 Task: Look for space in Toronto, Canada from 4th June, 2023 to 15th June, 2023 for 2 adults in price range Rs.10000 to Rs.15000. Place can be entire place with 1  bedroom having 1 bed and 1 bathroom. Property type can be house, flat, guest house, hotel. Booking option can be shelf check-in. Required host language is English.
Action: Mouse moved to (500, 99)
Screenshot: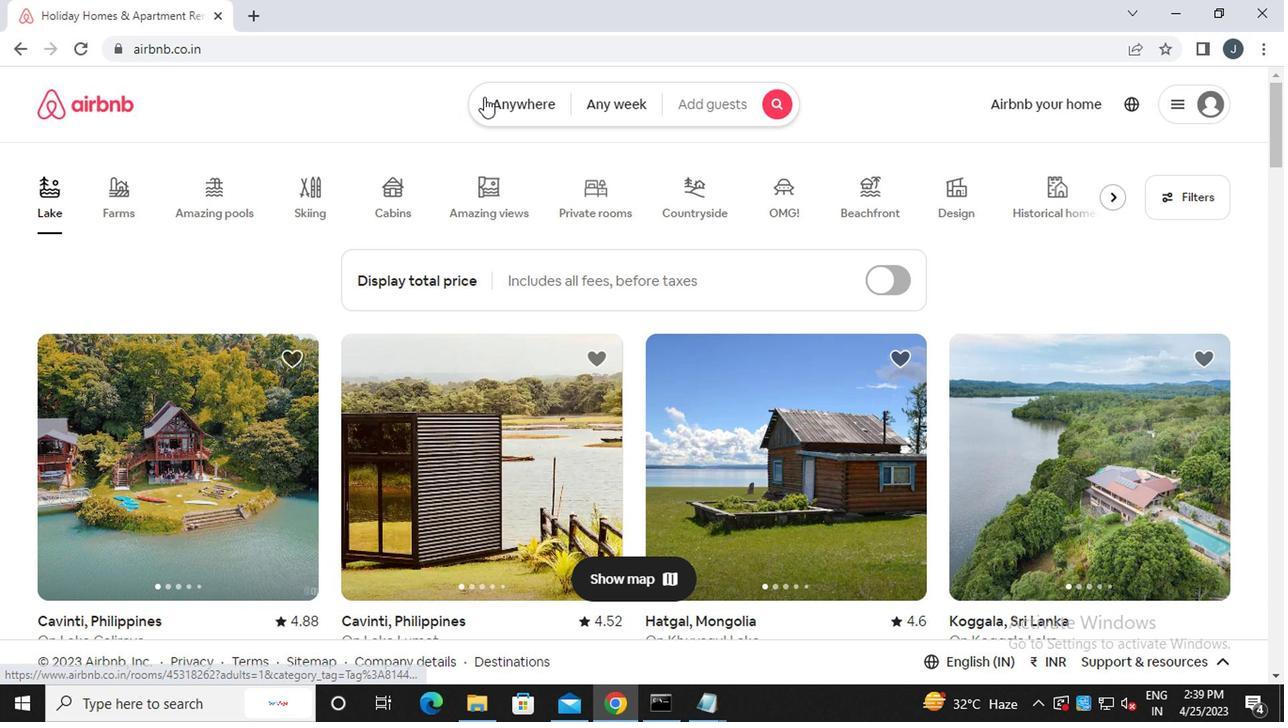 
Action: Mouse pressed left at (500, 99)
Screenshot: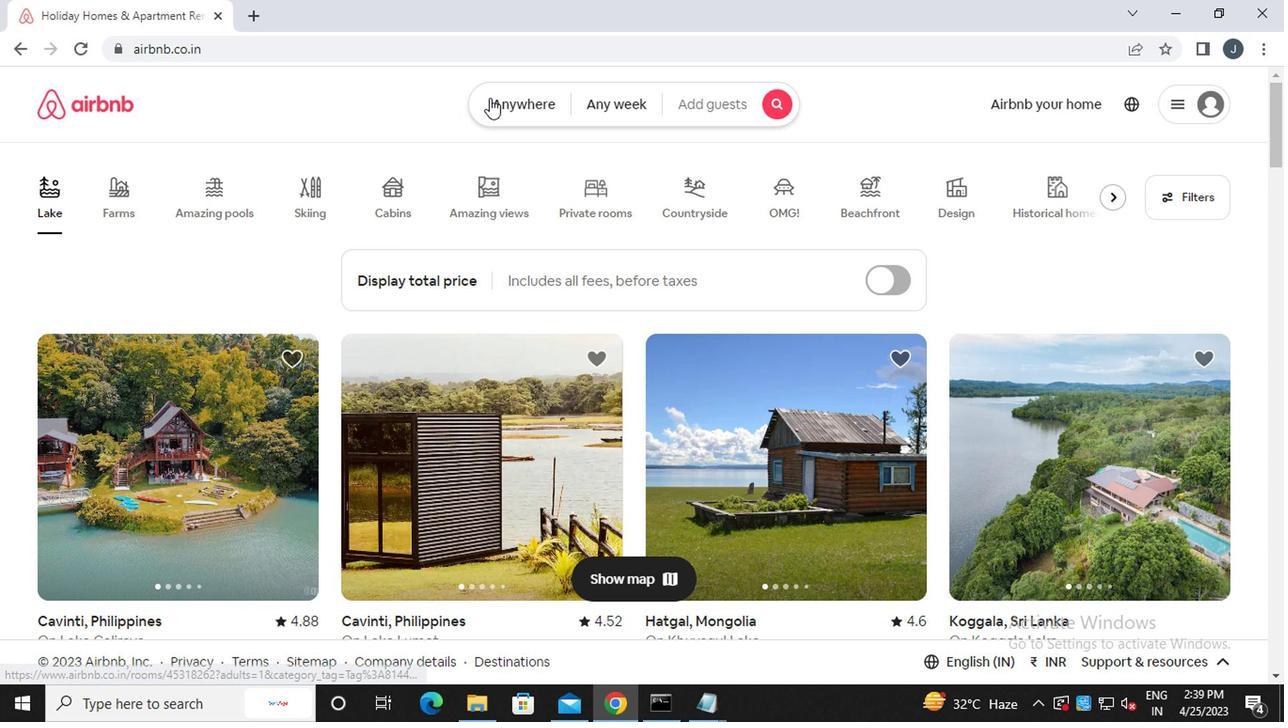 
Action: Mouse moved to (332, 181)
Screenshot: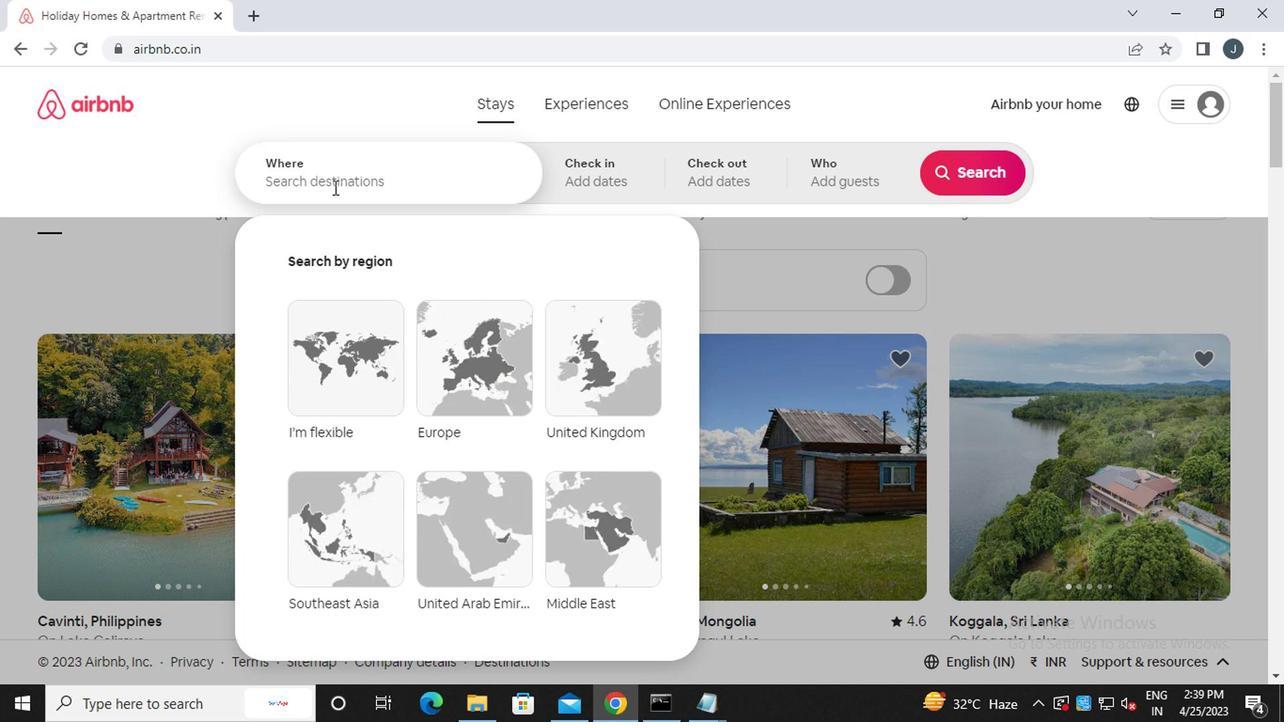 
Action: Mouse pressed left at (332, 181)
Screenshot: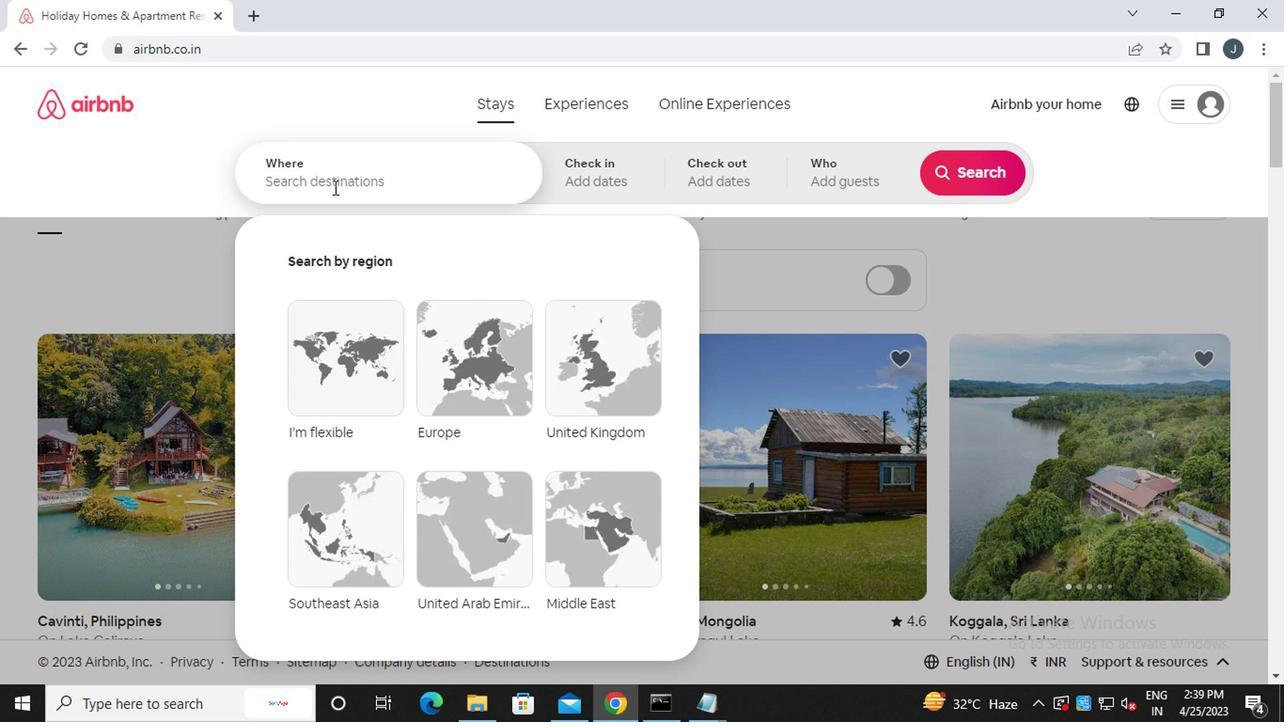 
Action: Key pressed t<Key.caps_lock>oronto,<Key.caps_lock>c<Key.caps_lock>anada
Screenshot: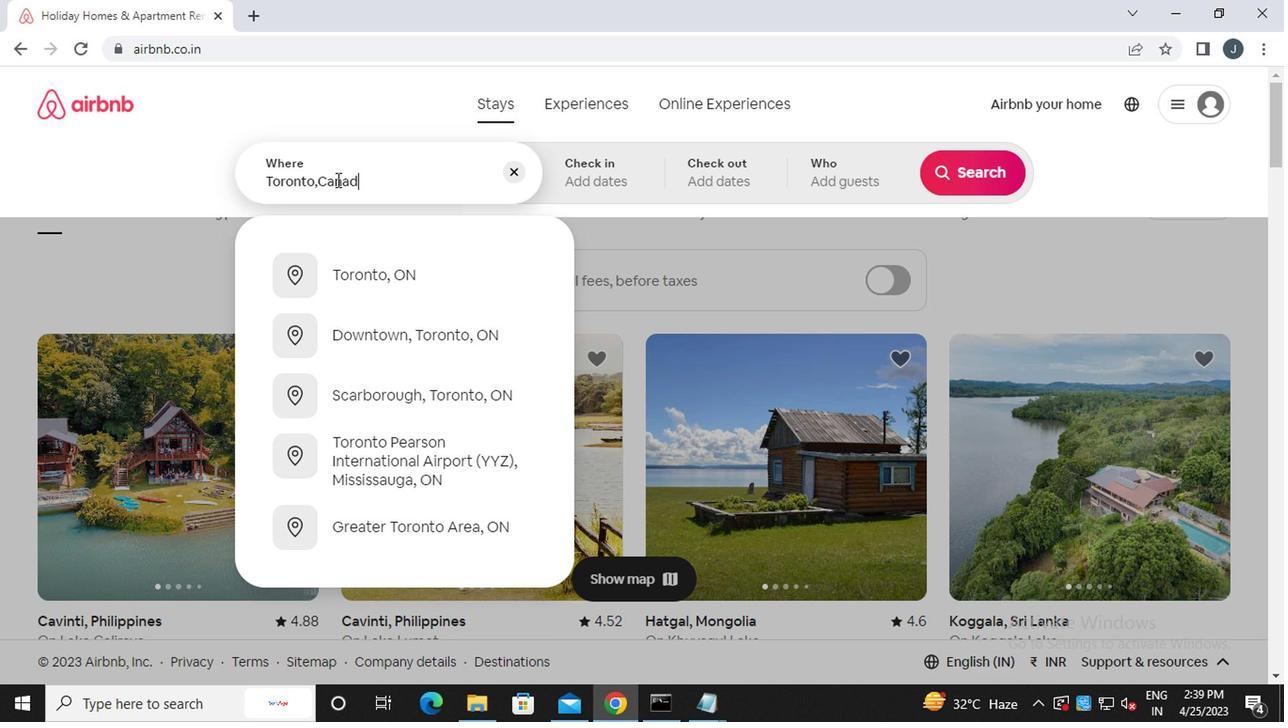 
Action: Mouse moved to (591, 181)
Screenshot: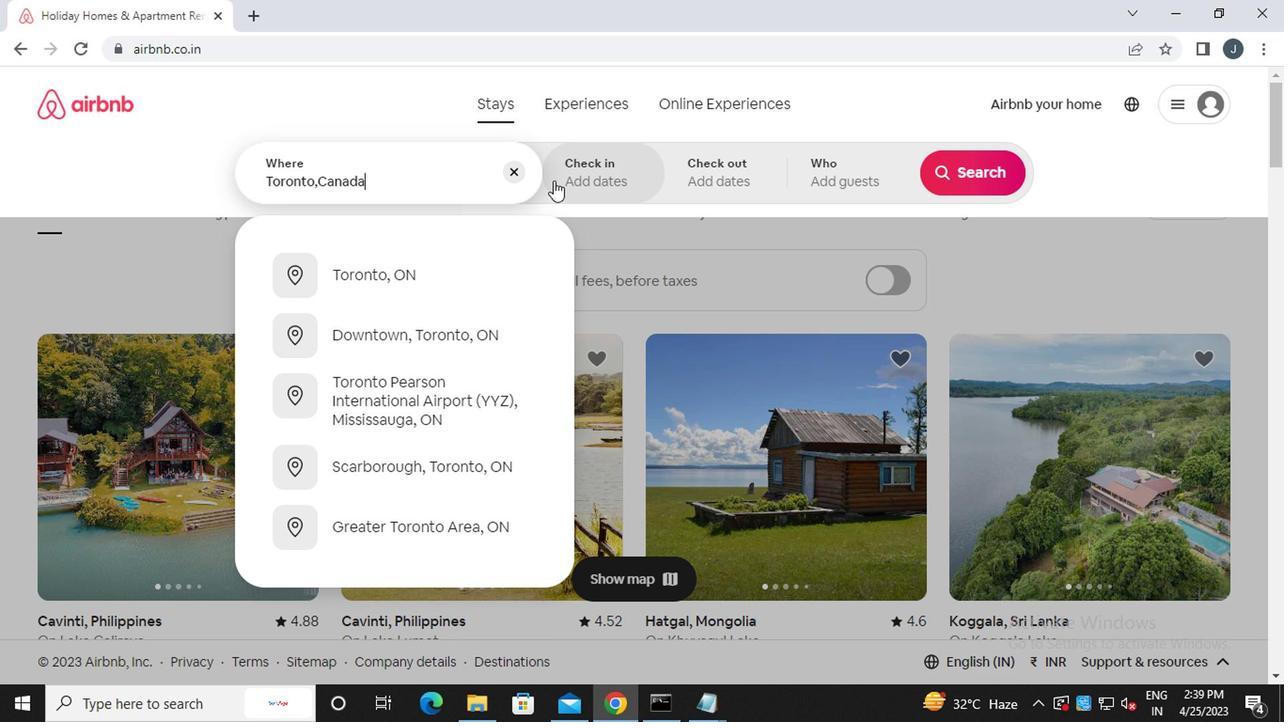 
Action: Mouse pressed left at (591, 181)
Screenshot: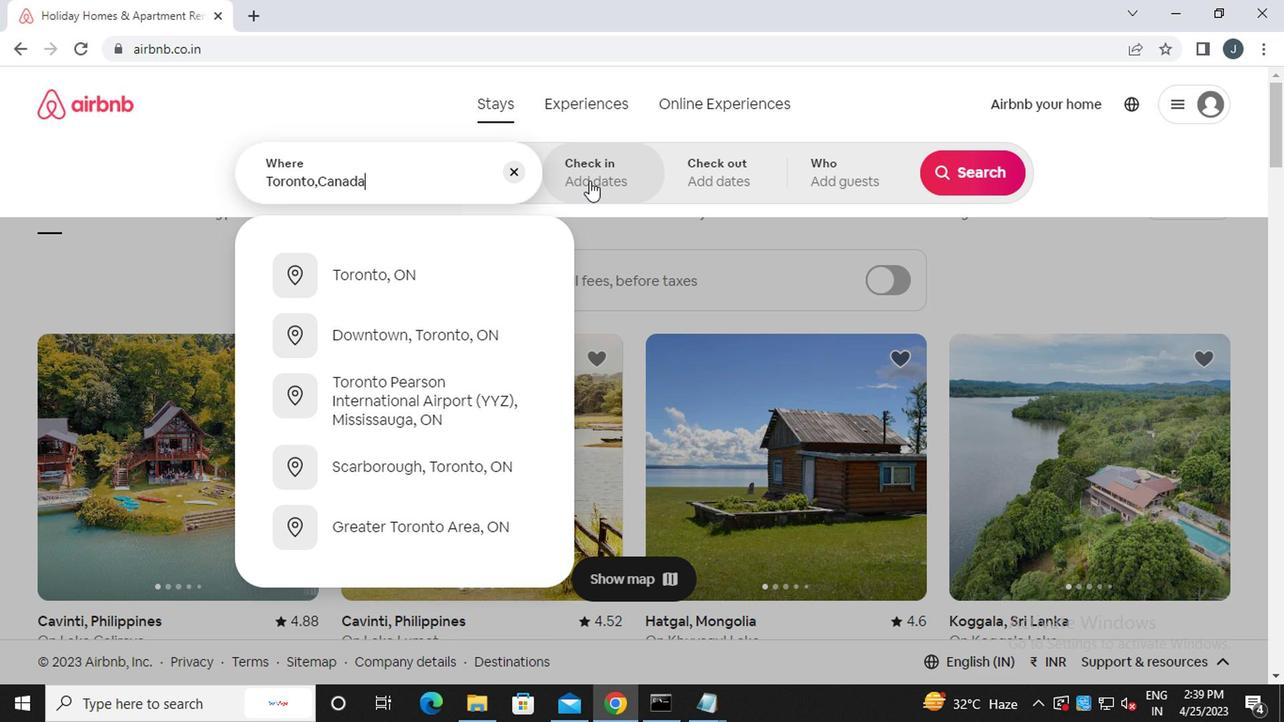
Action: Mouse moved to (951, 338)
Screenshot: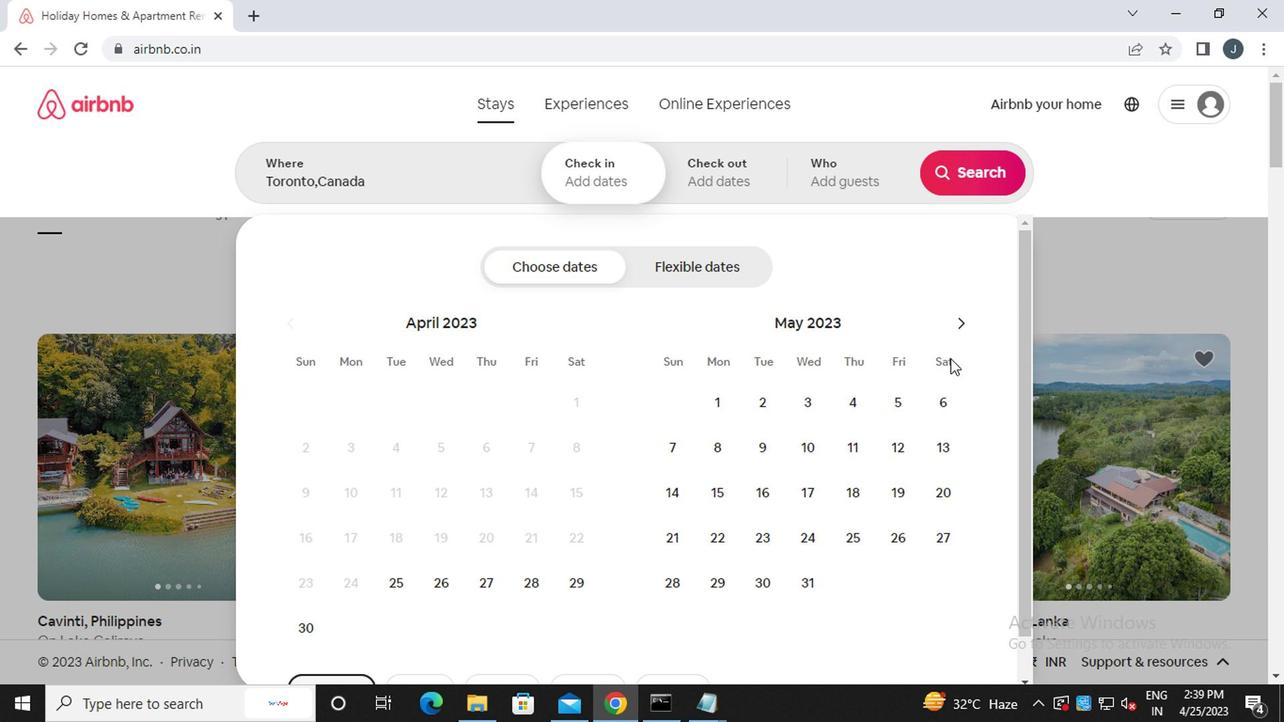 
Action: Mouse pressed left at (951, 338)
Screenshot: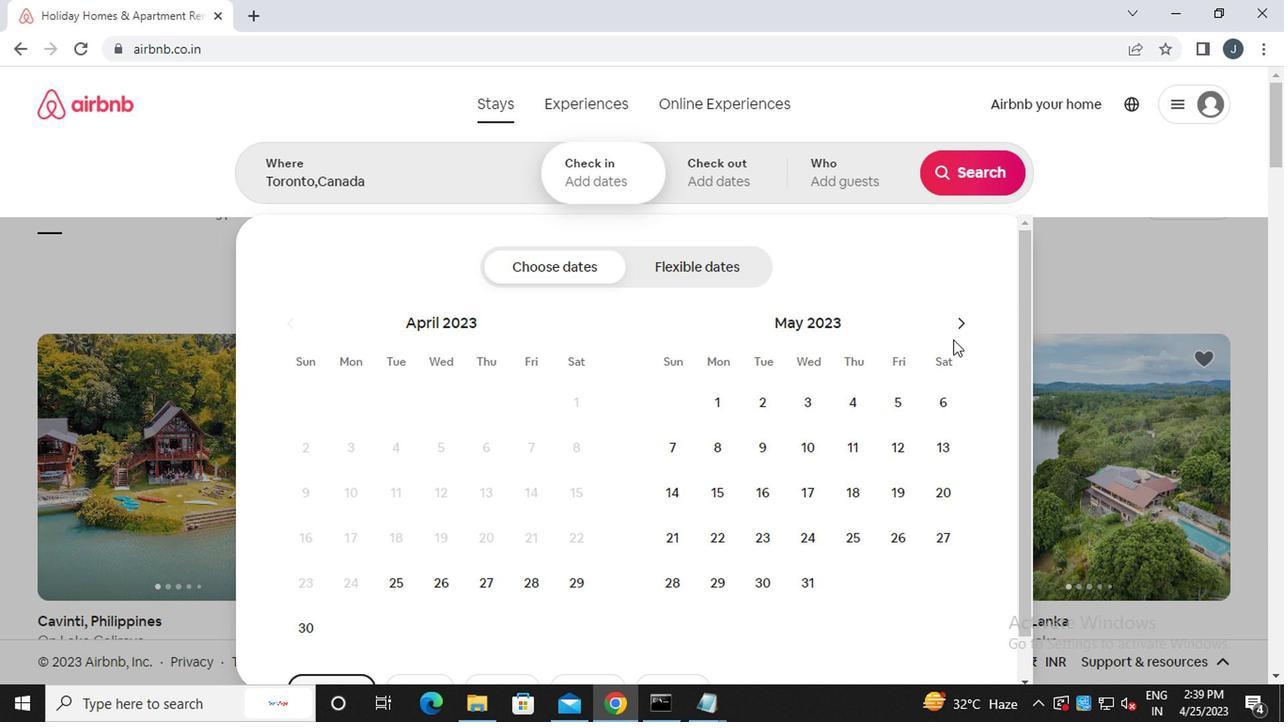 
Action: Mouse moved to (967, 321)
Screenshot: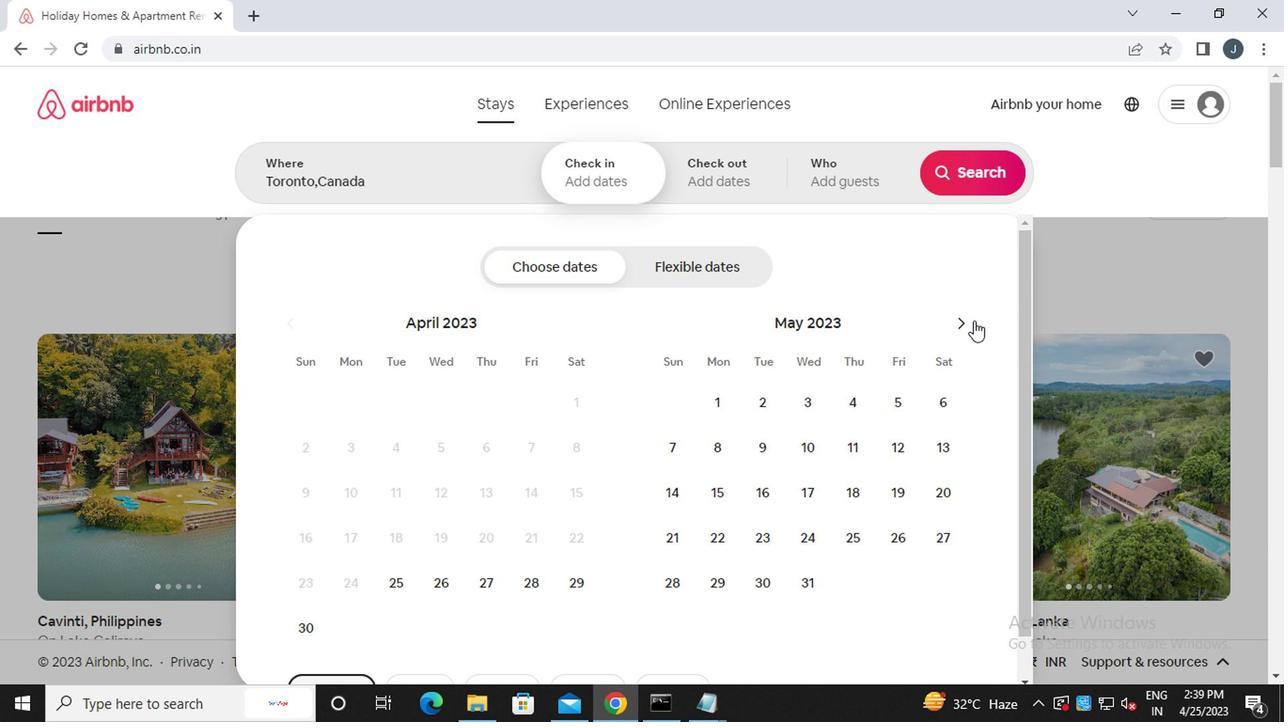 
Action: Mouse pressed left at (967, 321)
Screenshot: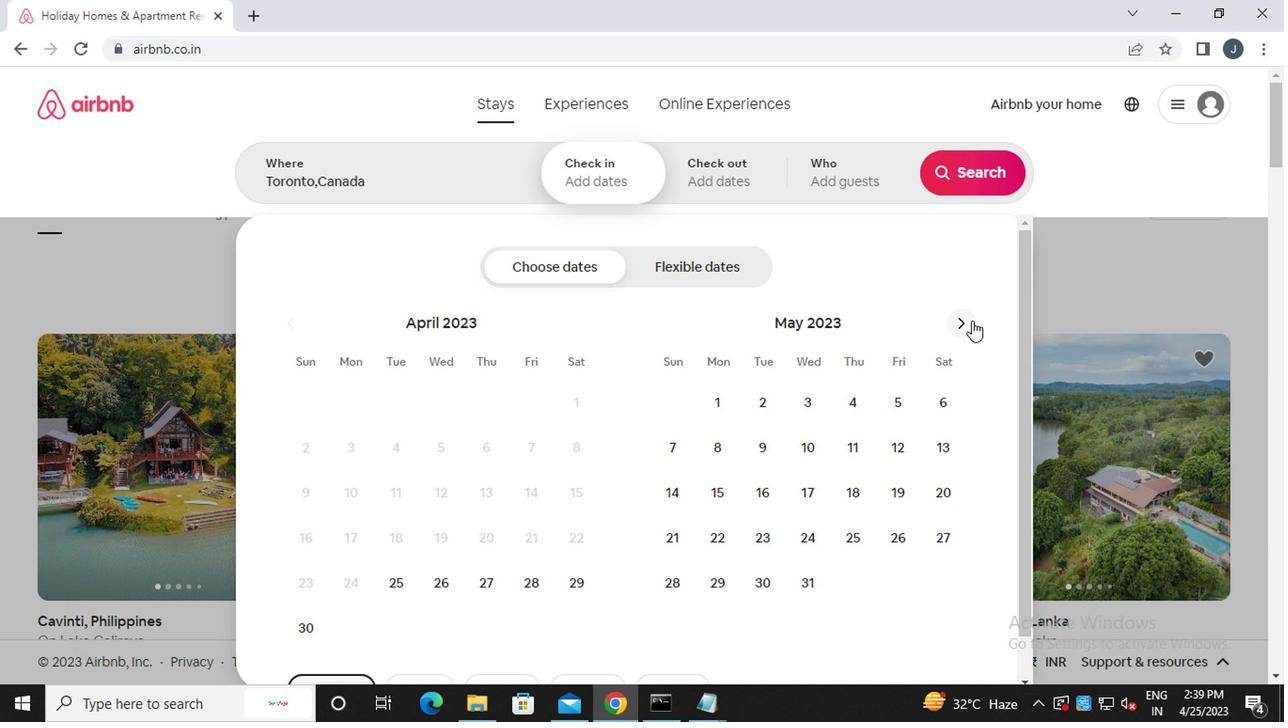 
Action: Mouse moved to (660, 446)
Screenshot: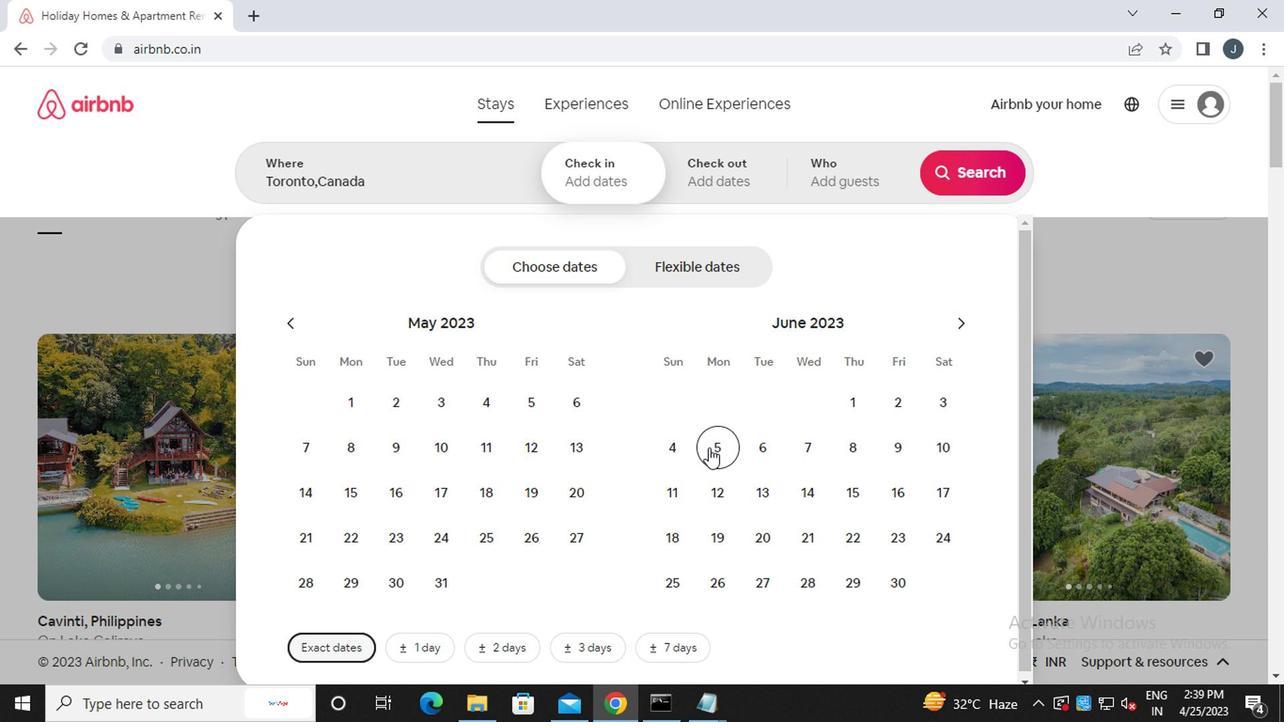 
Action: Mouse pressed left at (660, 446)
Screenshot: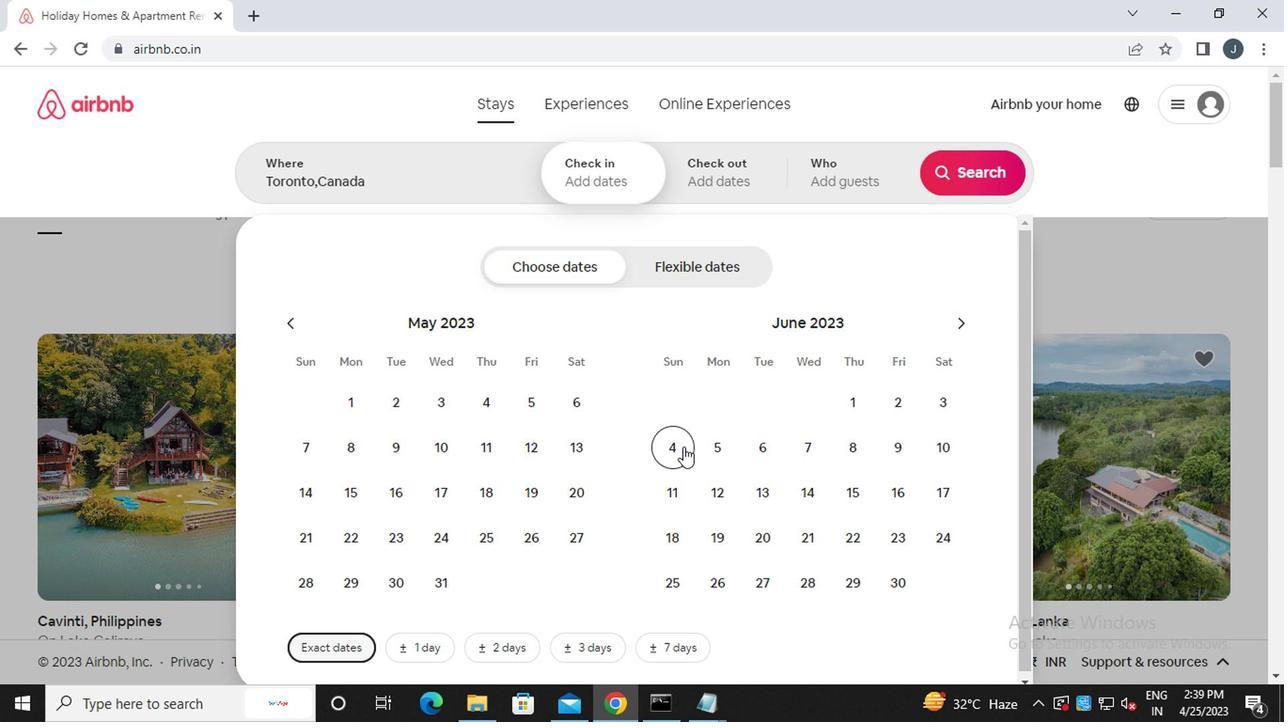 
Action: Mouse moved to (841, 492)
Screenshot: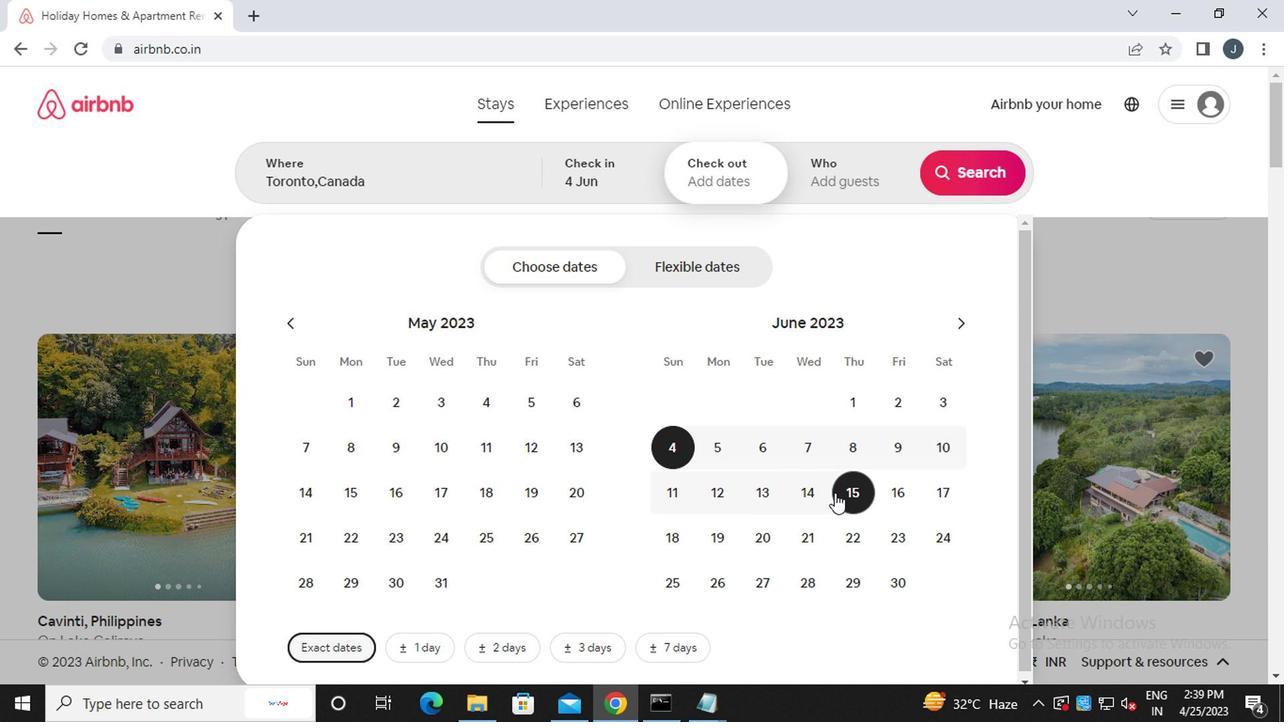 
Action: Mouse pressed left at (841, 492)
Screenshot: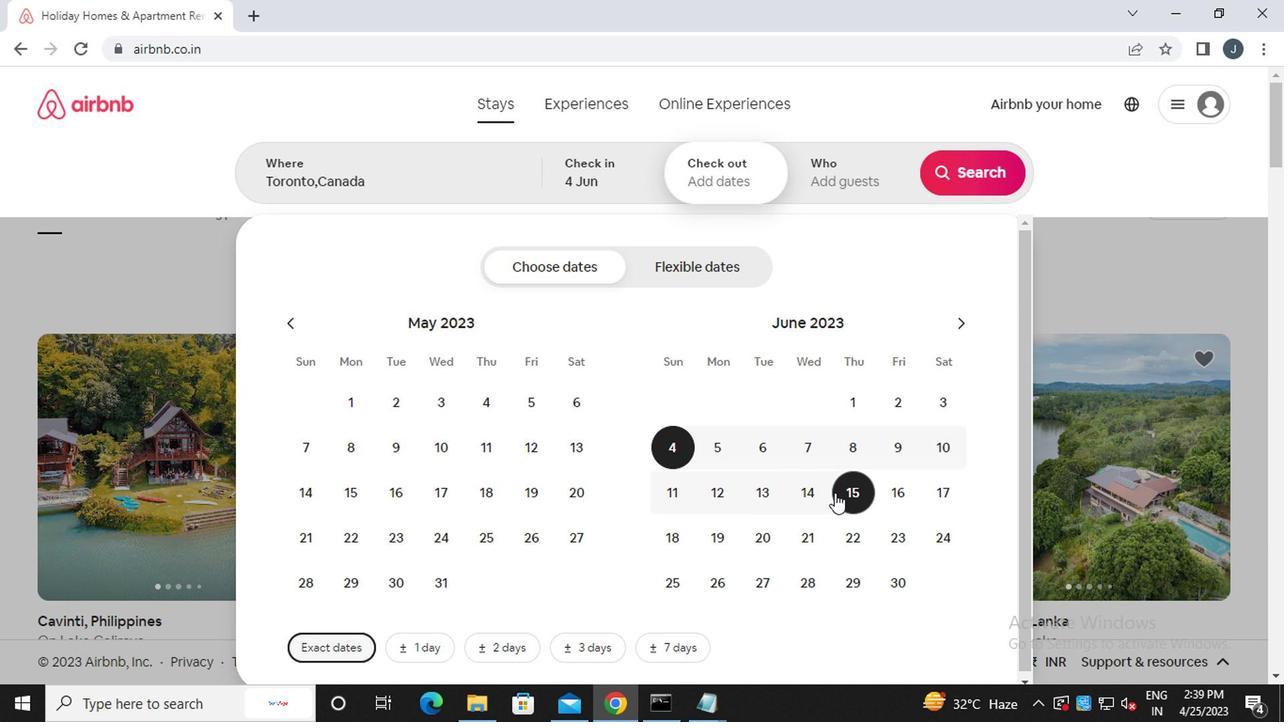 
Action: Mouse moved to (849, 181)
Screenshot: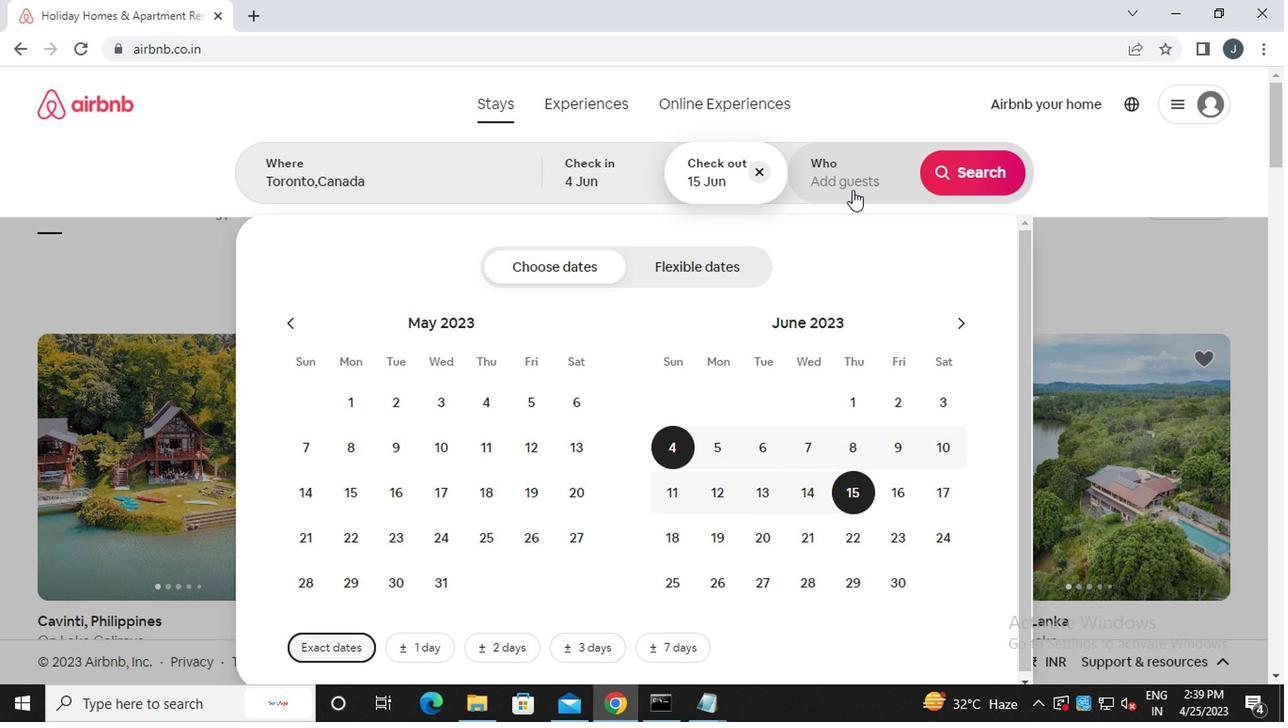
Action: Mouse pressed left at (849, 181)
Screenshot: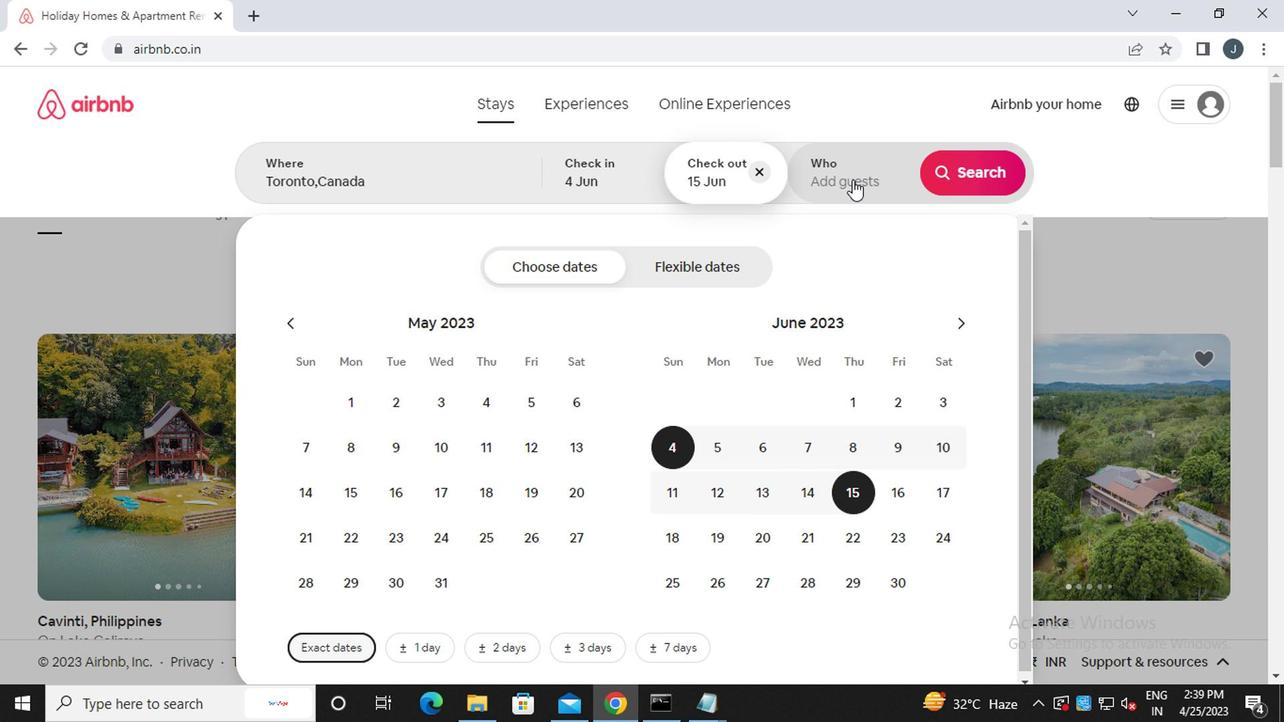 
Action: Mouse moved to (971, 271)
Screenshot: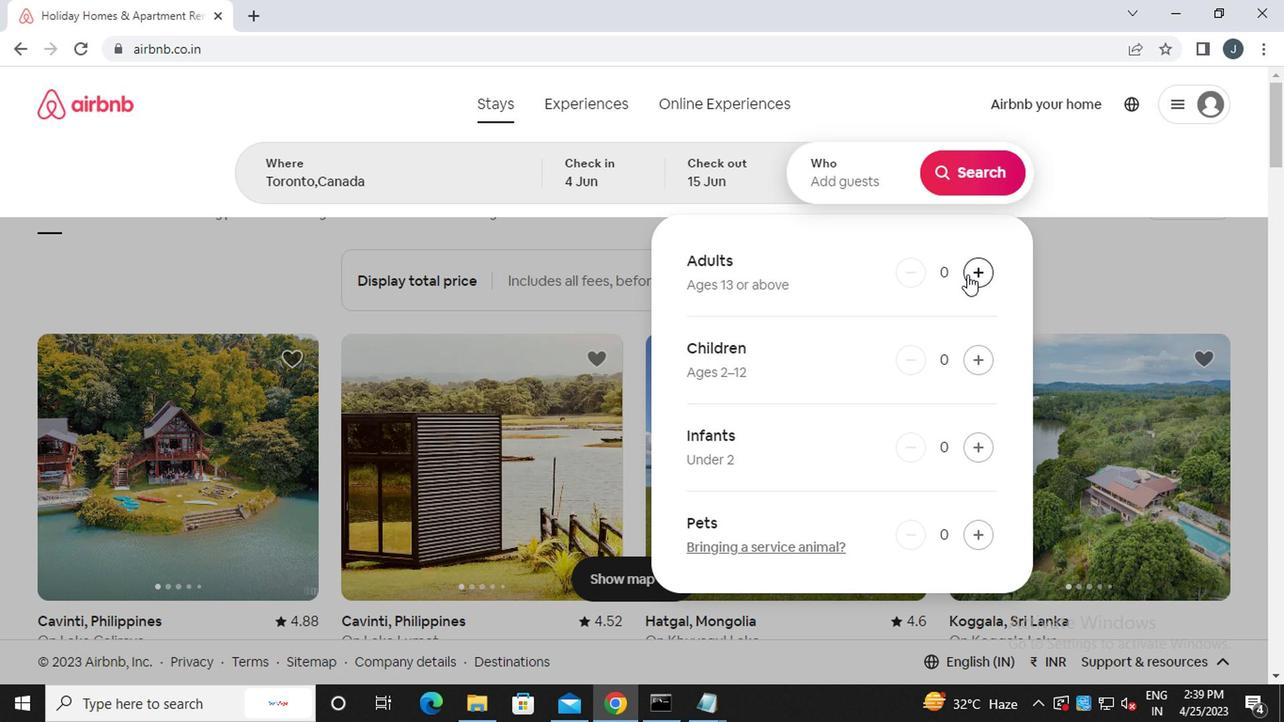 
Action: Mouse pressed left at (971, 271)
Screenshot: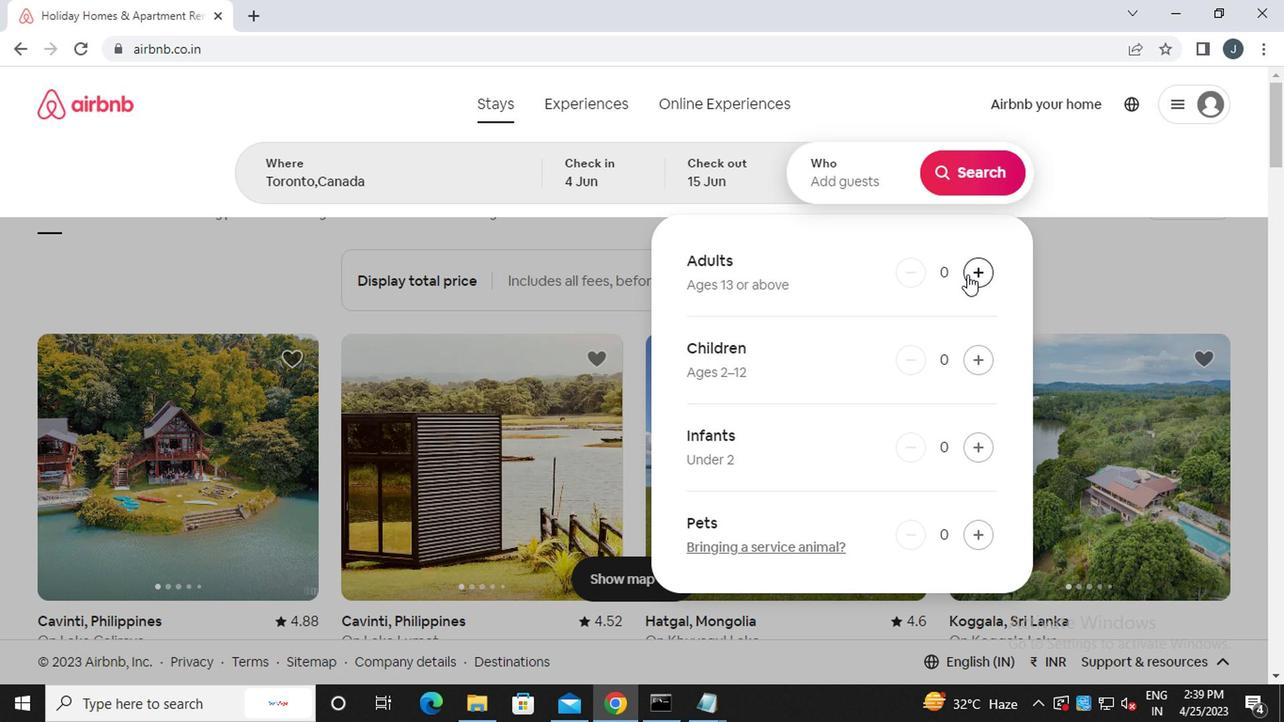 
Action: Mouse moved to (974, 271)
Screenshot: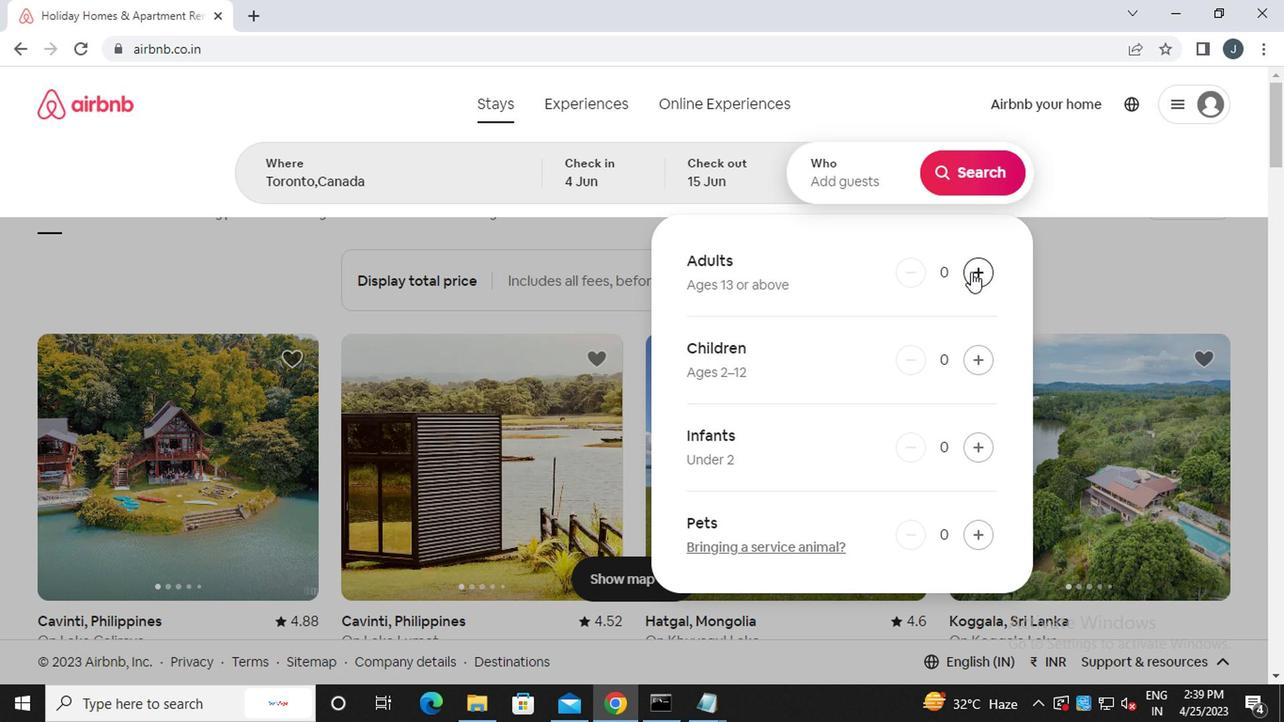 
Action: Mouse pressed left at (974, 271)
Screenshot: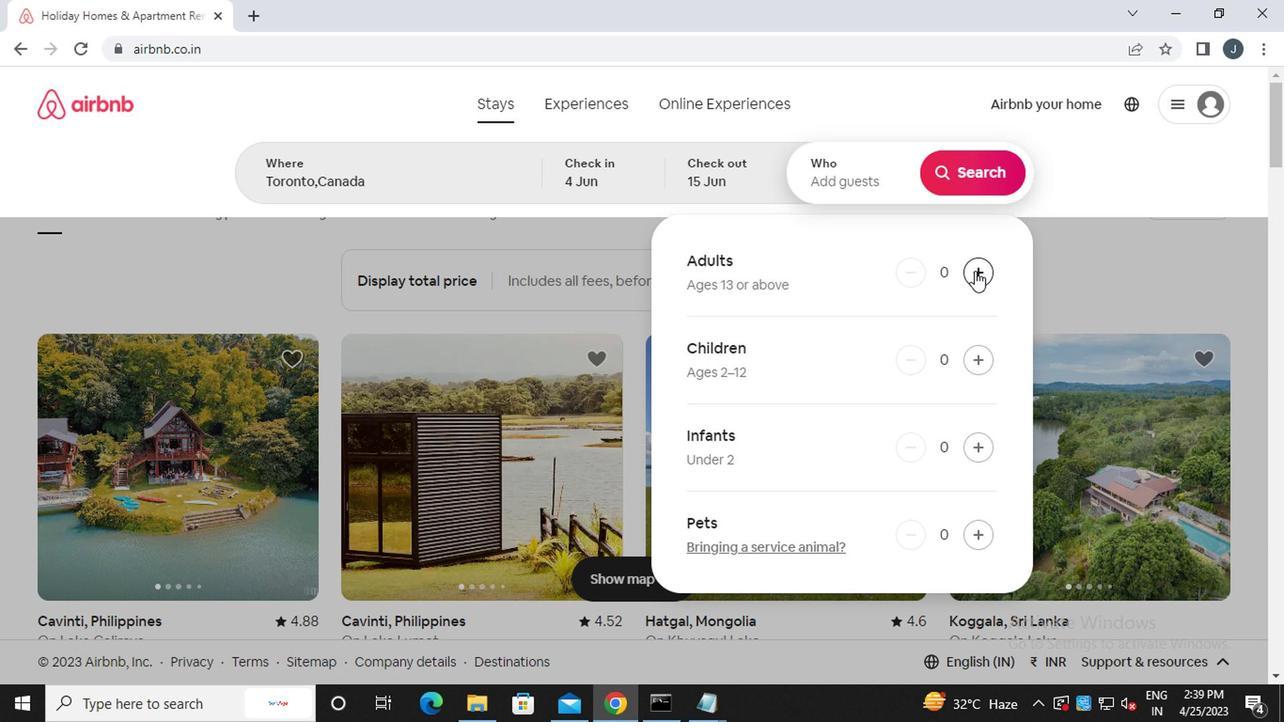 
Action: Mouse moved to (974, 184)
Screenshot: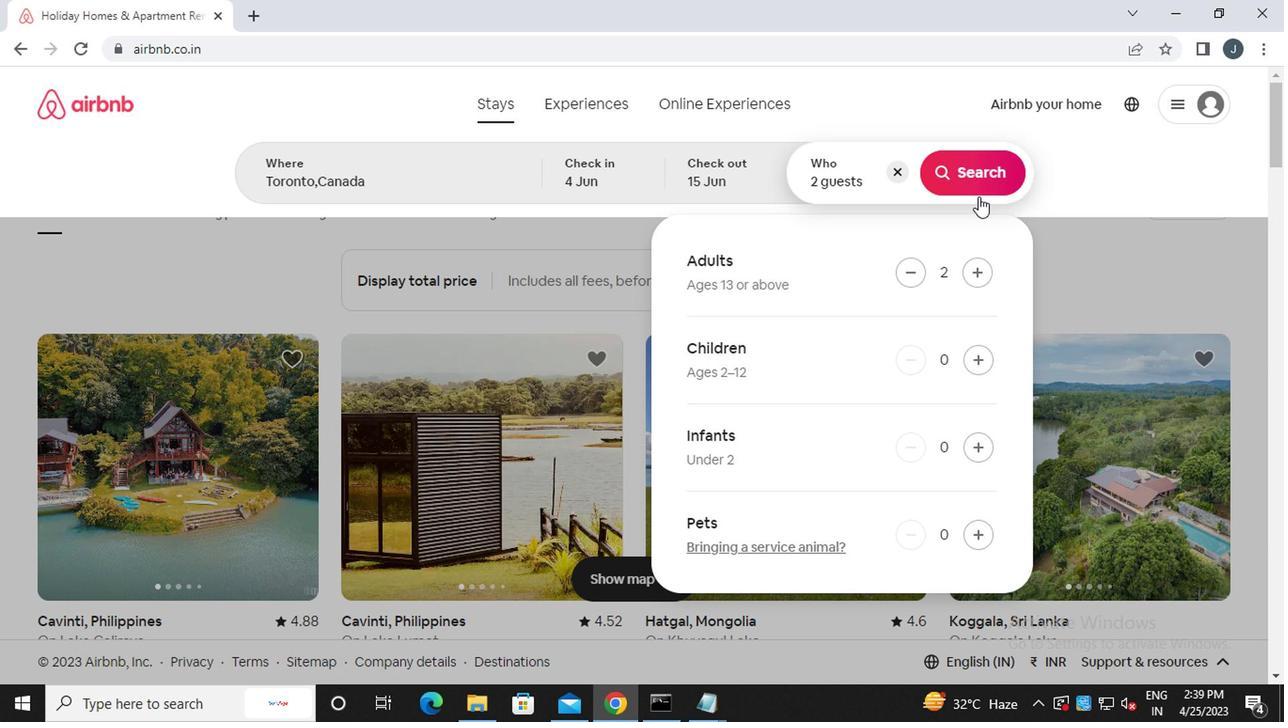 
Action: Mouse pressed left at (974, 184)
Screenshot: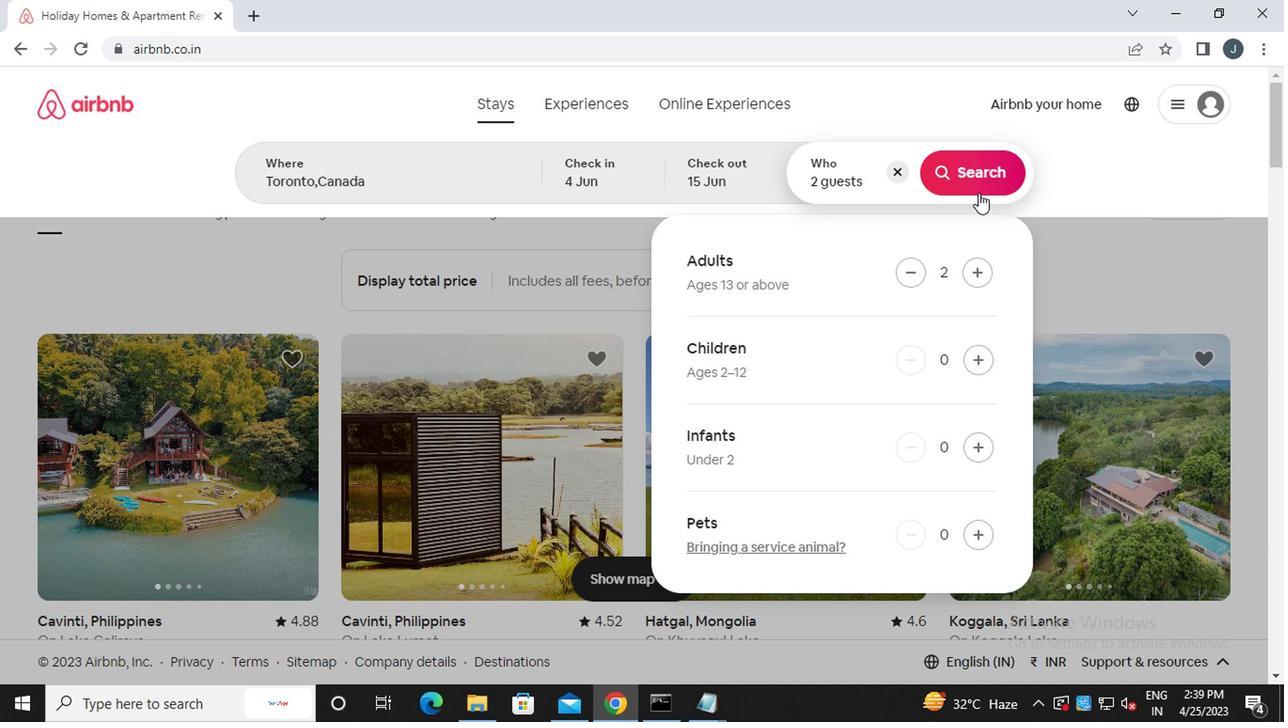 
Action: Mouse moved to (1197, 183)
Screenshot: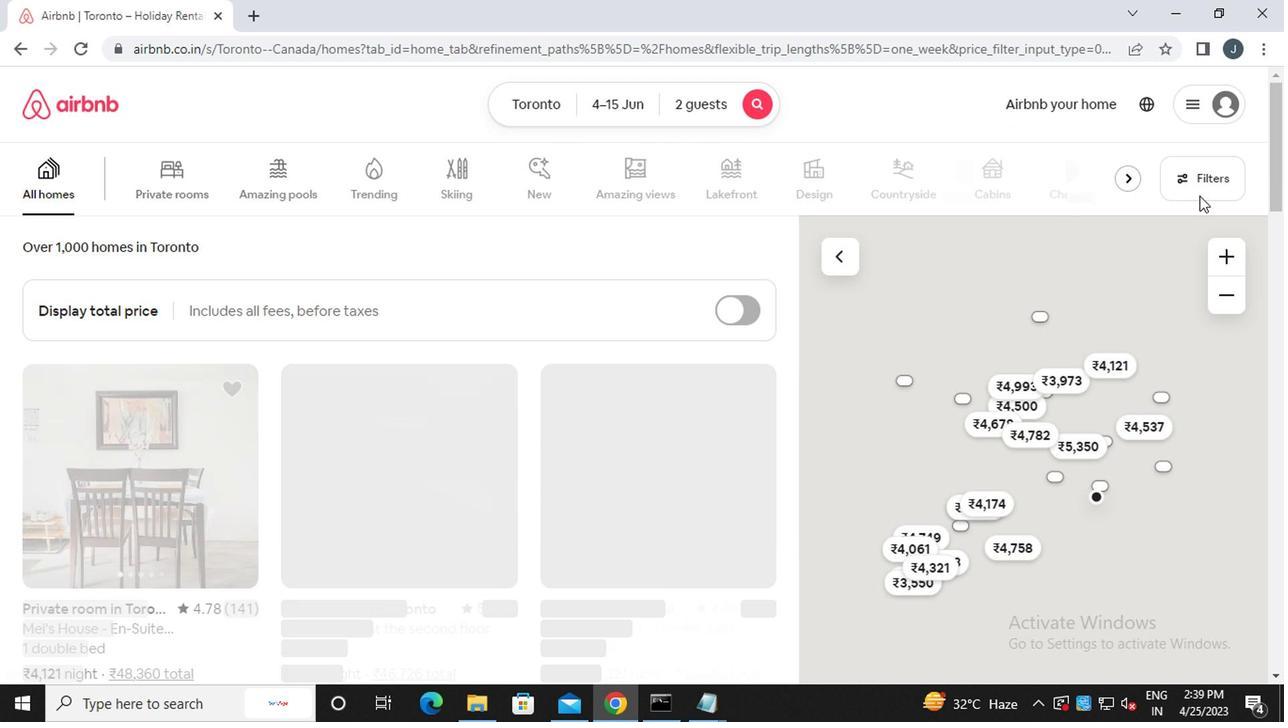 
Action: Mouse pressed left at (1197, 183)
Screenshot: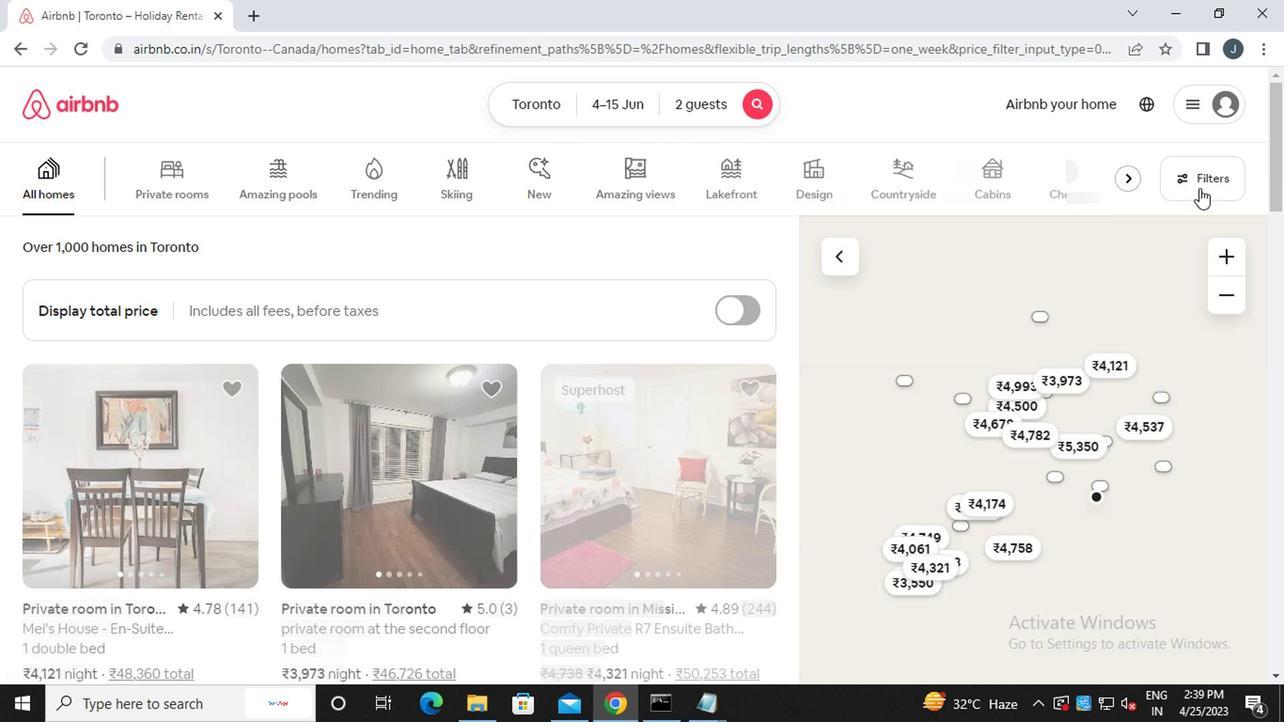 
Action: Mouse moved to (399, 418)
Screenshot: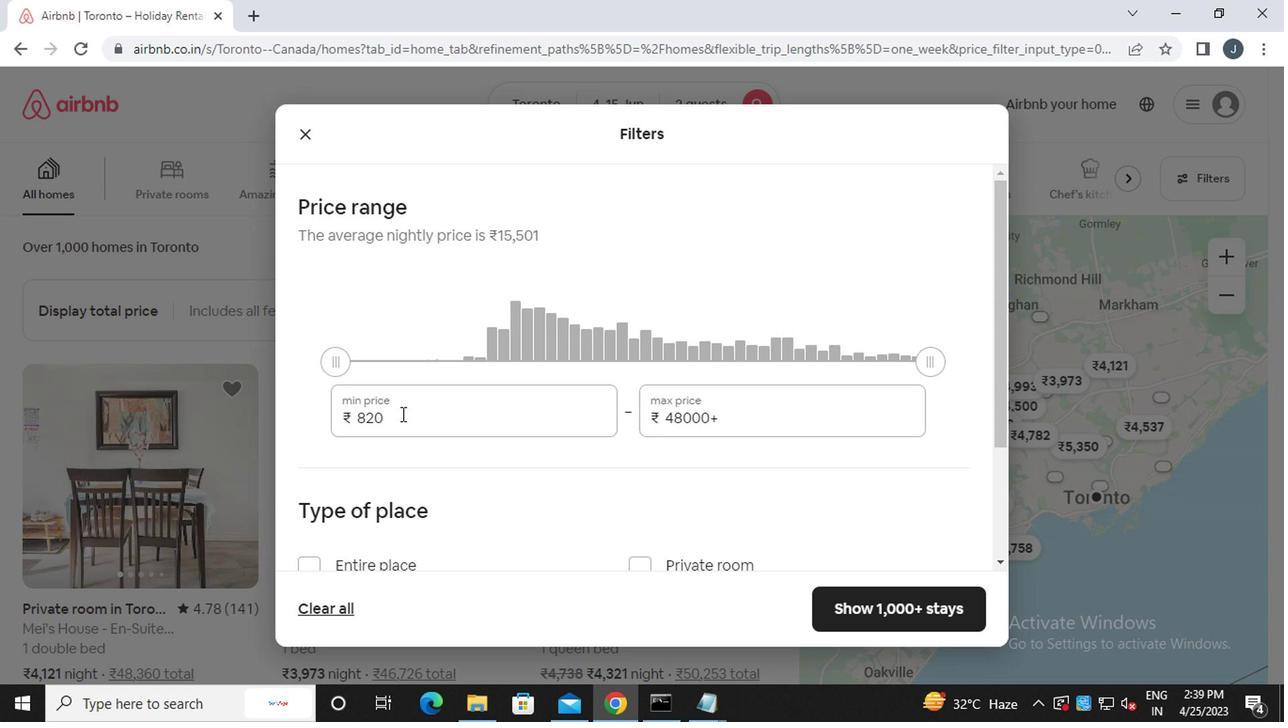 
Action: Mouse pressed left at (399, 418)
Screenshot: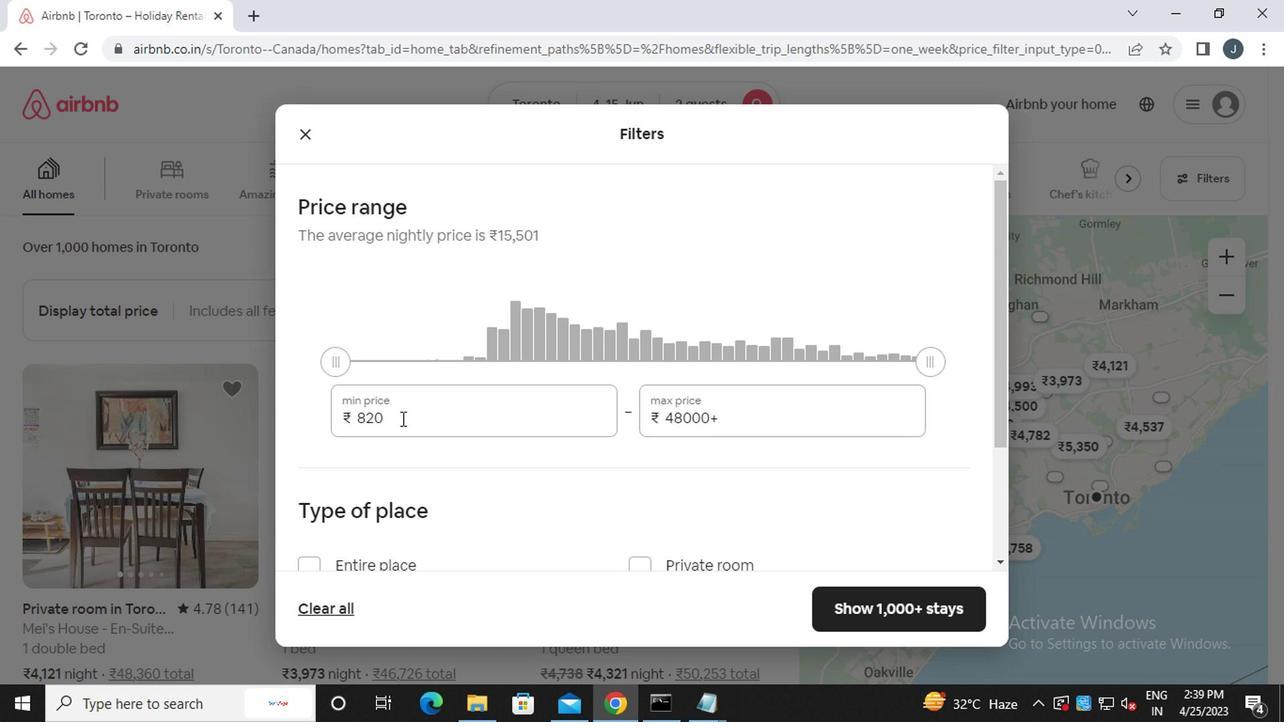 
Action: Mouse moved to (405, 407)
Screenshot: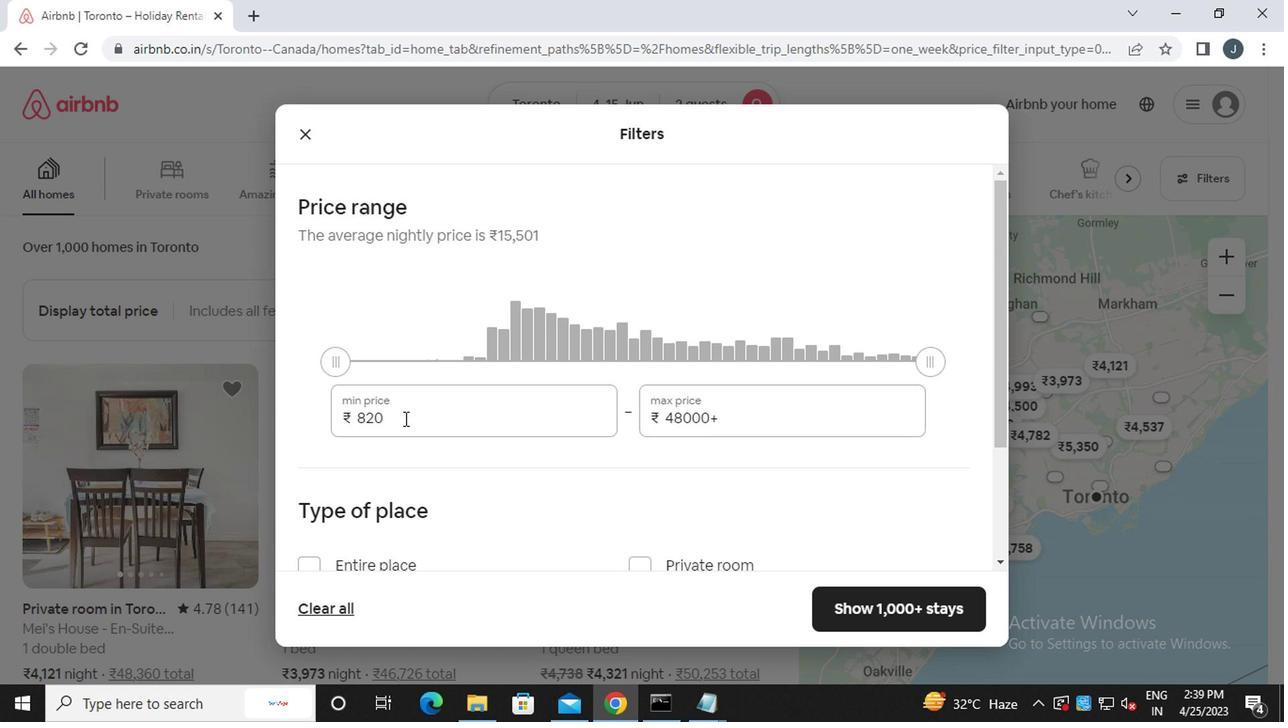 
Action: Key pressed <Key.backspace><Key.backspace><Key.backspace><<97>><<96>><<96>><<96>><<96>>
Screenshot: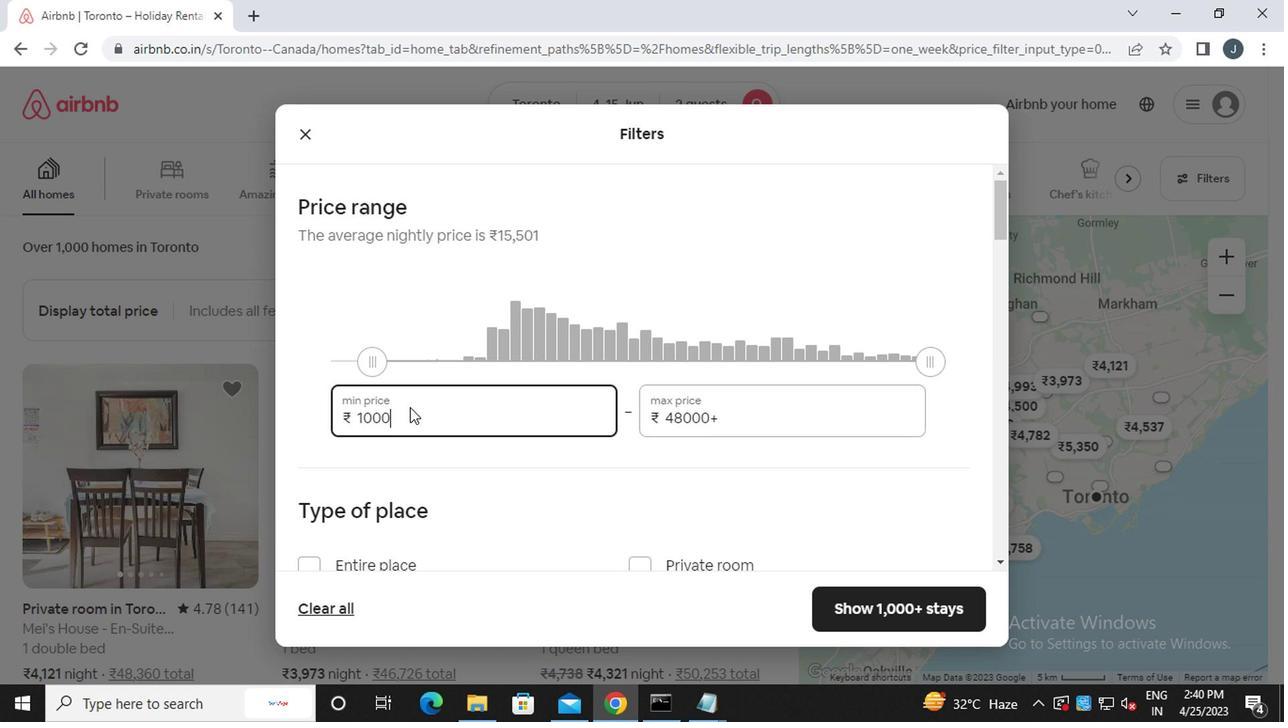 
Action: Mouse moved to (724, 420)
Screenshot: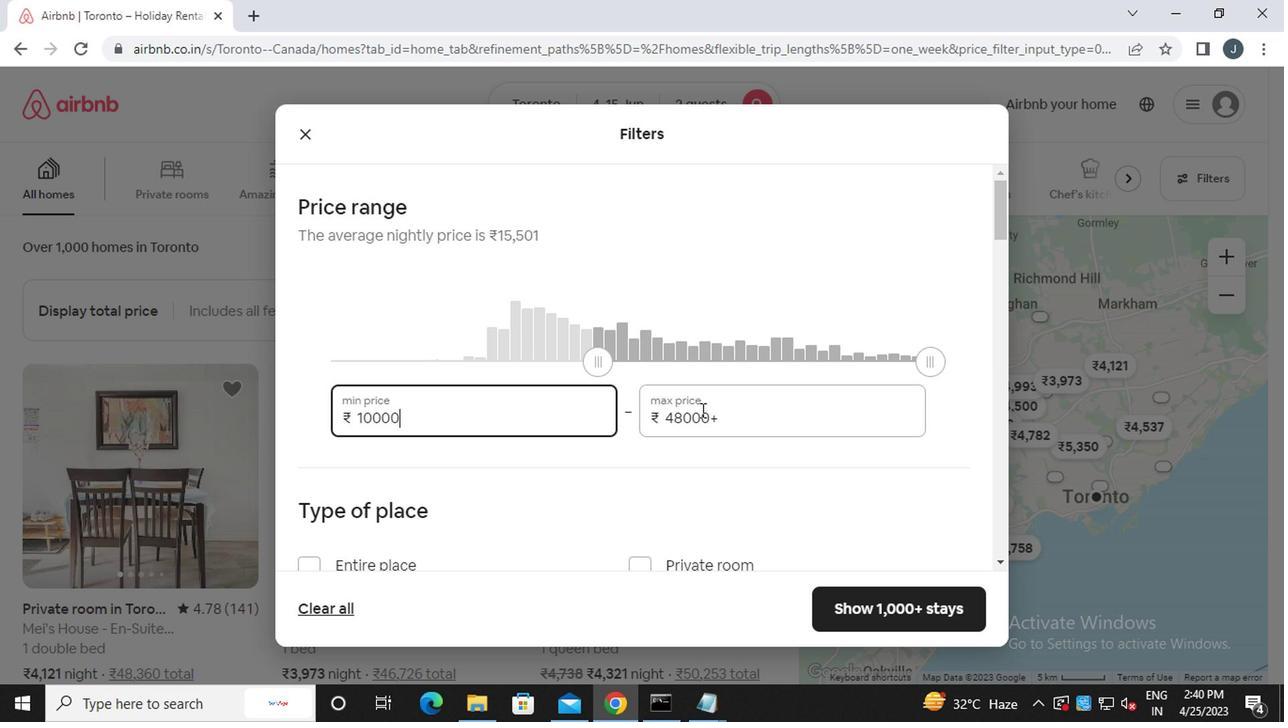 
Action: Mouse pressed left at (724, 420)
Screenshot: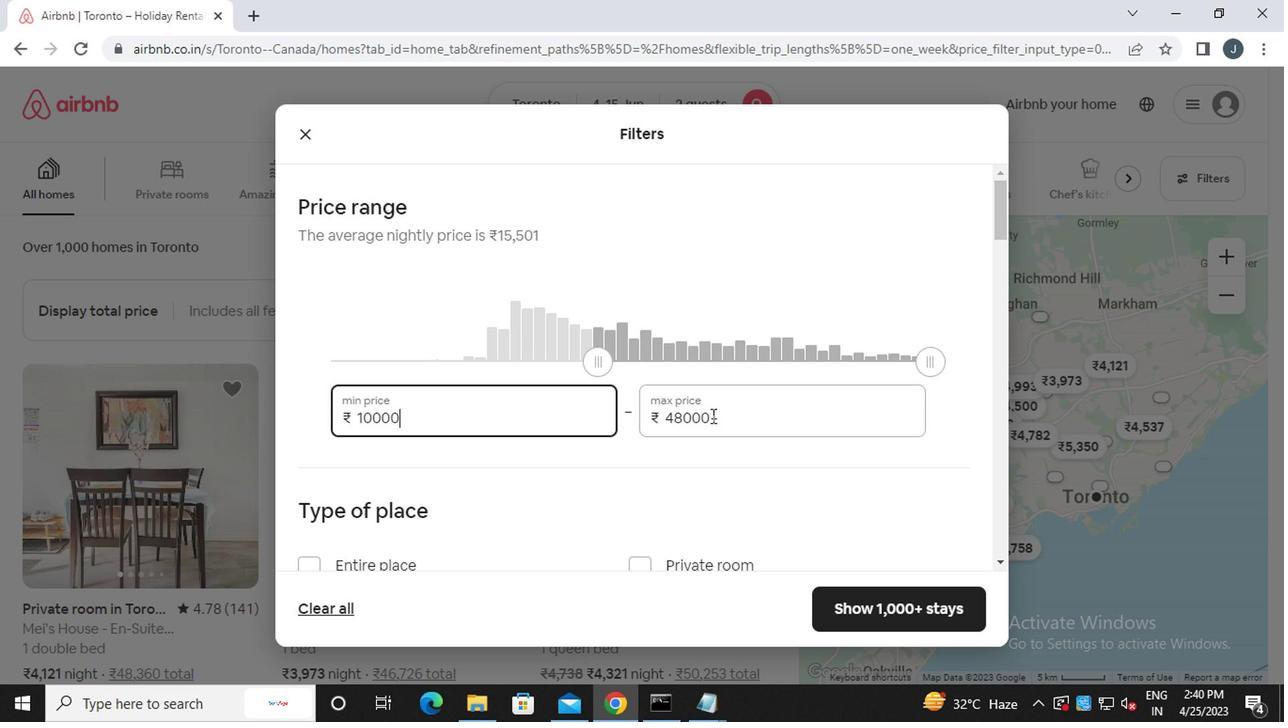 
Action: Mouse moved to (722, 420)
Screenshot: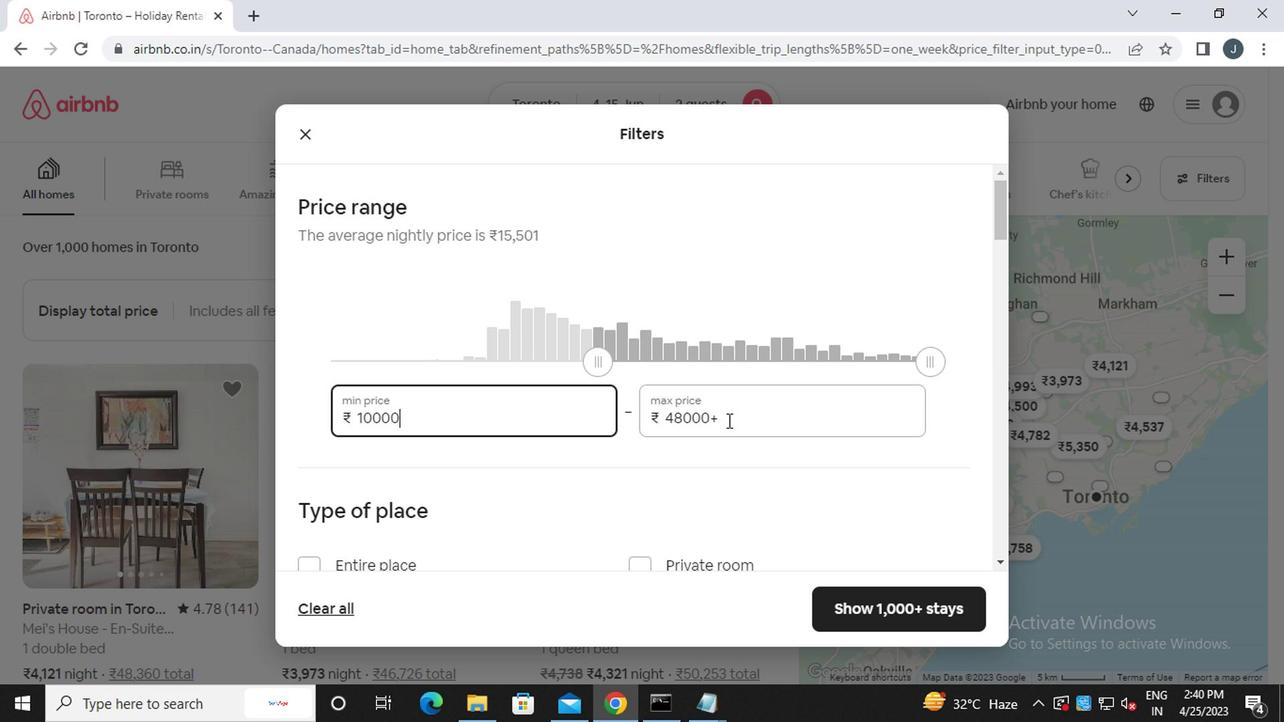 
Action: Key pressed <Key.backspace><Key.backspace><Key.backspace><Key.backspace><Key.backspace><Key.backspace><Key.backspace><Key.backspace><Key.backspace><Key.backspace><<97>><<101>><<96>><<96>><<96>>
Screenshot: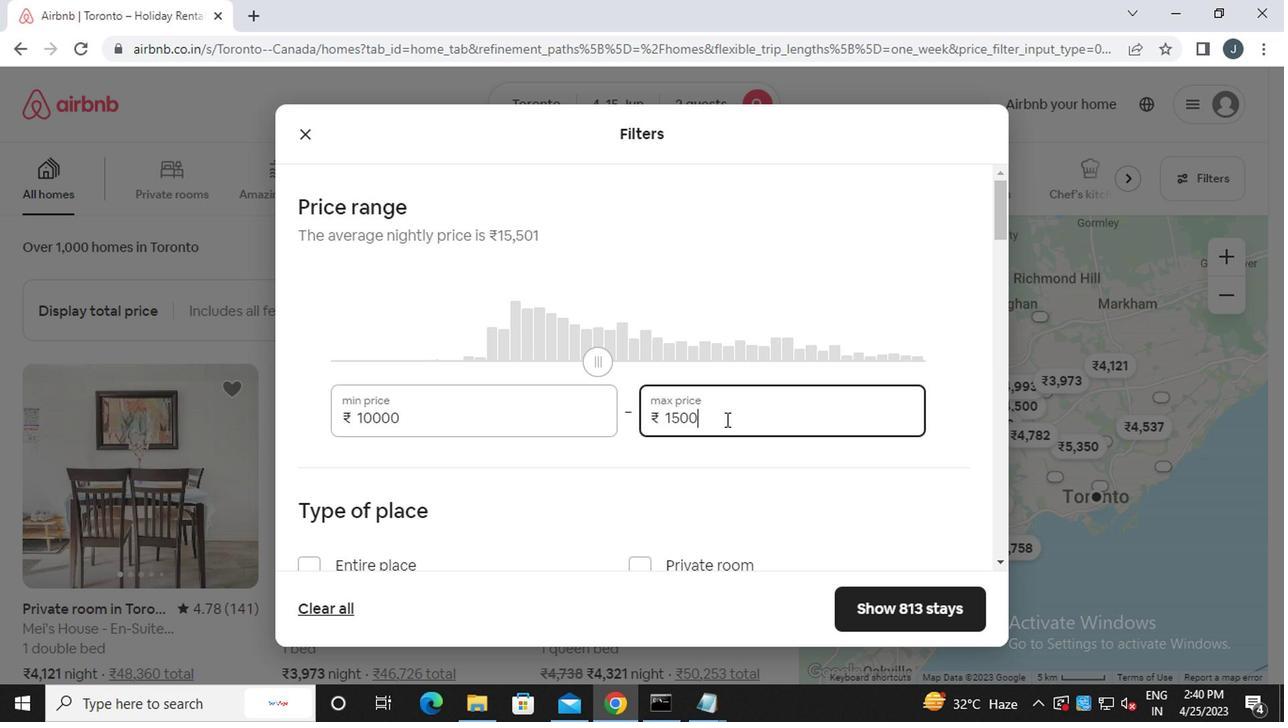 
Action: Mouse moved to (736, 450)
Screenshot: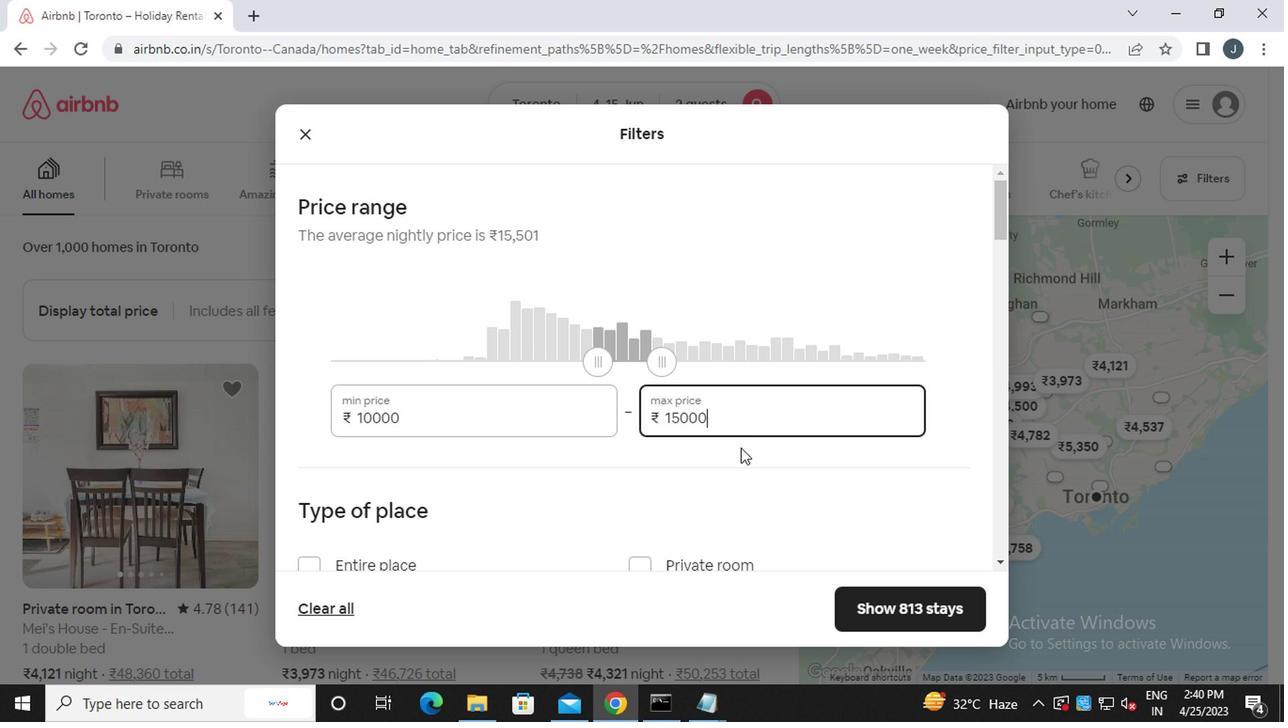
Action: Mouse scrolled (736, 449) with delta (0, -1)
Screenshot: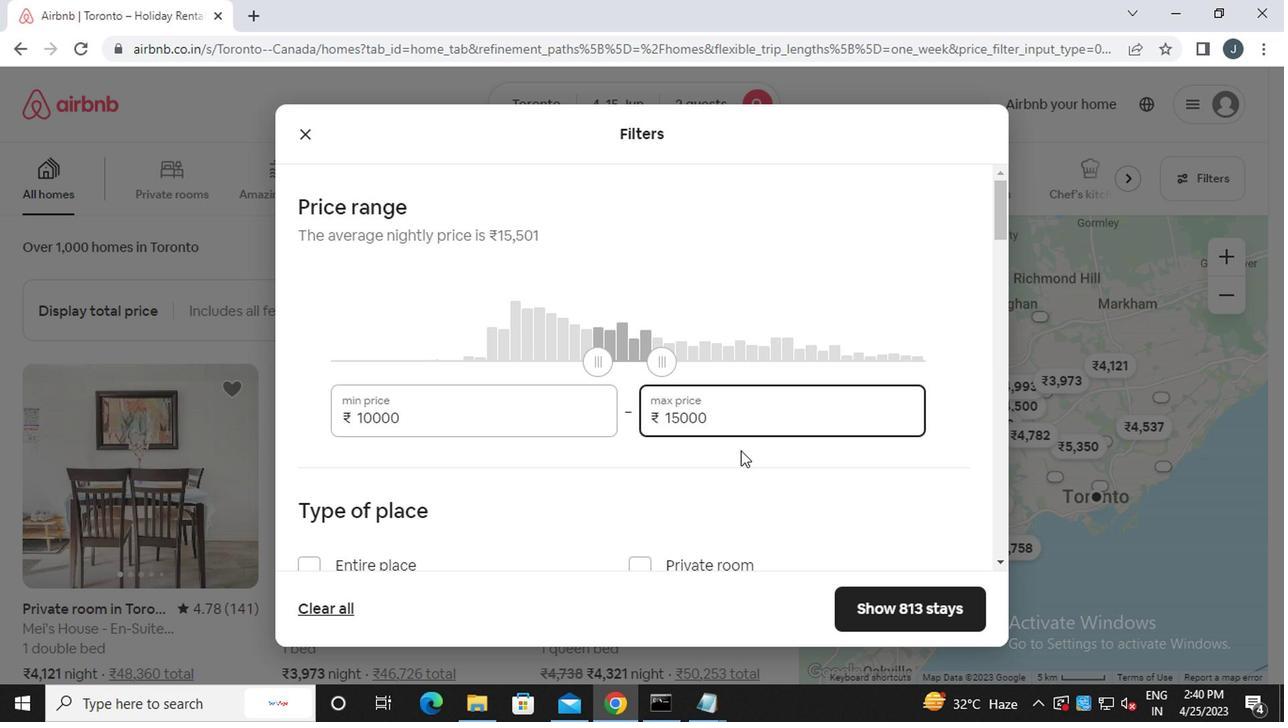 
Action: Mouse moved to (735, 451)
Screenshot: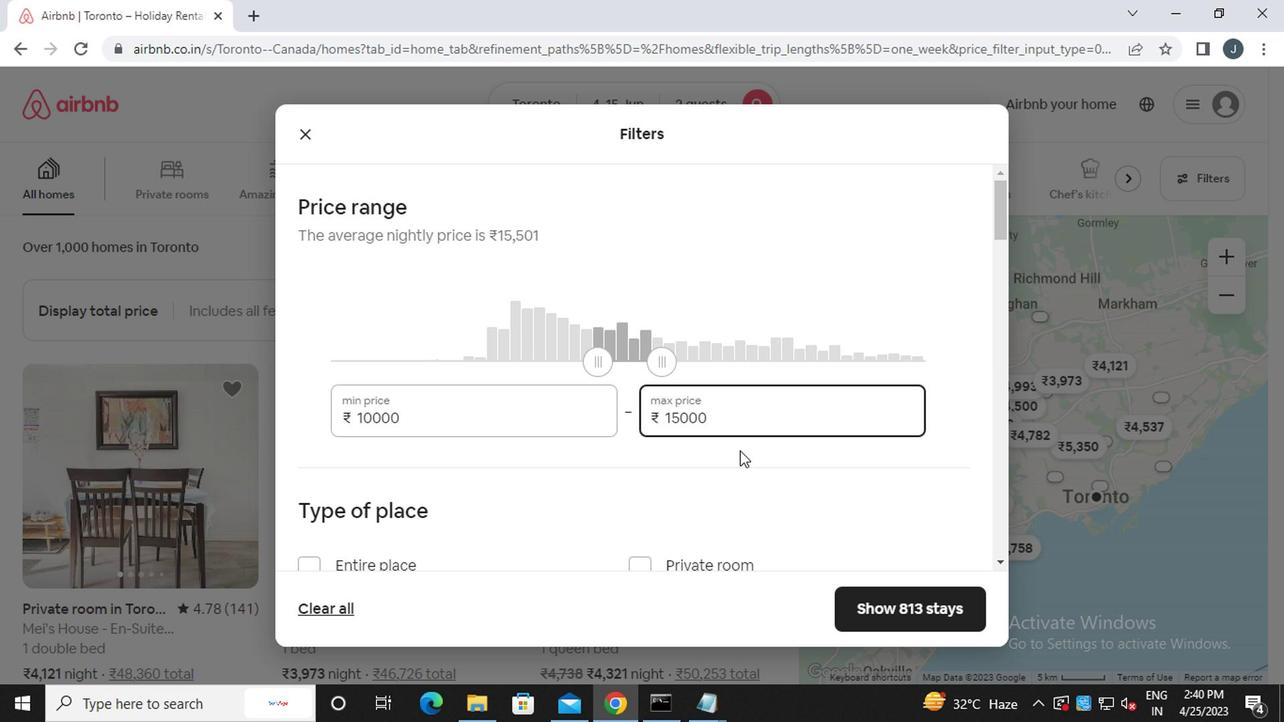 
Action: Mouse scrolled (735, 450) with delta (0, 0)
Screenshot: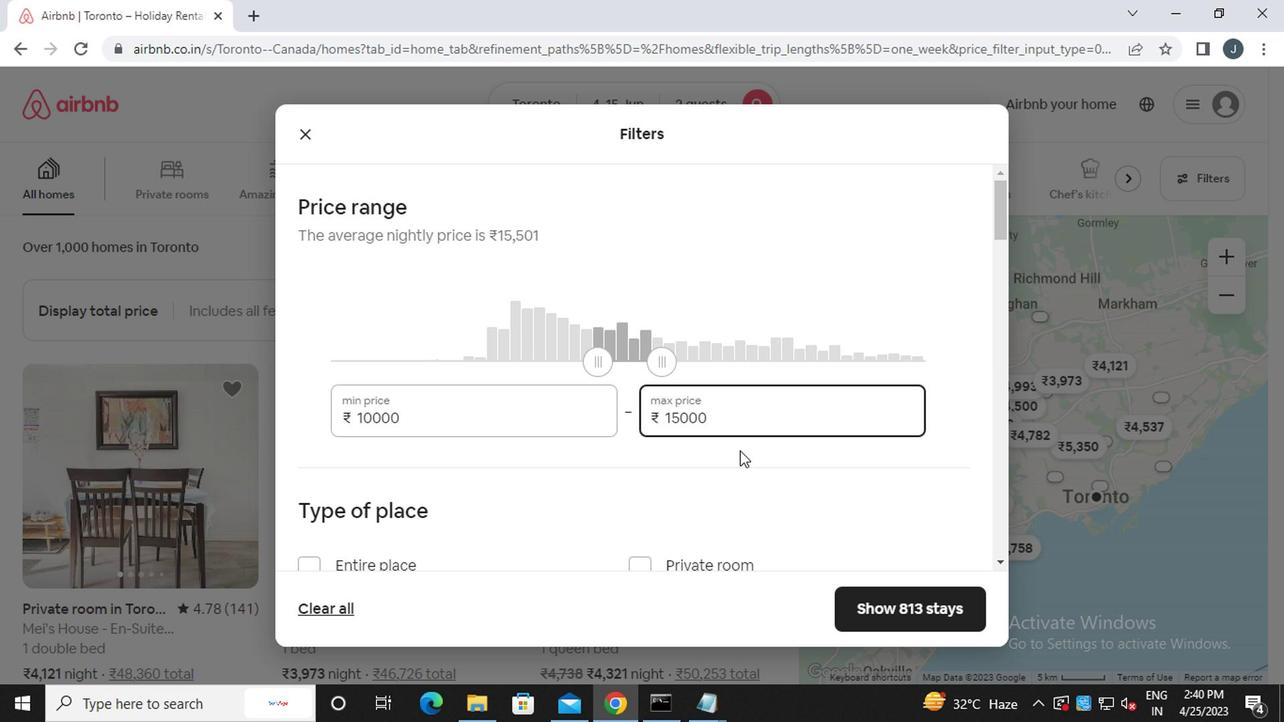 
Action: Mouse scrolled (735, 450) with delta (0, 0)
Screenshot: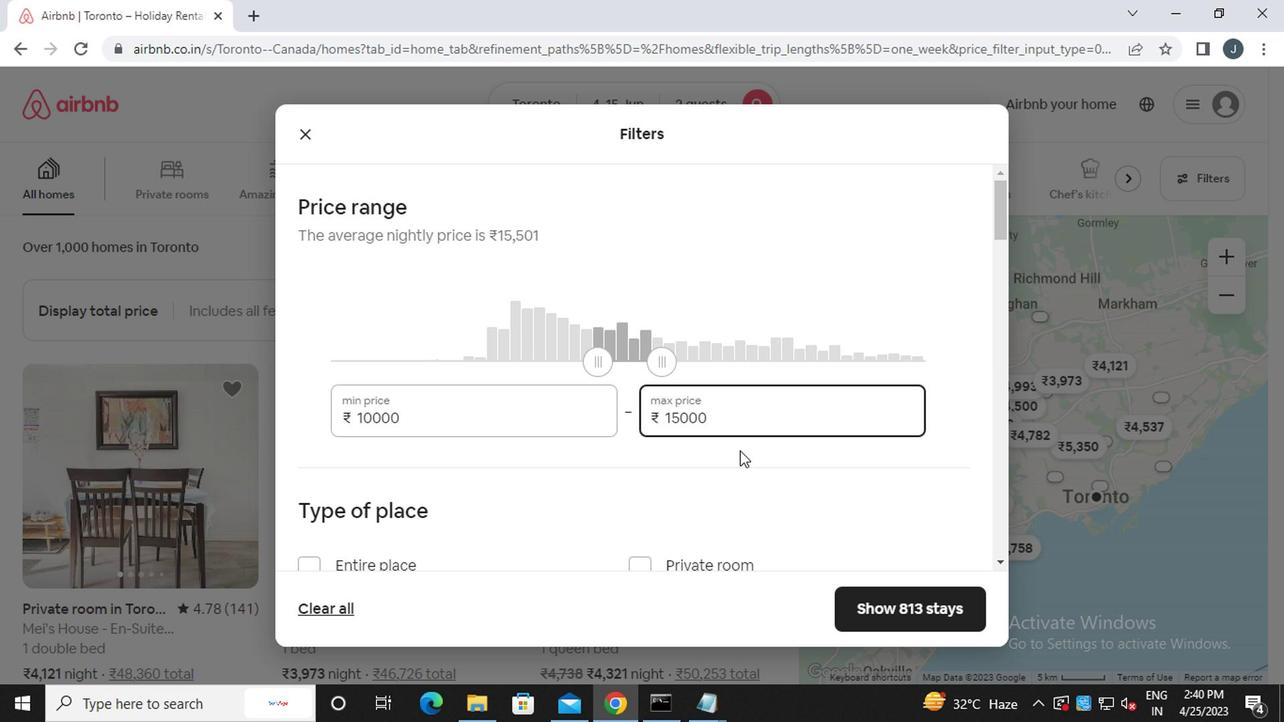 
Action: Mouse moved to (309, 288)
Screenshot: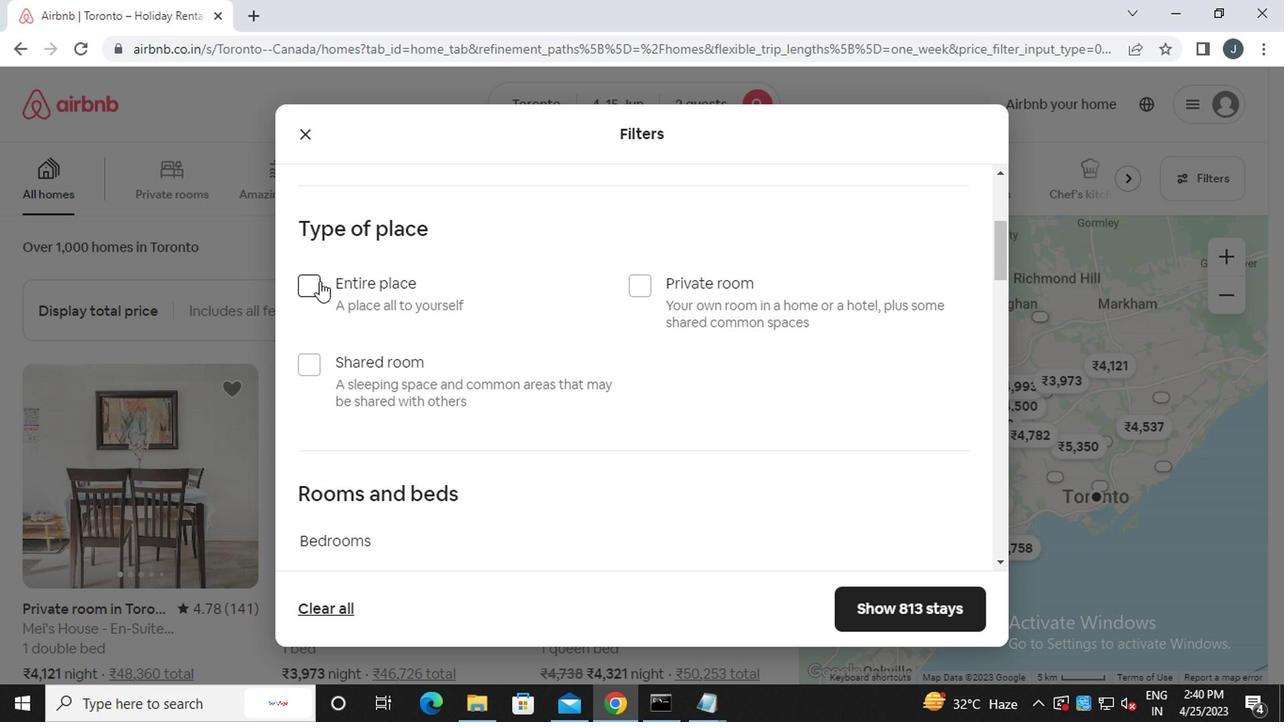 
Action: Mouse pressed left at (309, 288)
Screenshot: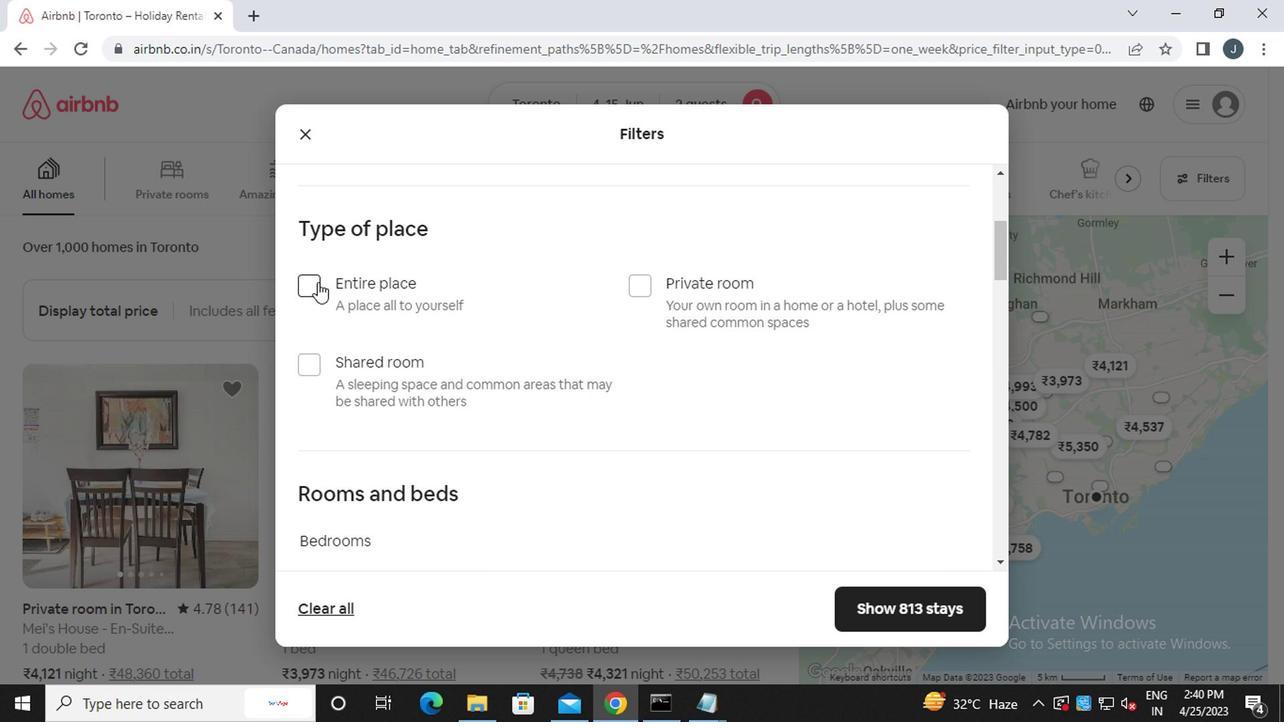 
Action: Mouse moved to (351, 352)
Screenshot: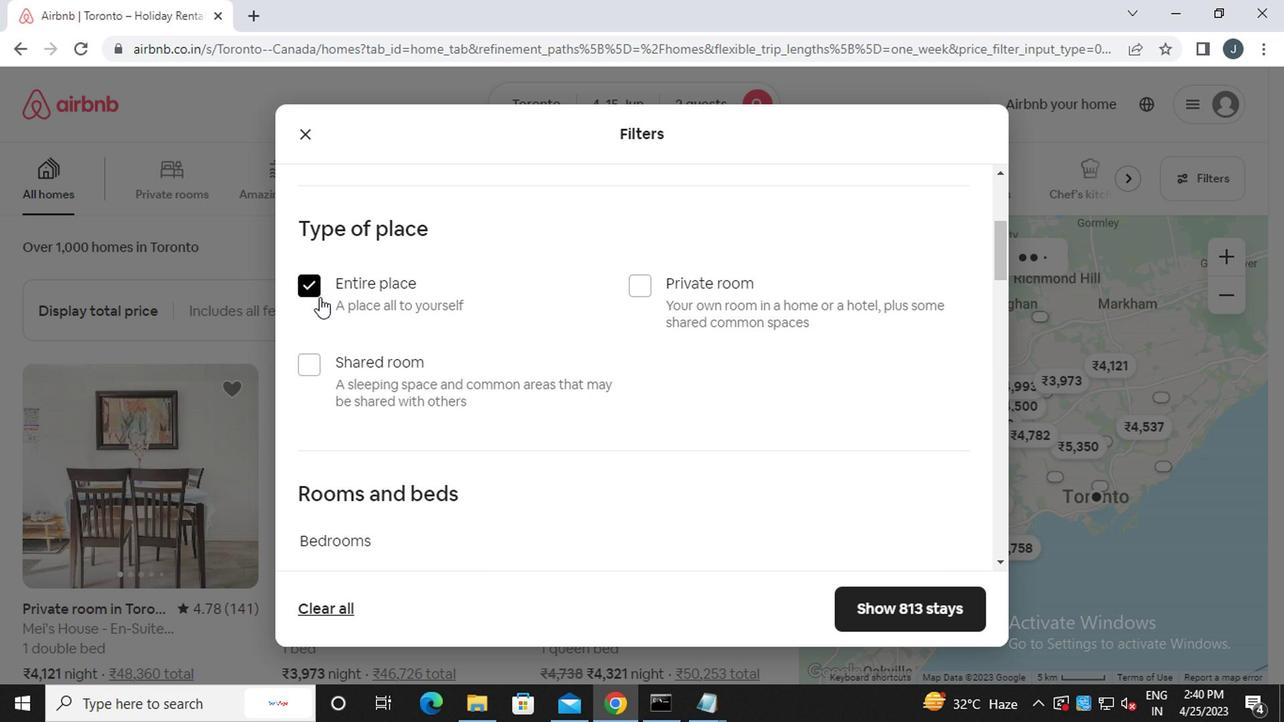 
Action: Mouse scrolled (351, 351) with delta (0, -1)
Screenshot: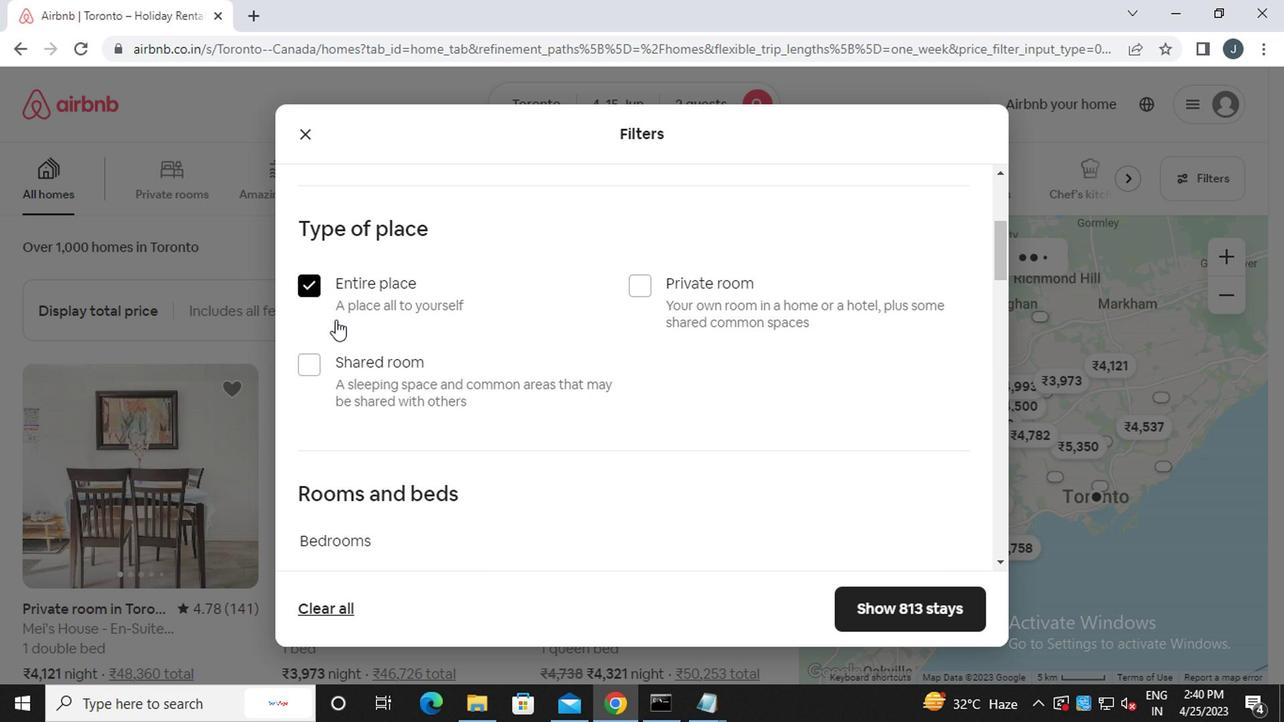 
Action: Mouse scrolled (351, 351) with delta (0, -1)
Screenshot: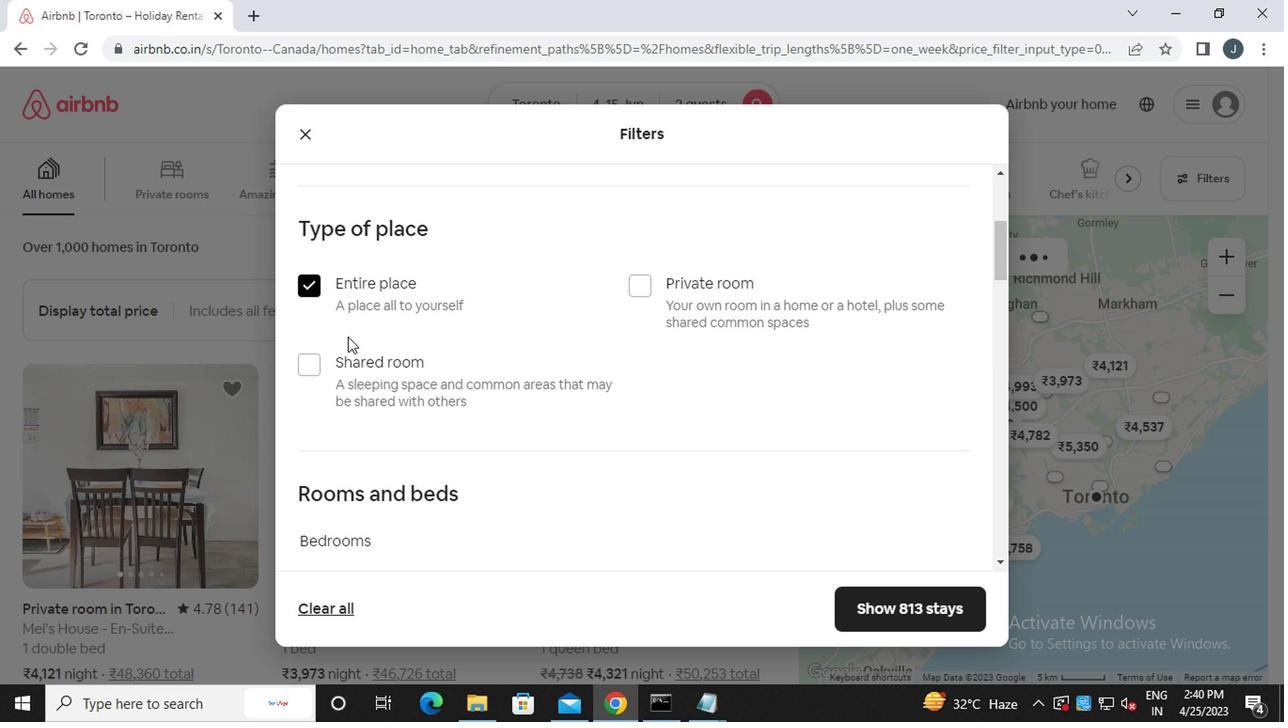 
Action: Mouse scrolled (351, 351) with delta (0, -1)
Screenshot: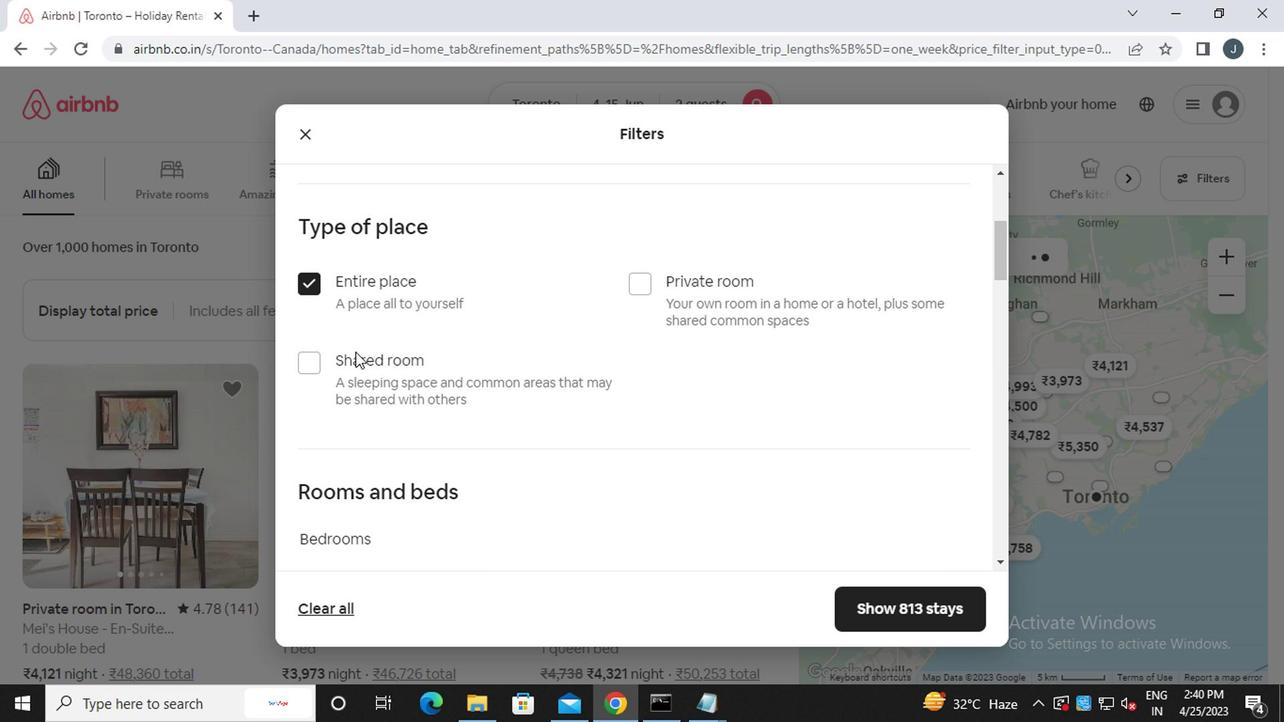 
Action: Mouse moved to (396, 318)
Screenshot: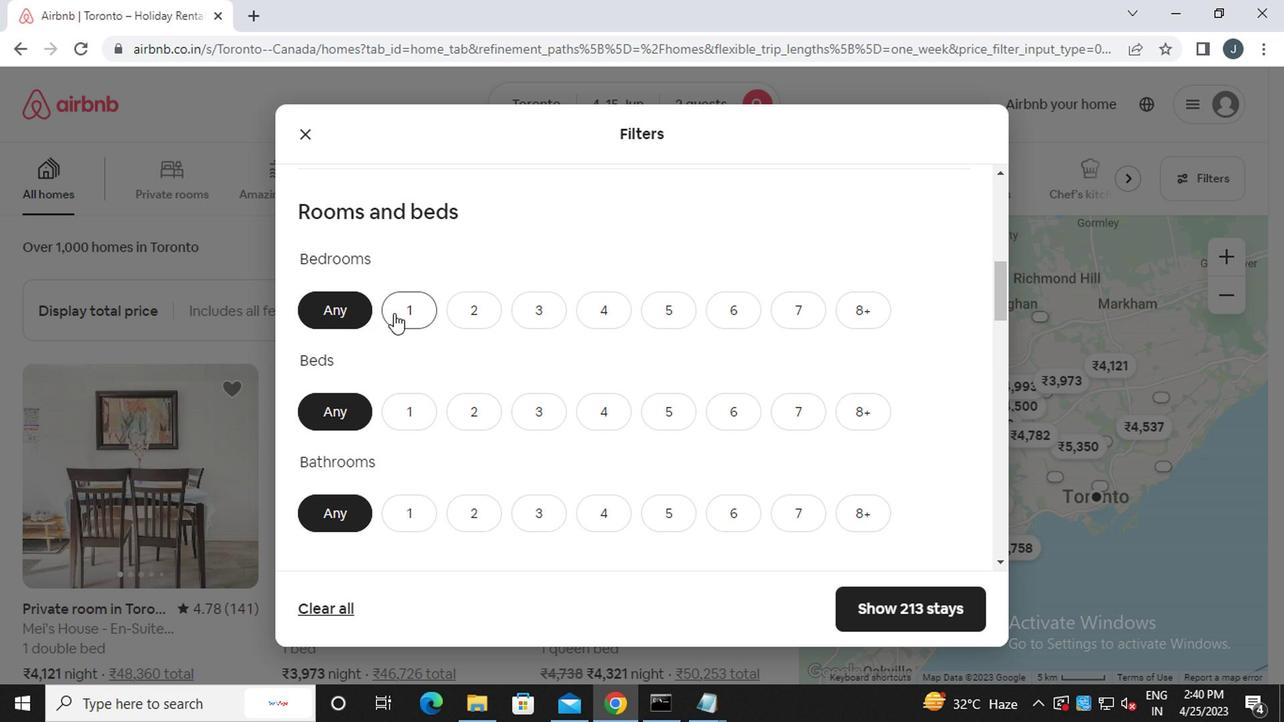 
Action: Mouse pressed left at (396, 318)
Screenshot: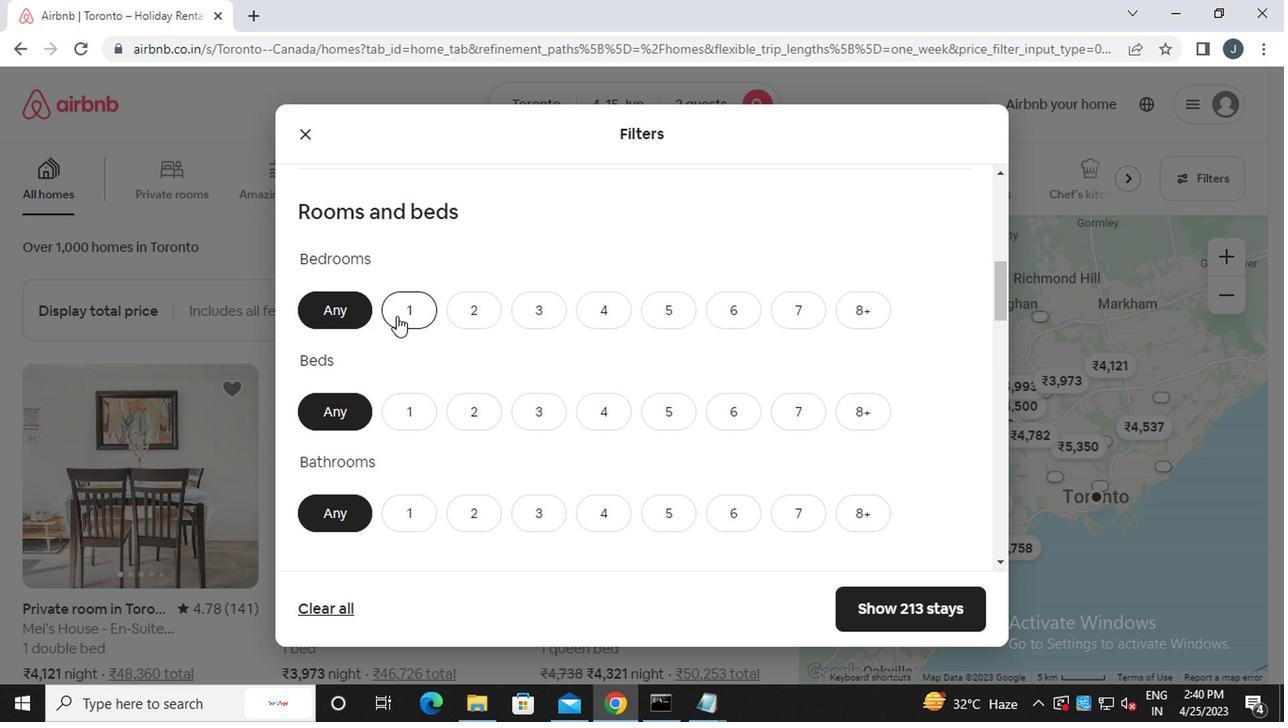
Action: Mouse moved to (411, 403)
Screenshot: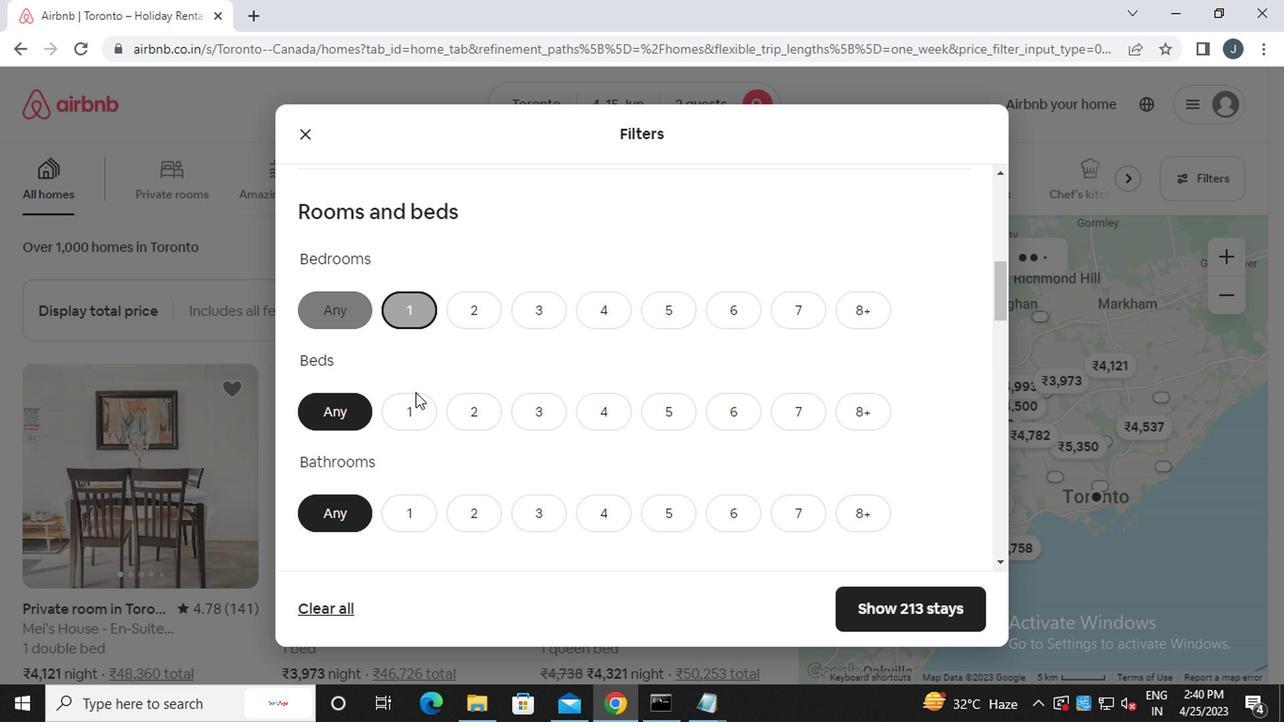 
Action: Mouse pressed left at (411, 403)
Screenshot: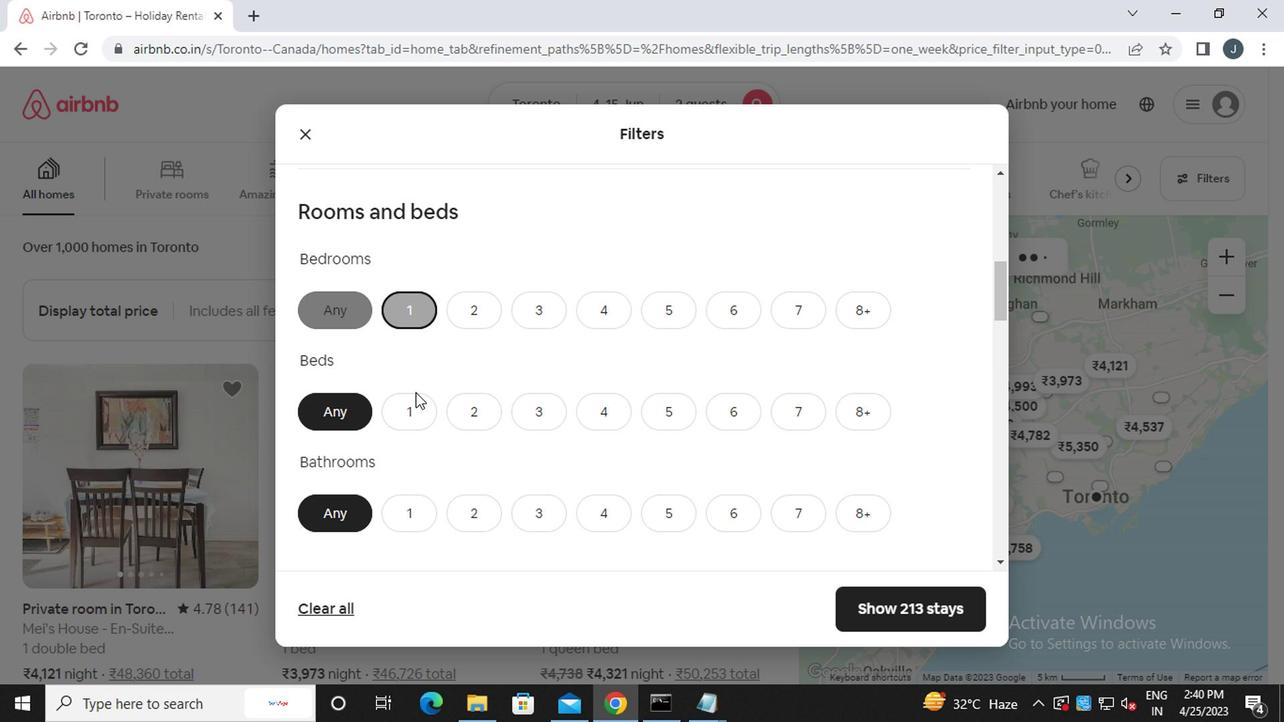 
Action: Mouse moved to (412, 519)
Screenshot: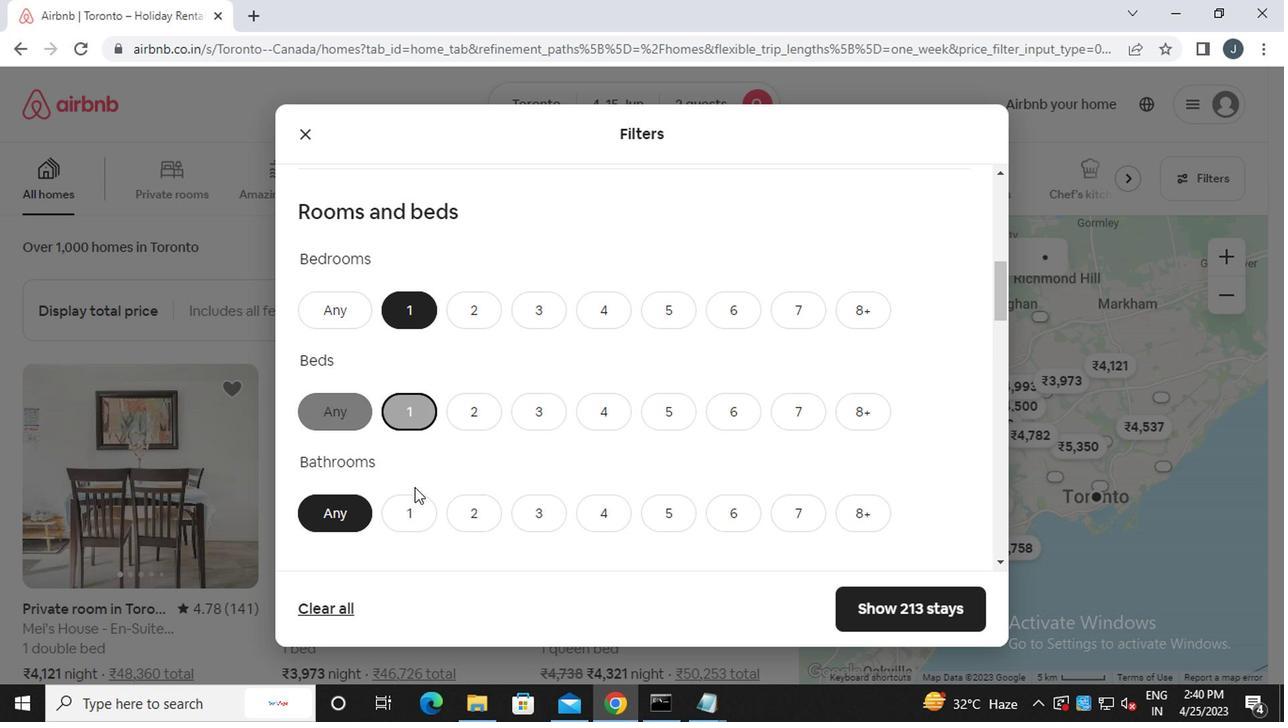 
Action: Mouse pressed left at (412, 519)
Screenshot: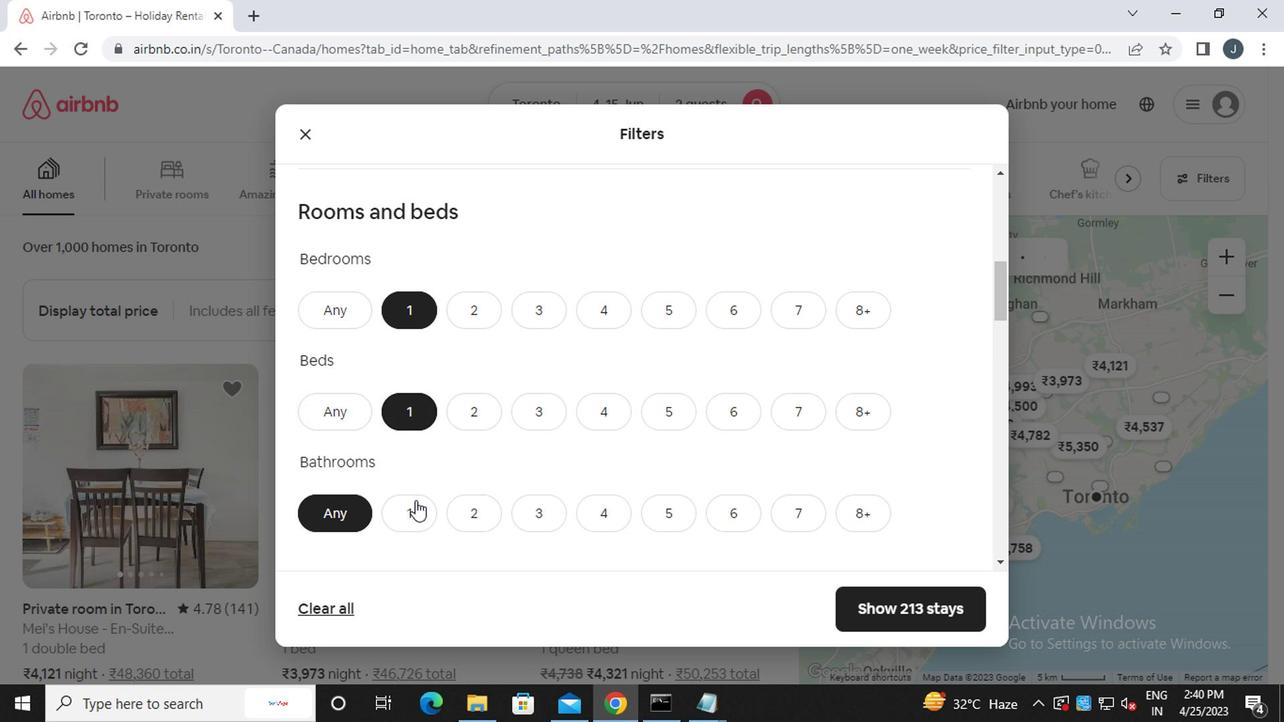 
Action: Mouse moved to (403, 511)
Screenshot: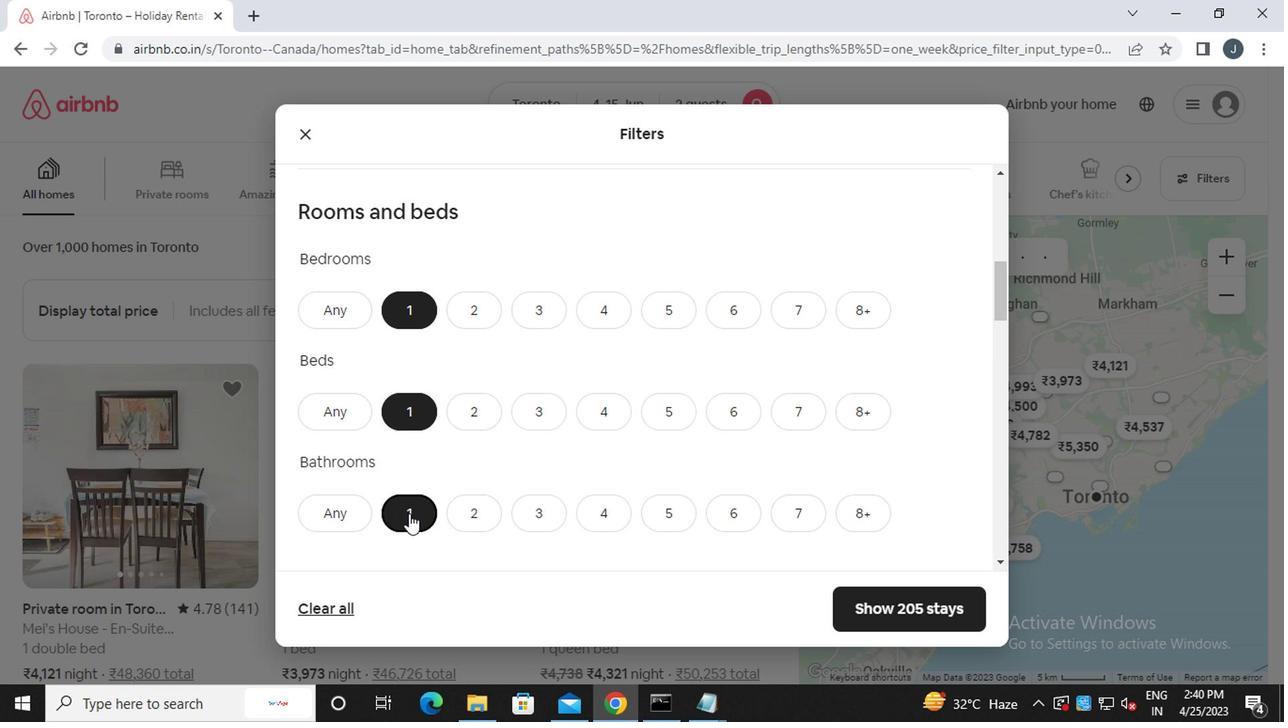 
Action: Mouse scrolled (403, 510) with delta (0, -1)
Screenshot: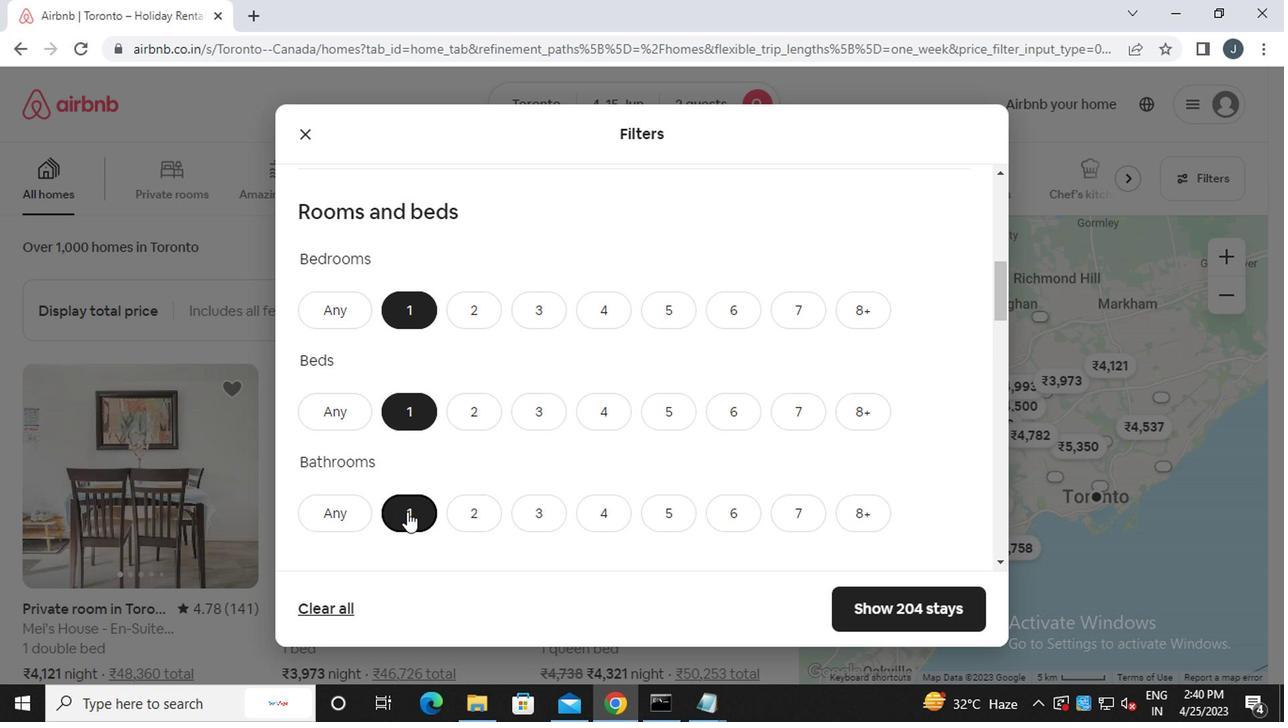 
Action: Mouse scrolled (403, 510) with delta (0, -1)
Screenshot: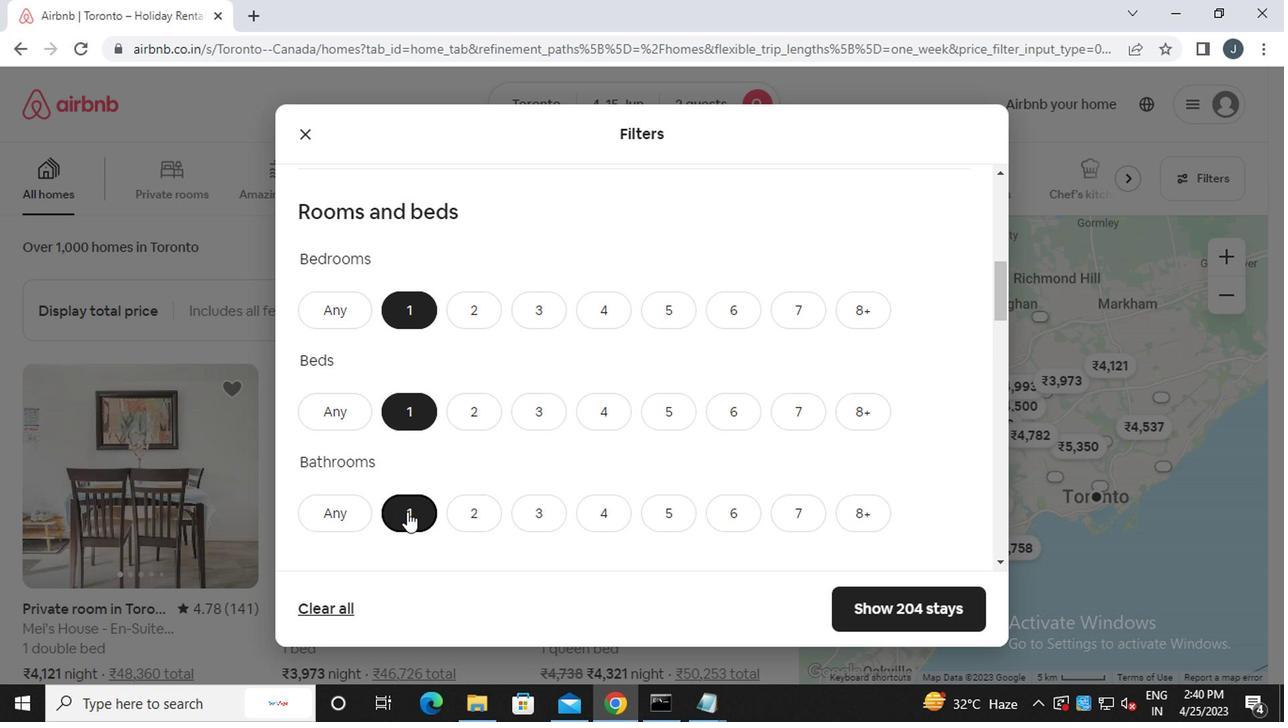 
Action: Mouse scrolled (403, 510) with delta (0, -1)
Screenshot: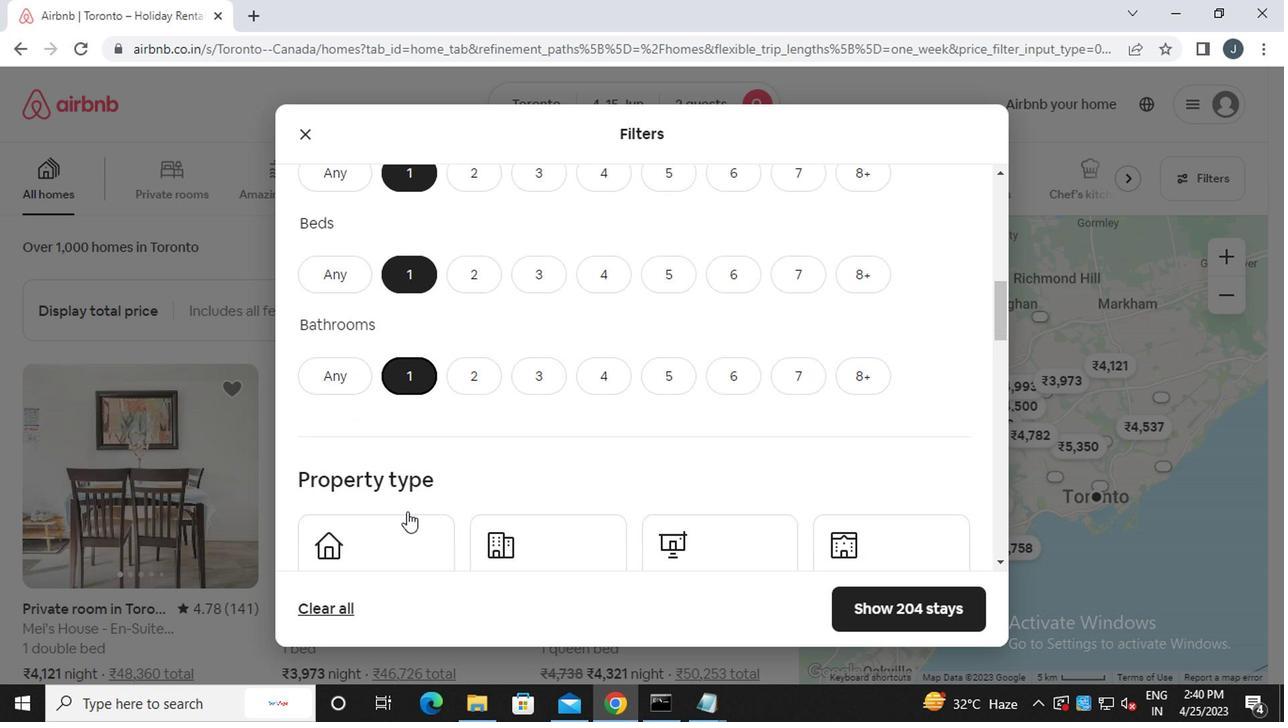 
Action: Mouse moved to (398, 449)
Screenshot: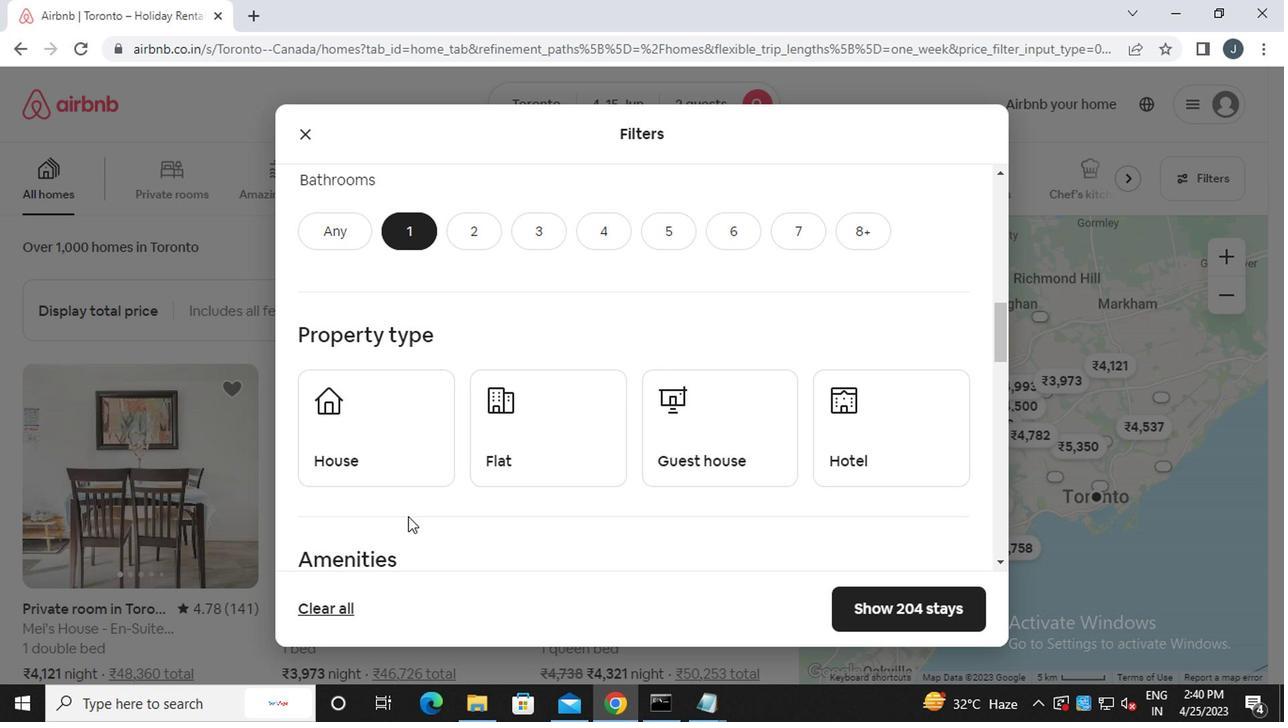 
Action: Mouse pressed left at (398, 449)
Screenshot: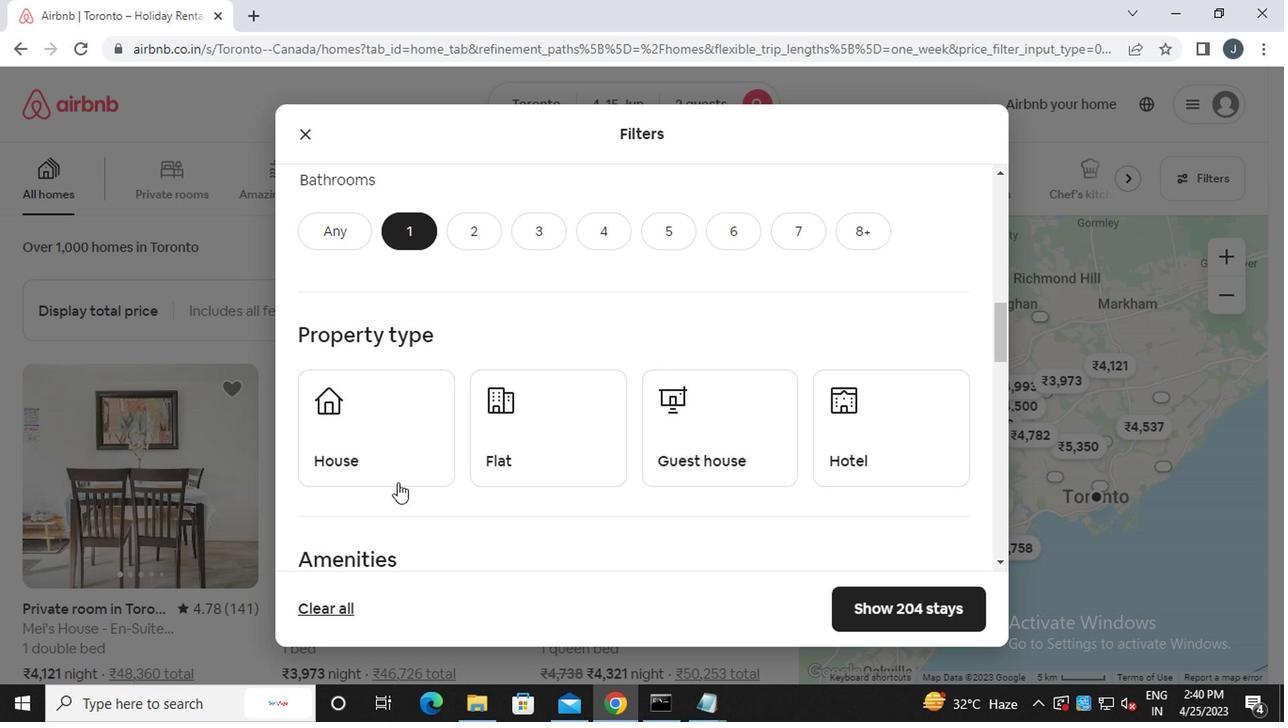
Action: Mouse moved to (519, 443)
Screenshot: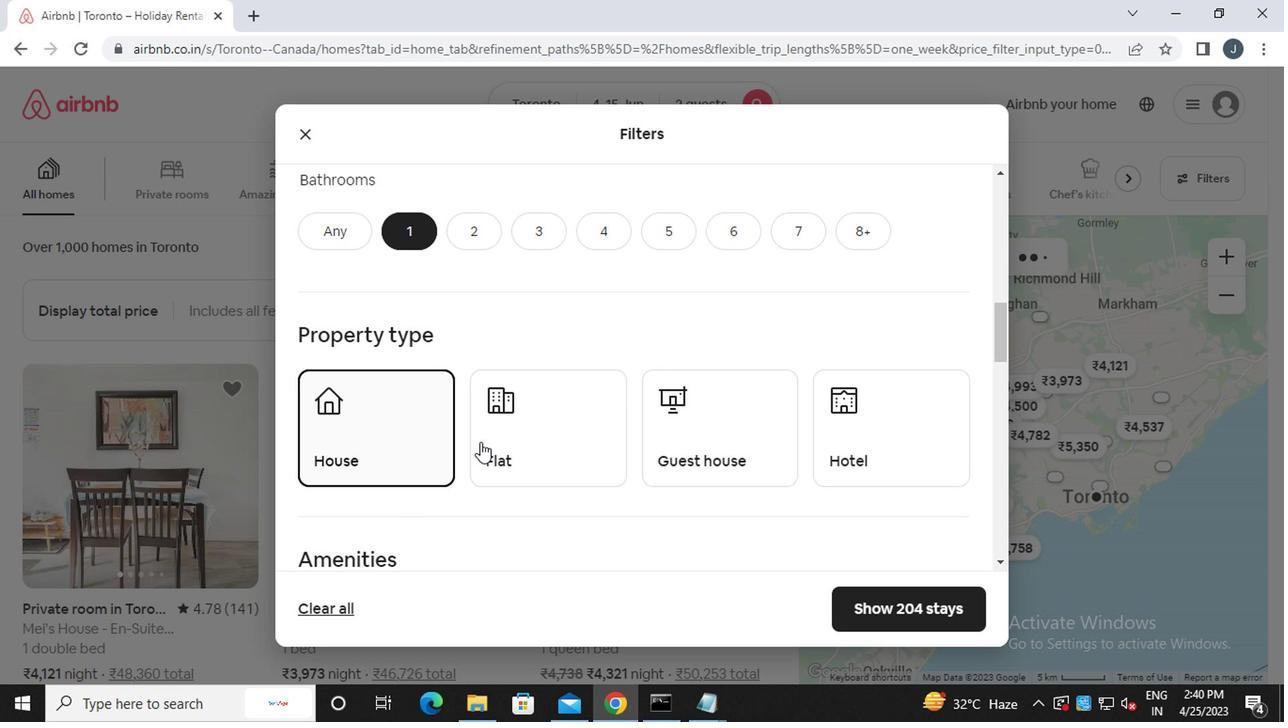
Action: Mouse pressed left at (519, 443)
Screenshot: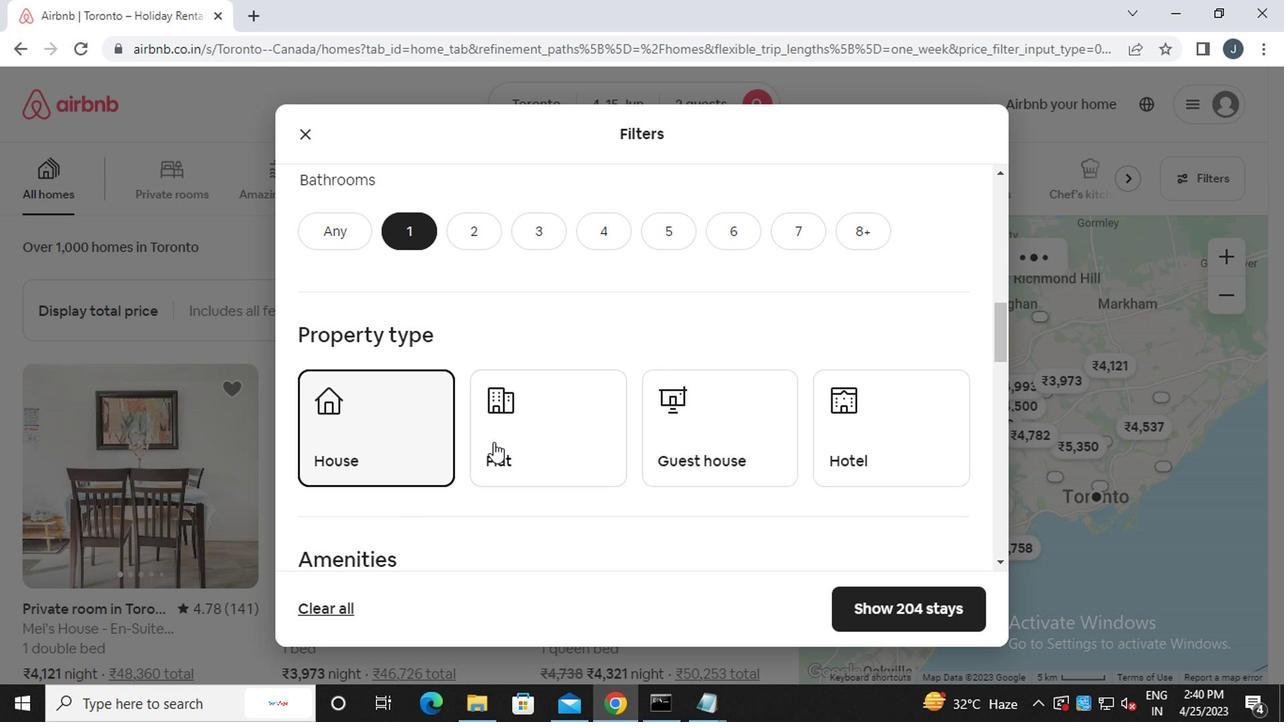 
Action: Mouse moved to (678, 437)
Screenshot: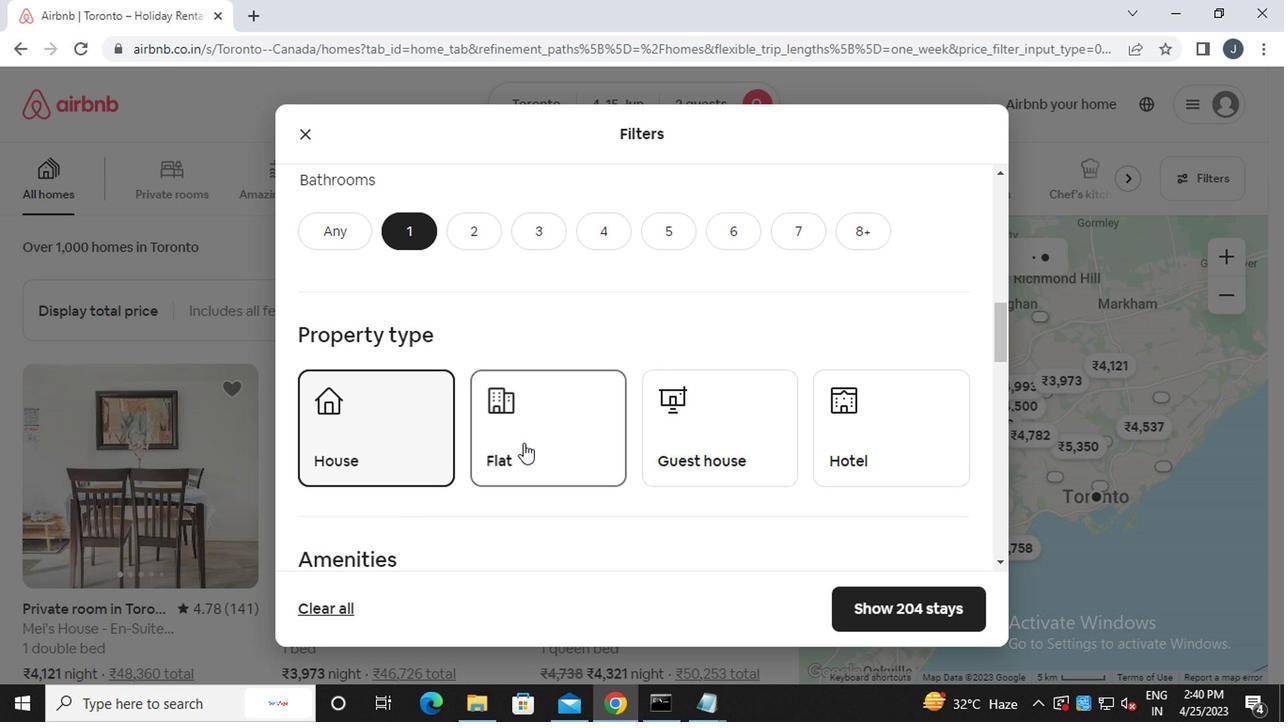 
Action: Mouse pressed left at (678, 437)
Screenshot: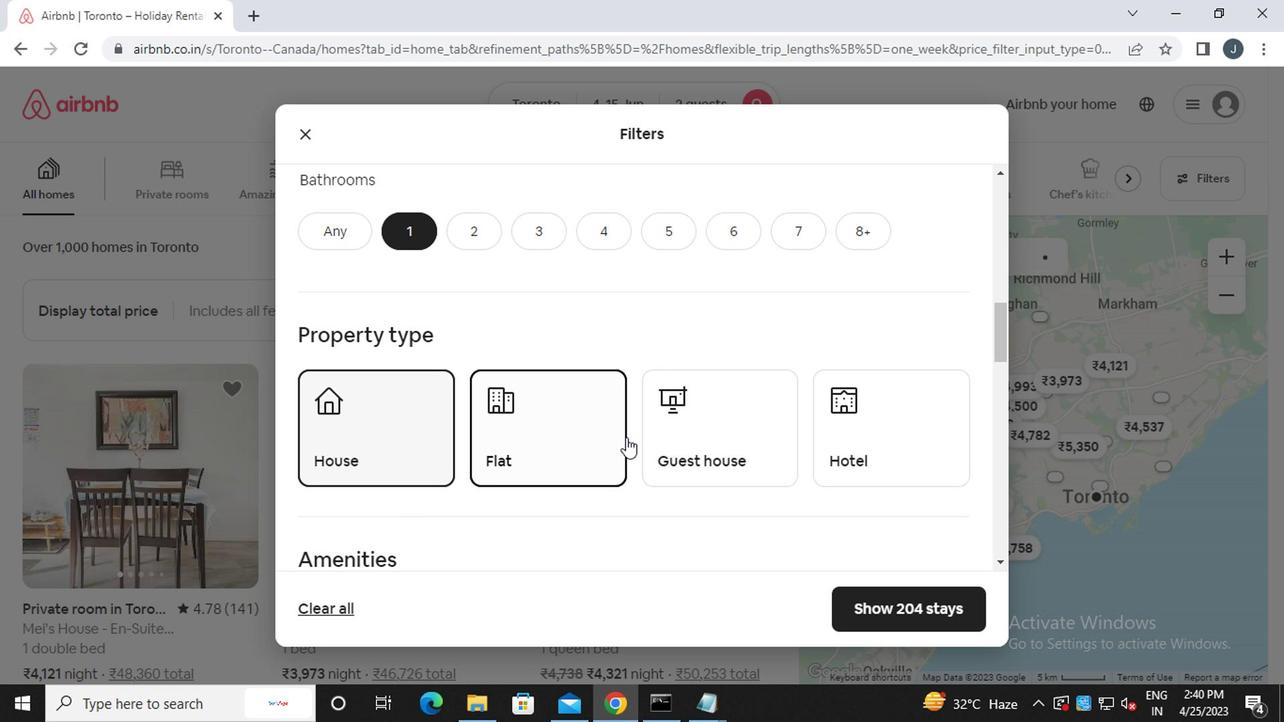 
Action: Mouse moved to (832, 430)
Screenshot: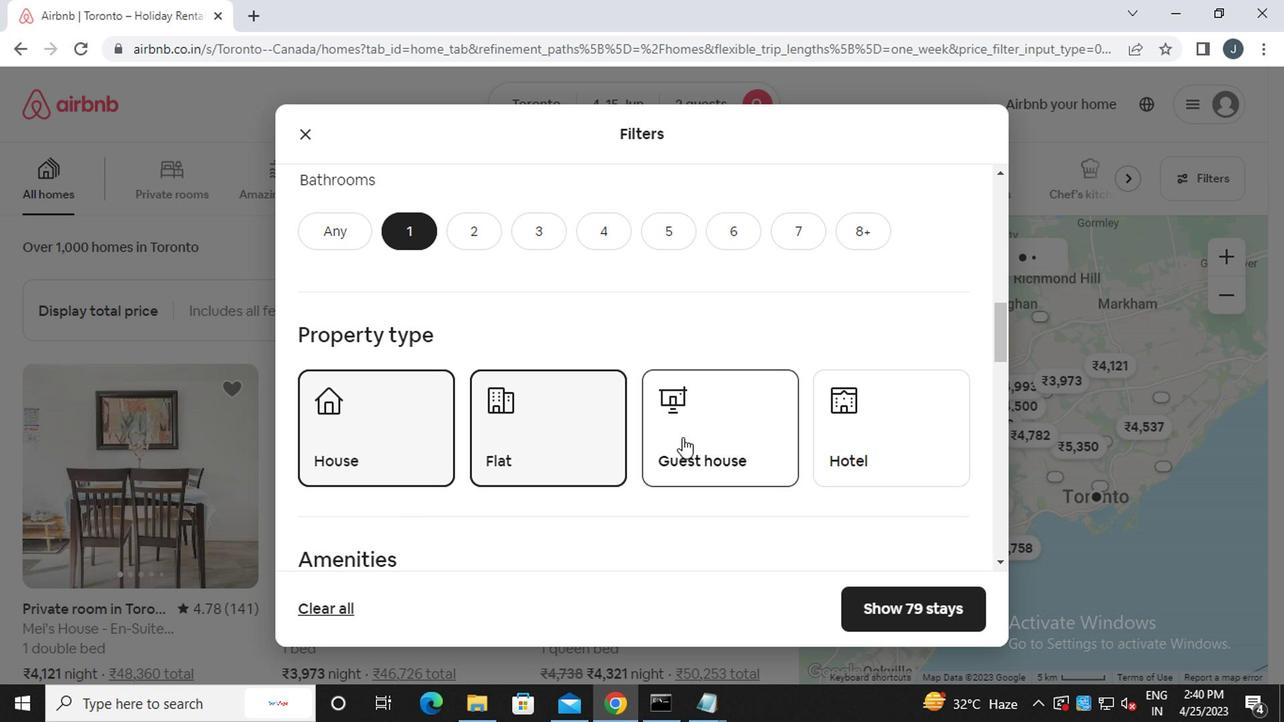 
Action: Mouse pressed left at (832, 430)
Screenshot: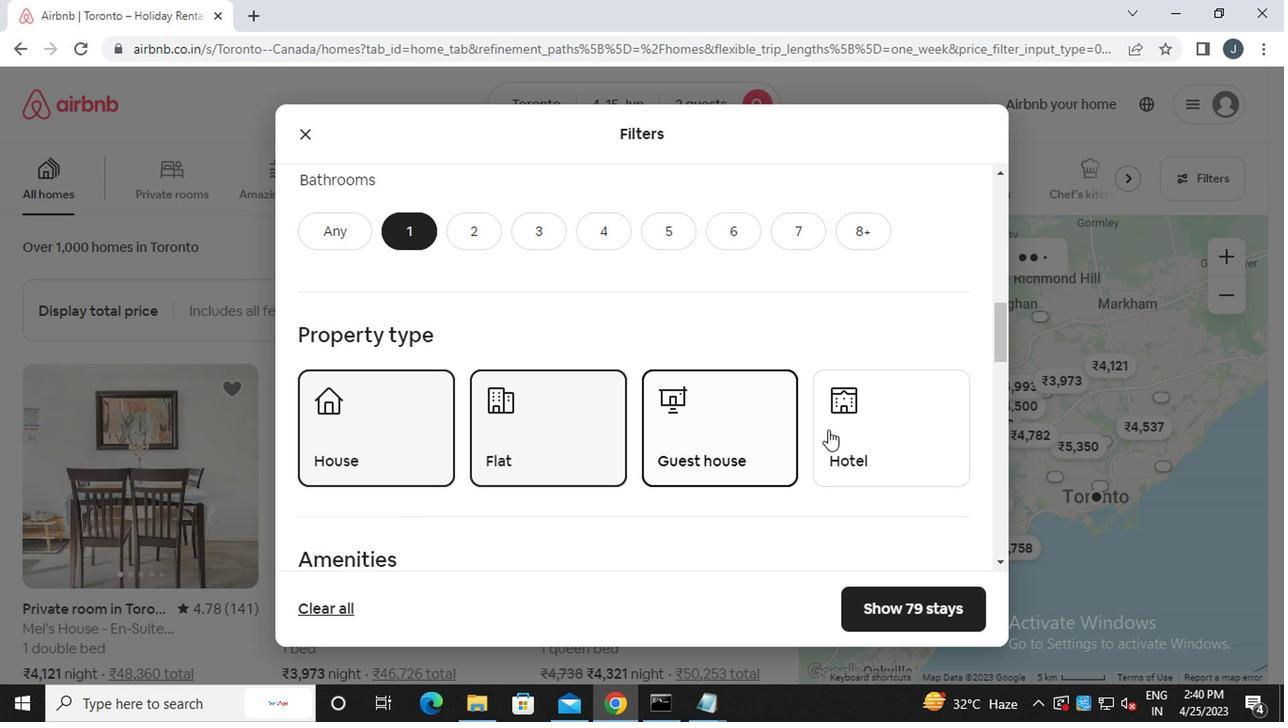 
Action: Mouse moved to (724, 486)
Screenshot: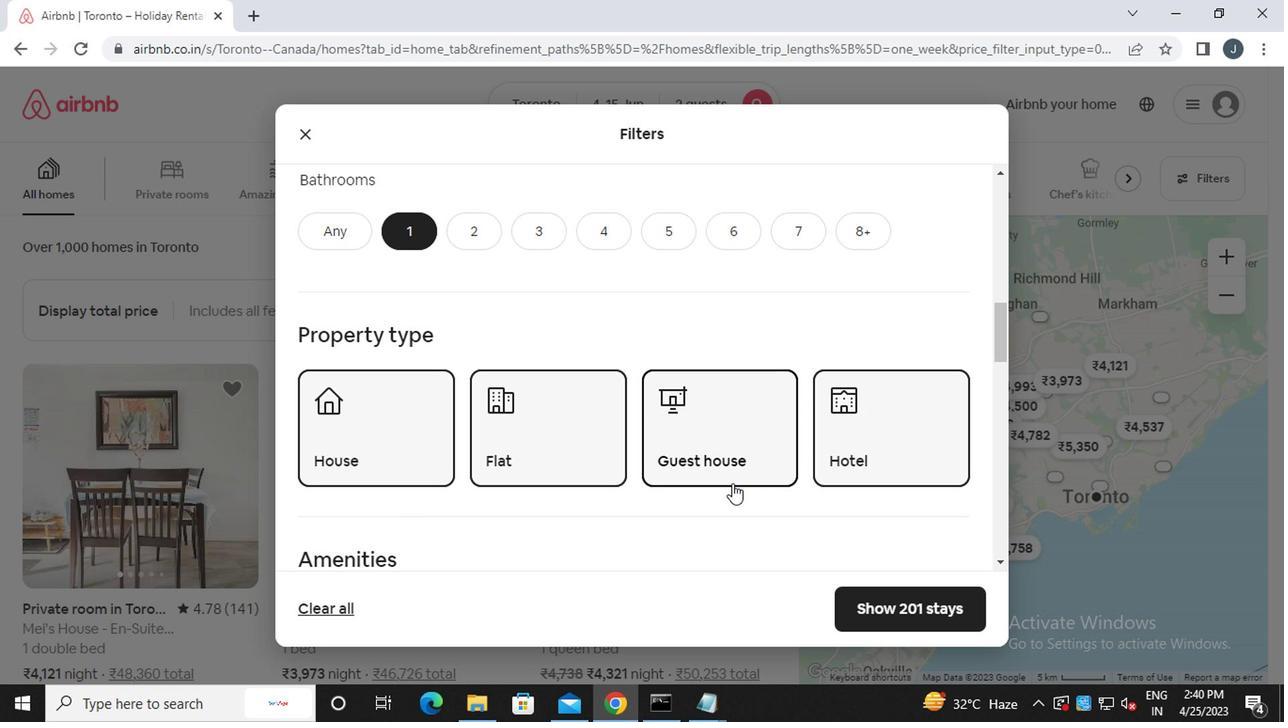 
Action: Mouse scrolled (724, 485) with delta (0, 0)
Screenshot: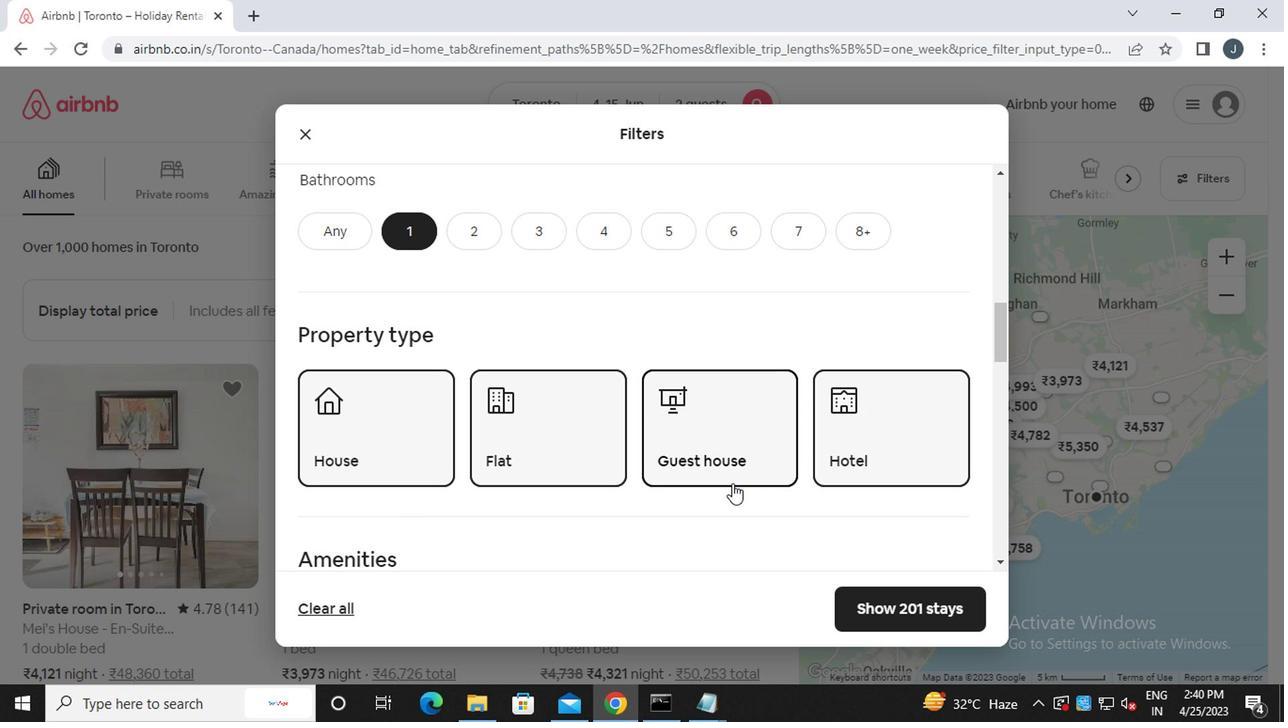 
Action: Mouse scrolled (724, 485) with delta (0, 0)
Screenshot: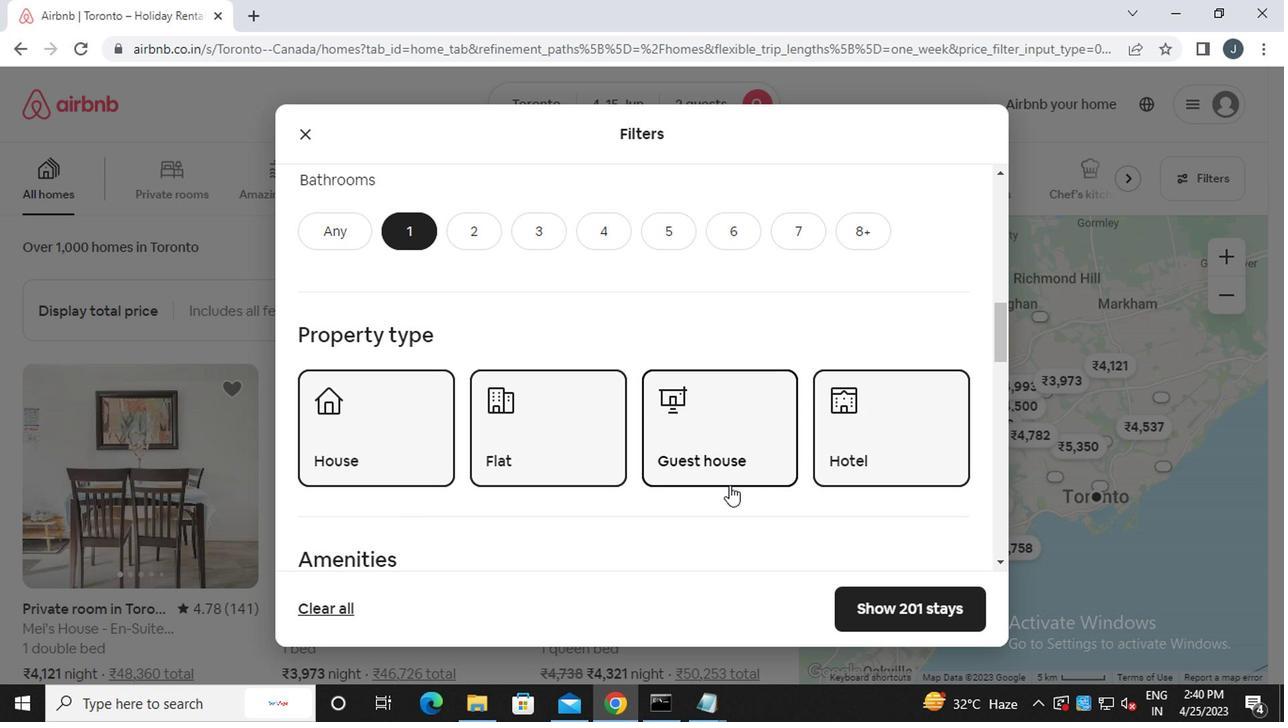 
Action: Mouse moved to (724, 499)
Screenshot: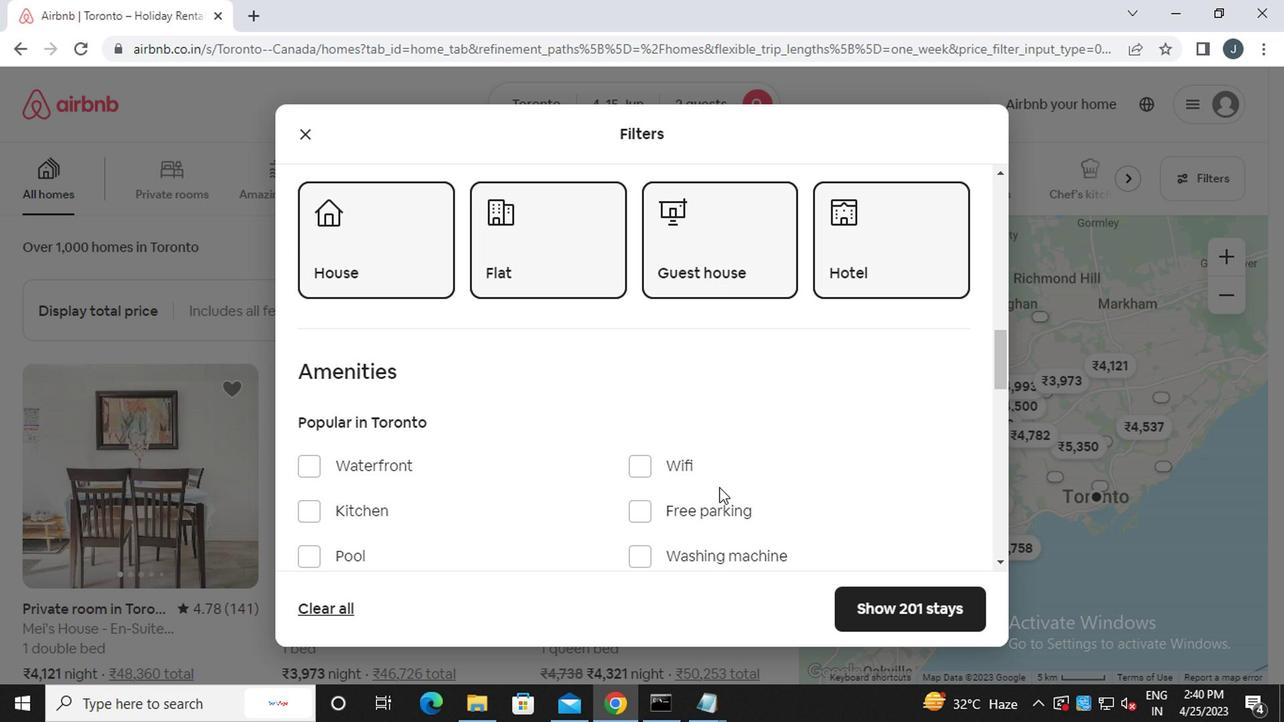 
Action: Mouse scrolled (724, 498) with delta (0, -1)
Screenshot: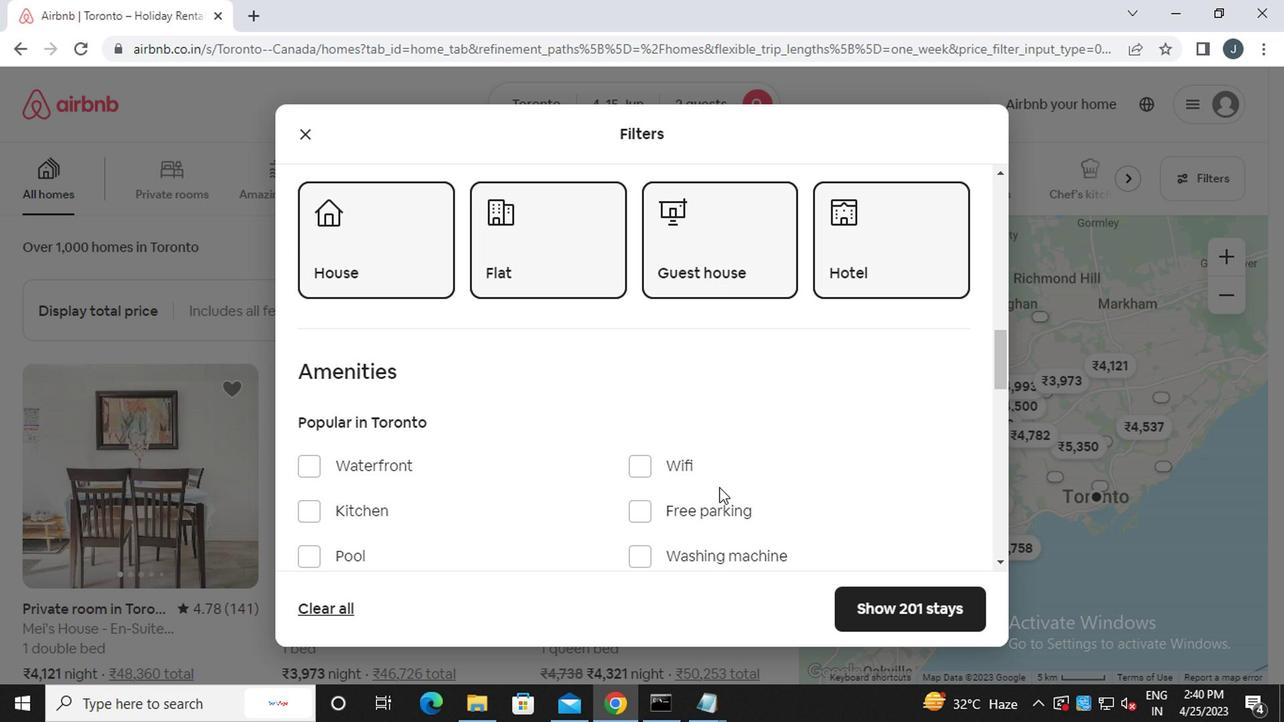 
Action: Mouse moved to (724, 499)
Screenshot: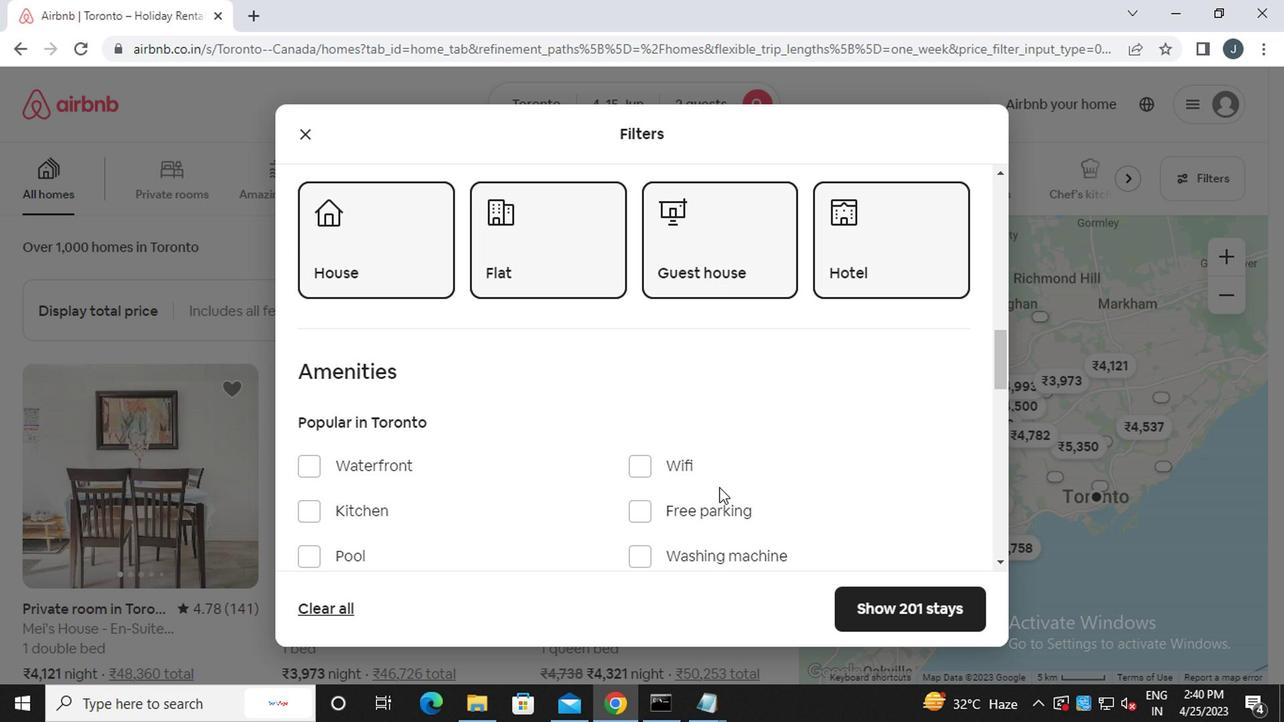 
Action: Mouse scrolled (724, 498) with delta (0, -1)
Screenshot: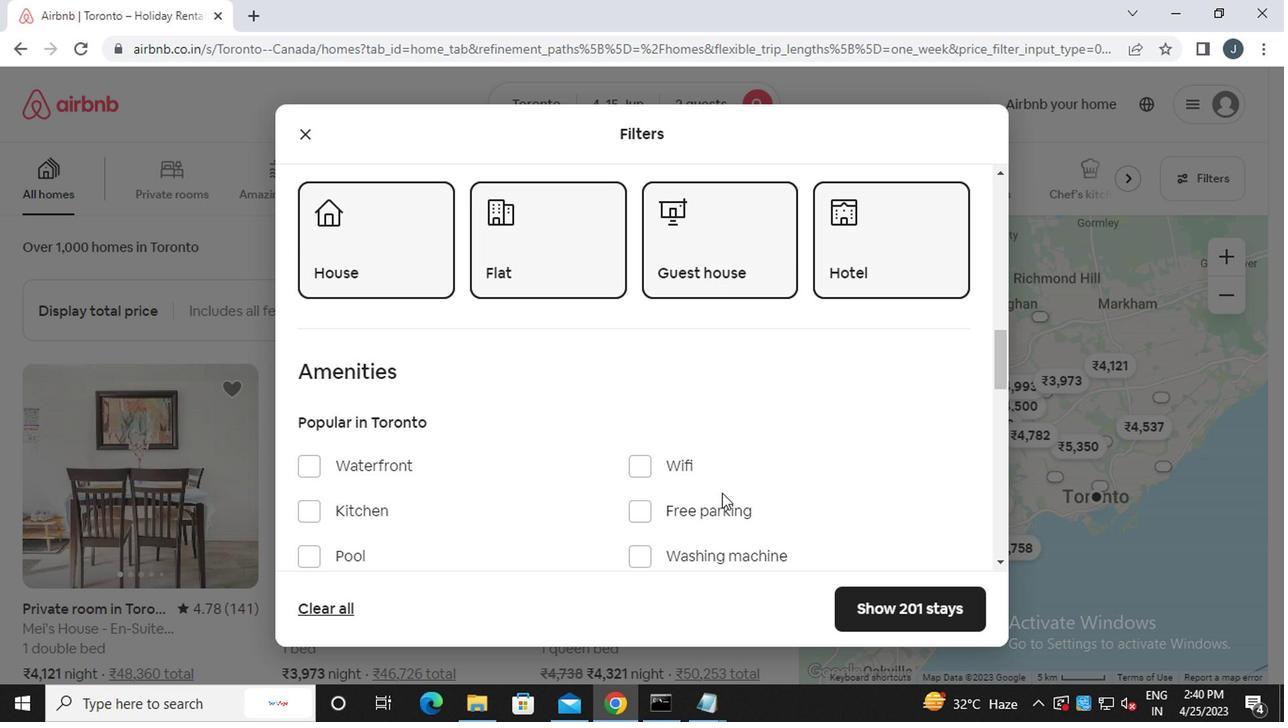 
Action: Mouse scrolled (724, 498) with delta (0, -1)
Screenshot: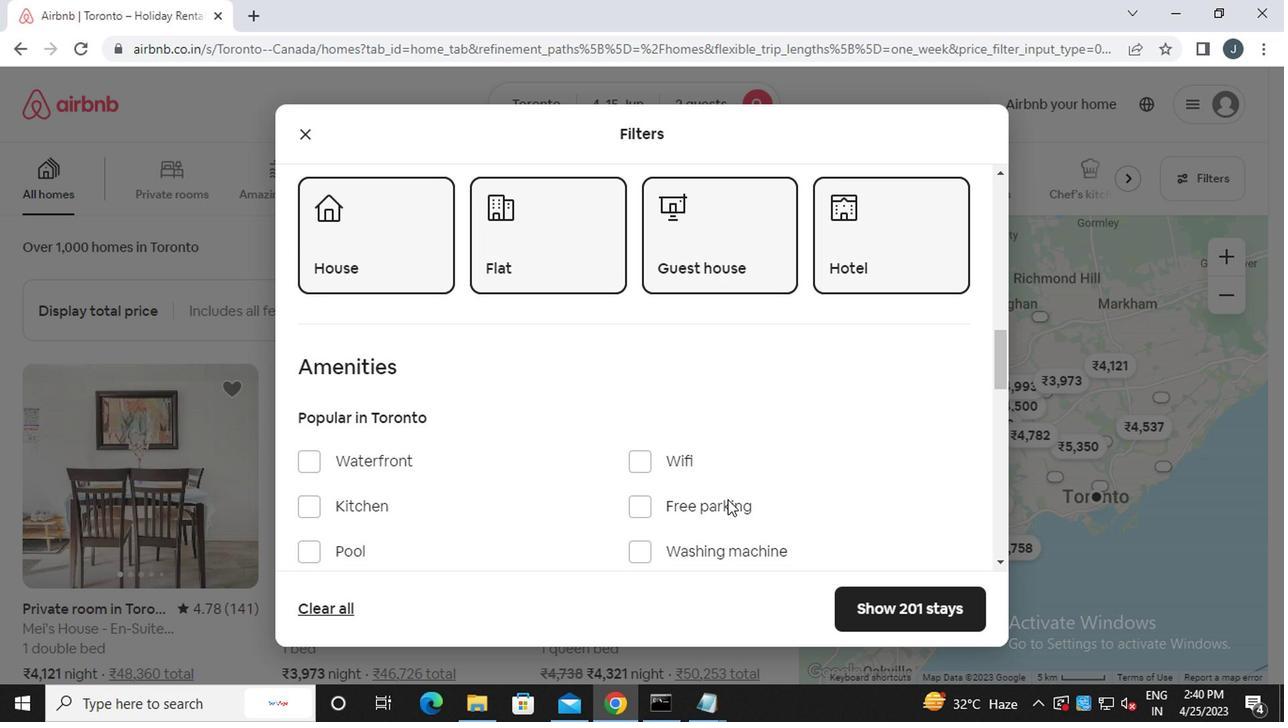 
Action: Mouse scrolled (724, 498) with delta (0, -1)
Screenshot: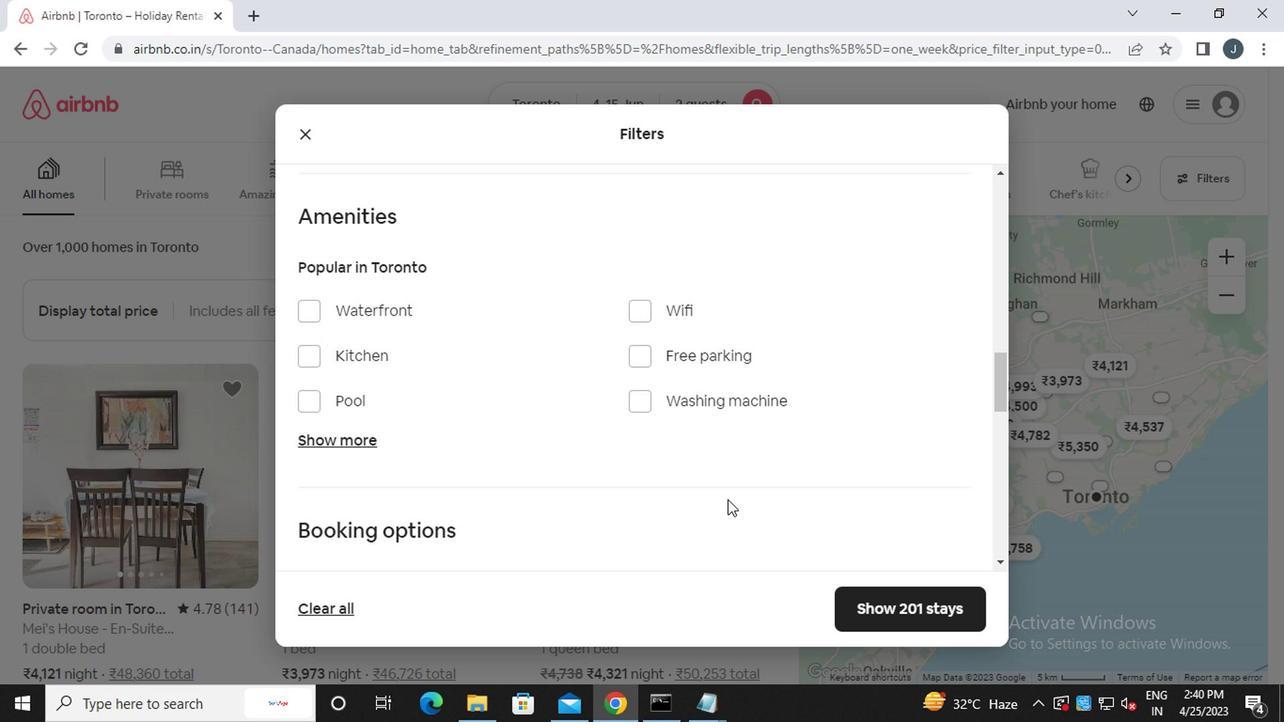 
Action: Mouse scrolled (724, 498) with delta (0, -1)
Screenshot: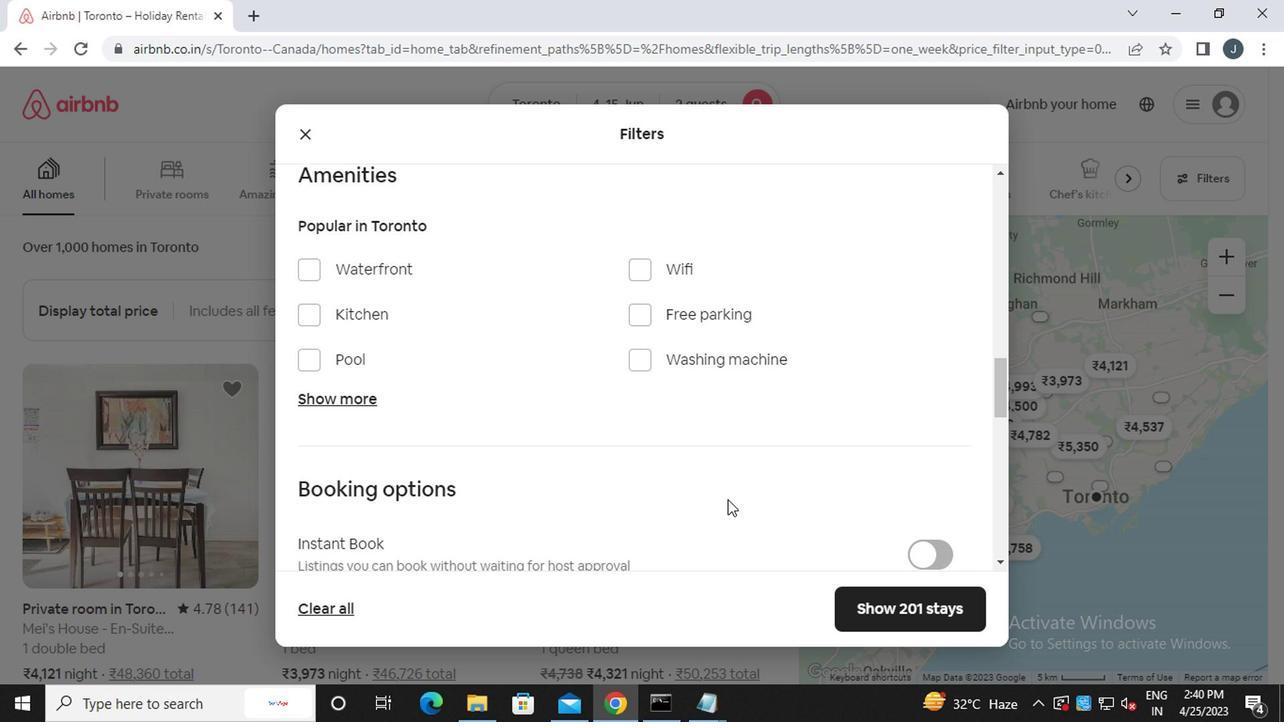 
Action: Mouse scrolled (724, 498) with delta (0, -1)
Screenshot: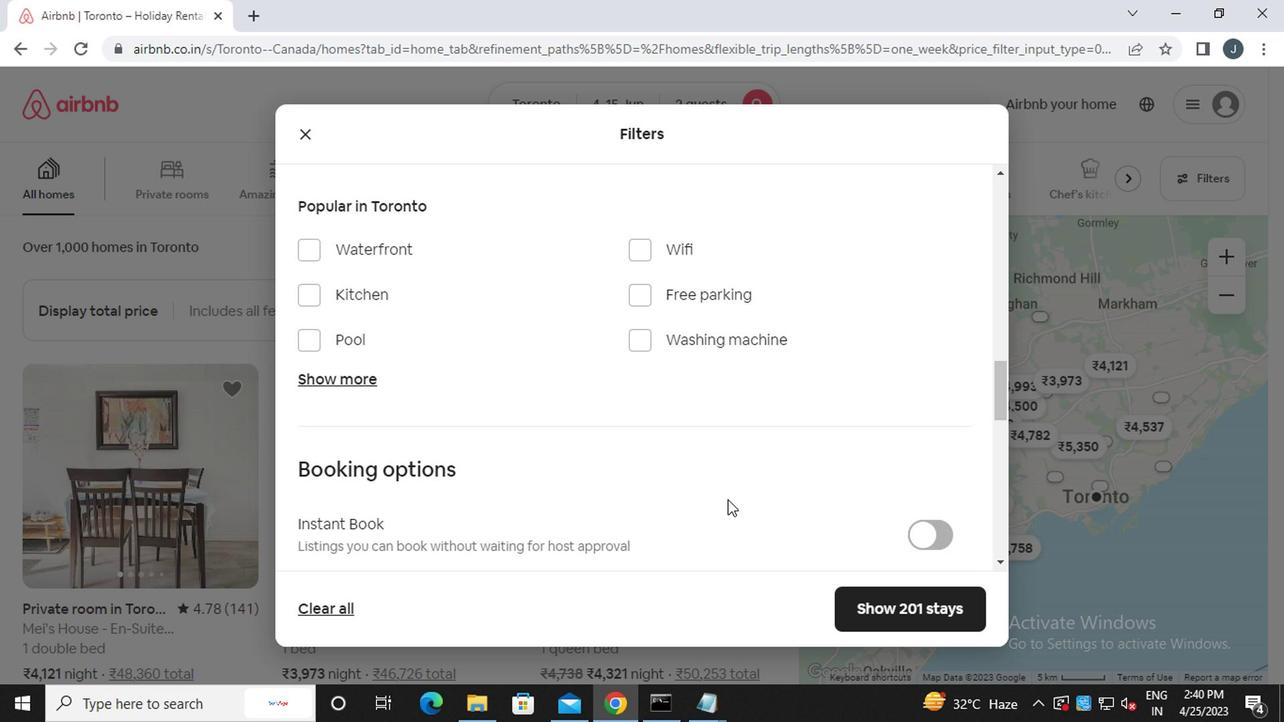 
Action: Mouse moved to (935, 245)
Screenshot: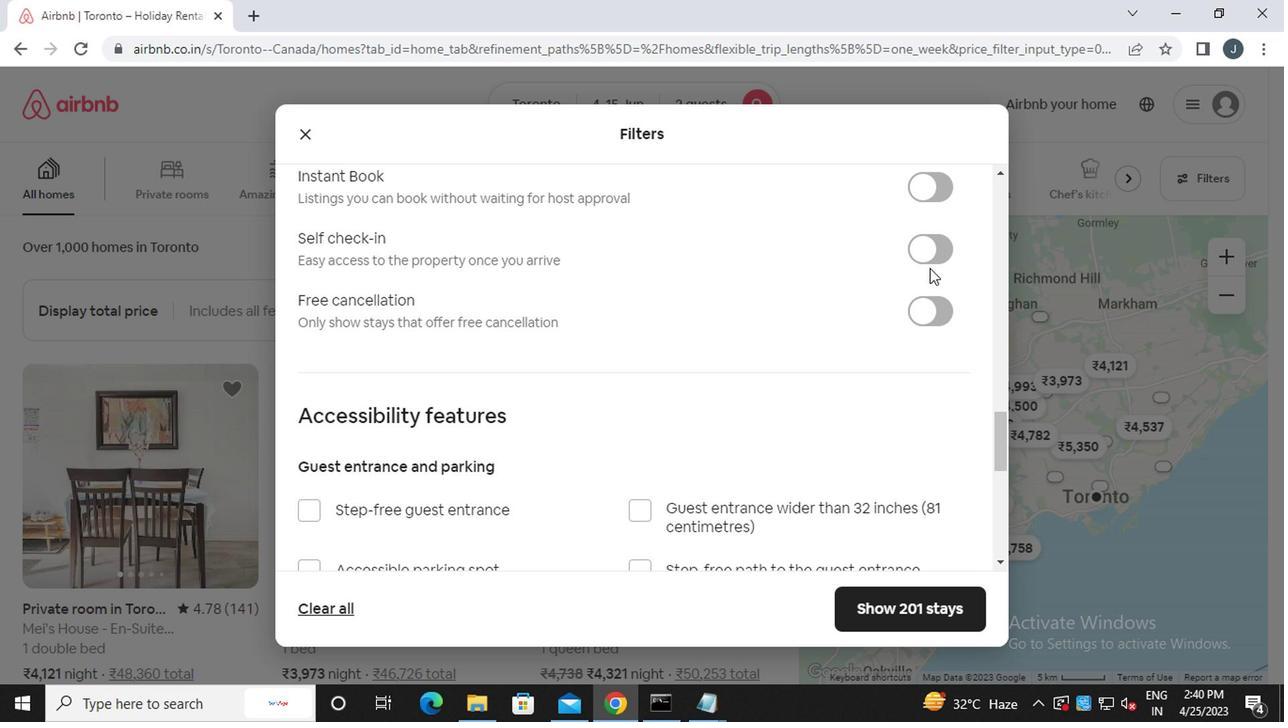 
Action: Mouse pressed left at (935, 245)
Screenshot: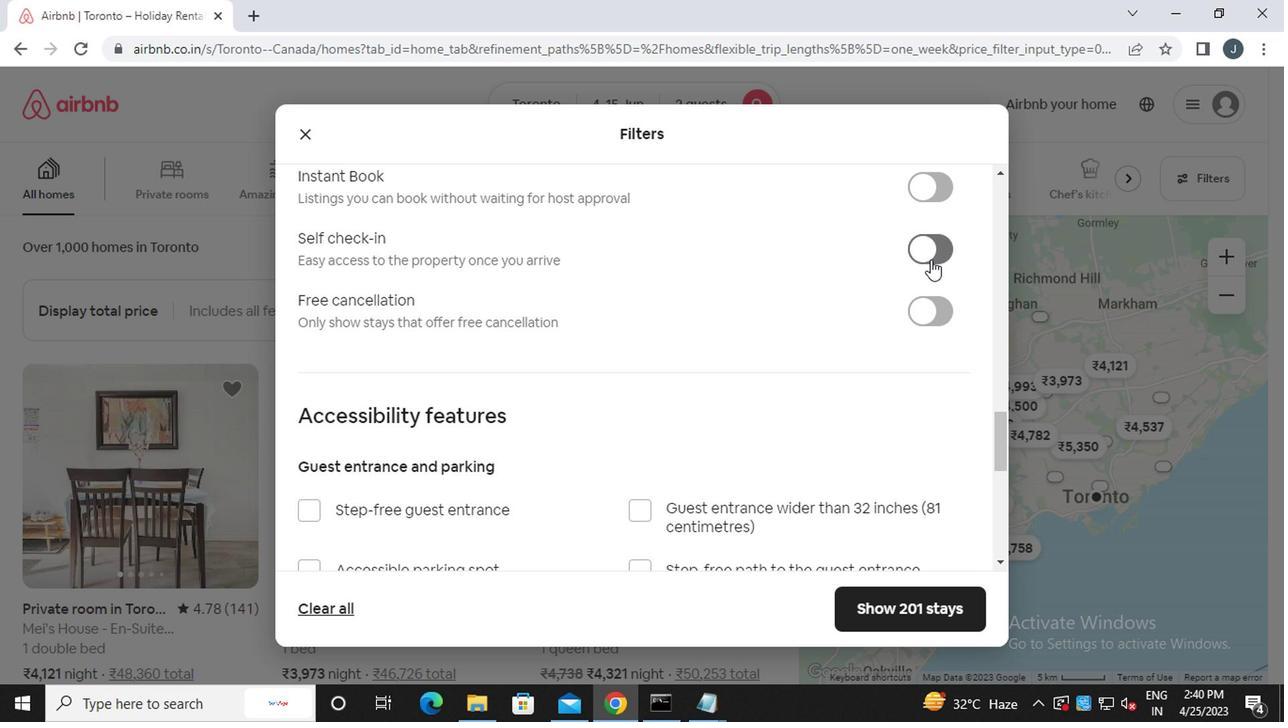
Action: Mouse moved to (579, 471)
Screenshot: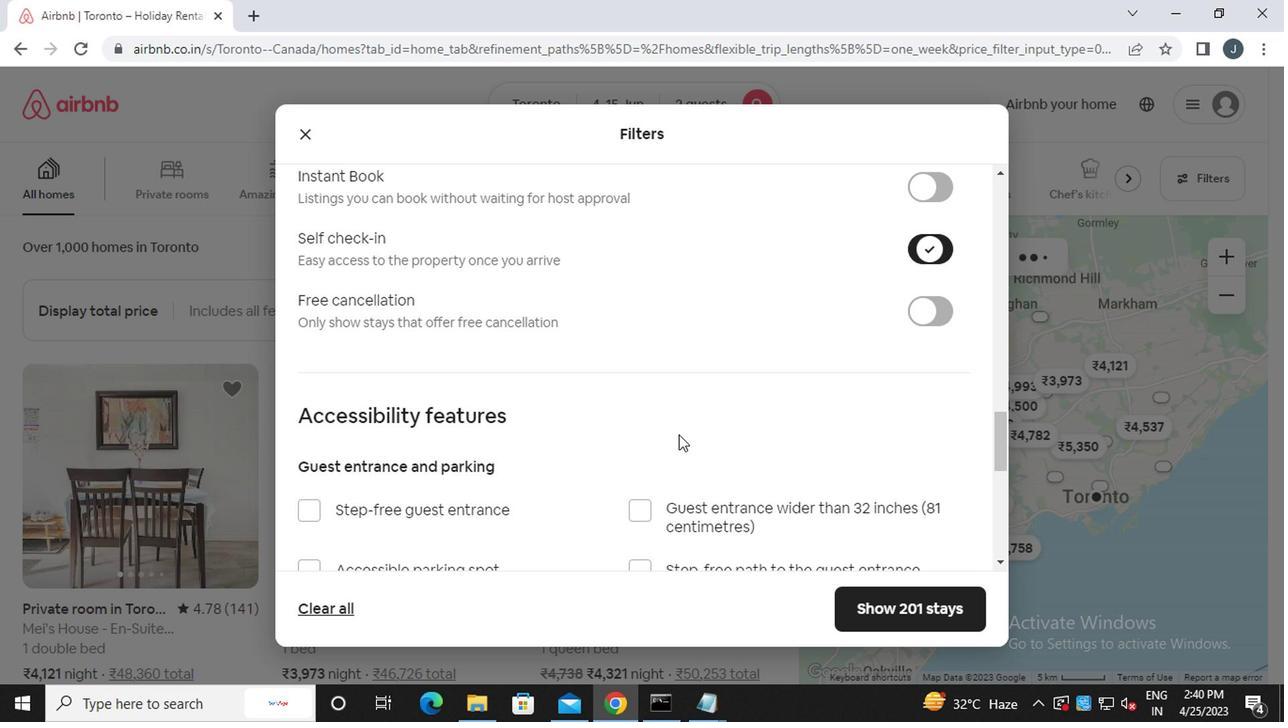 
Action: Mouse scrolled (579, 470) with delta (0, -1)
Screenshot: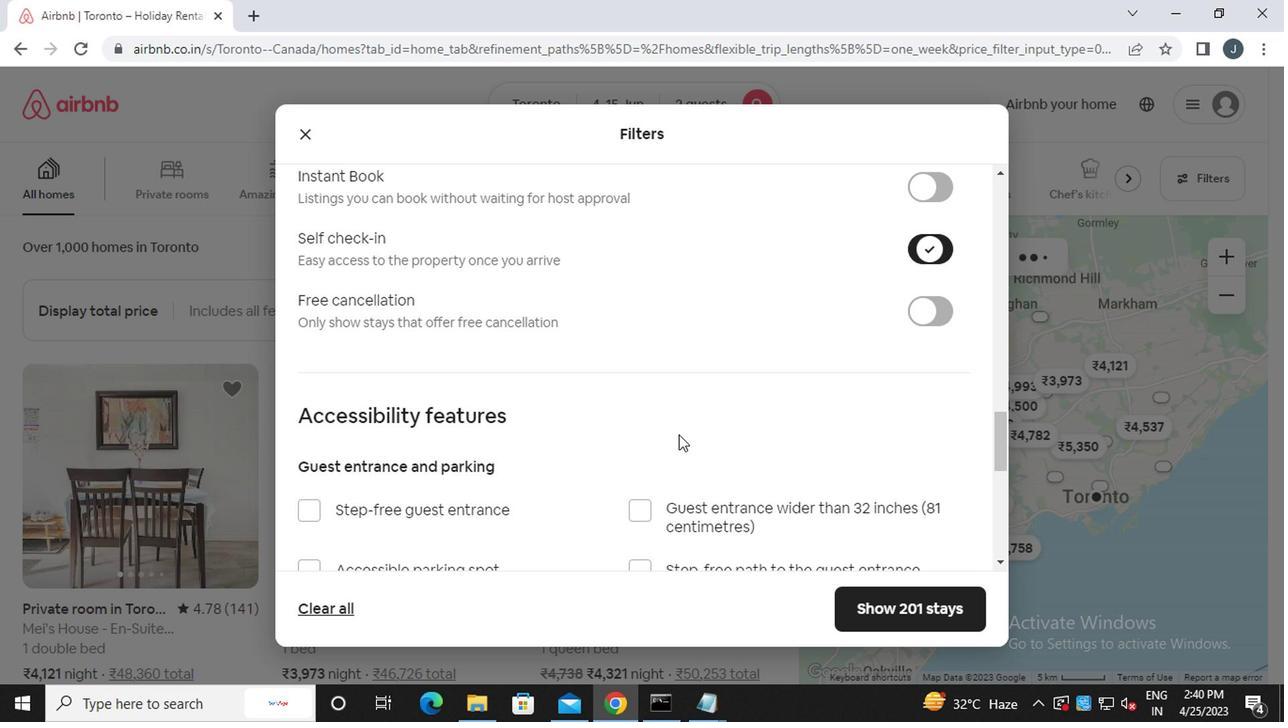 
Action: Mouse scrolled (579, 470) with delta (0, -1)
Screenshot: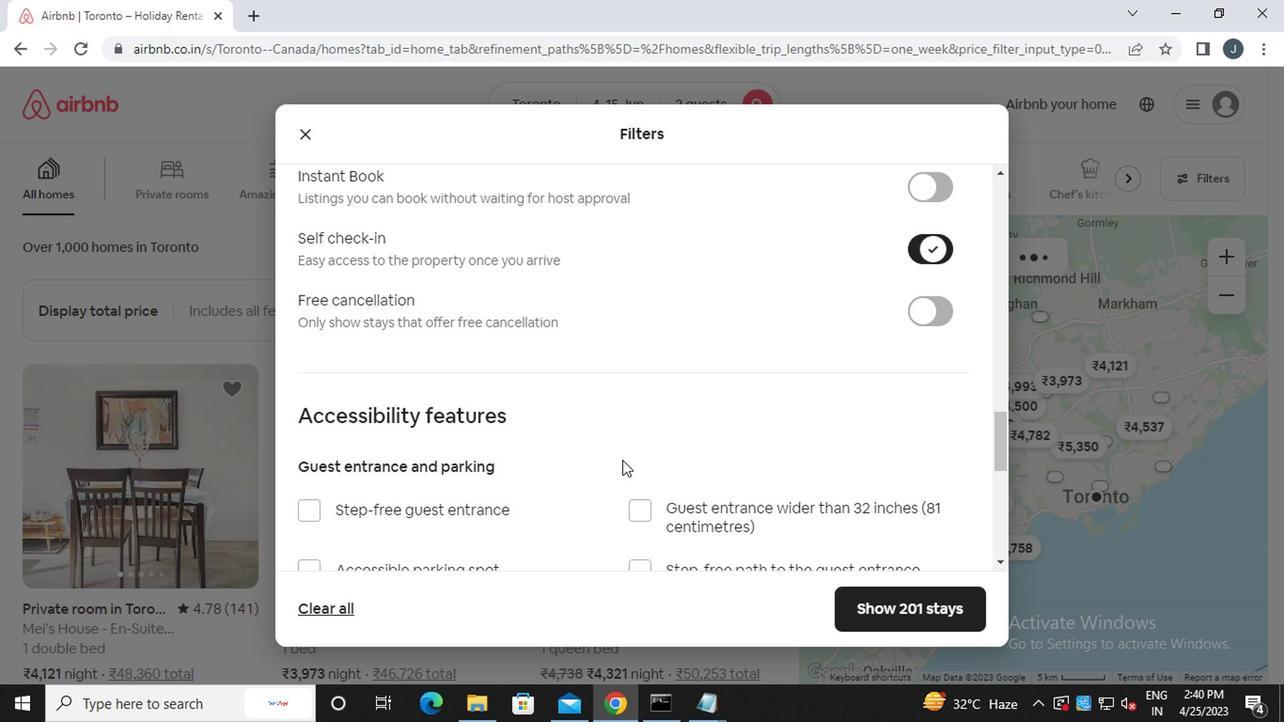 
Action: Mouse scrolled (579, 470) with delta (0, -1)
Screenshot: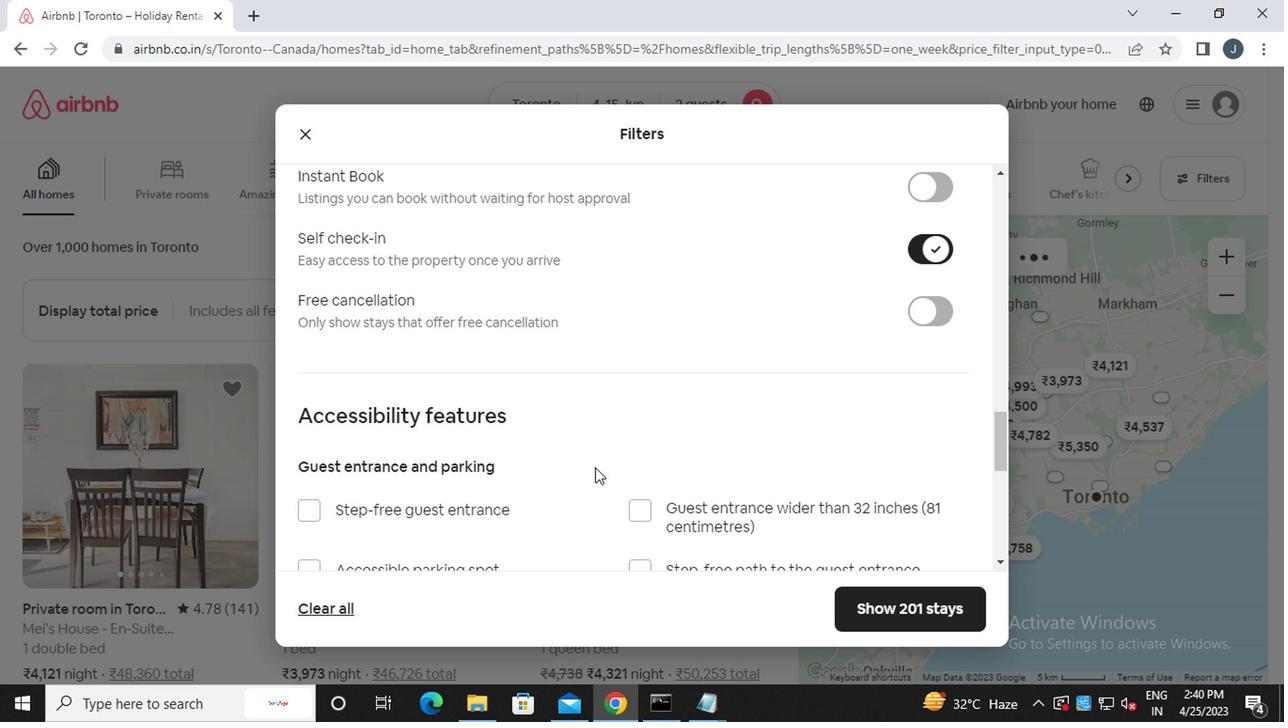 
Action: Mouse scrolled (579, 470) with delta (0, -1)
Screenshot: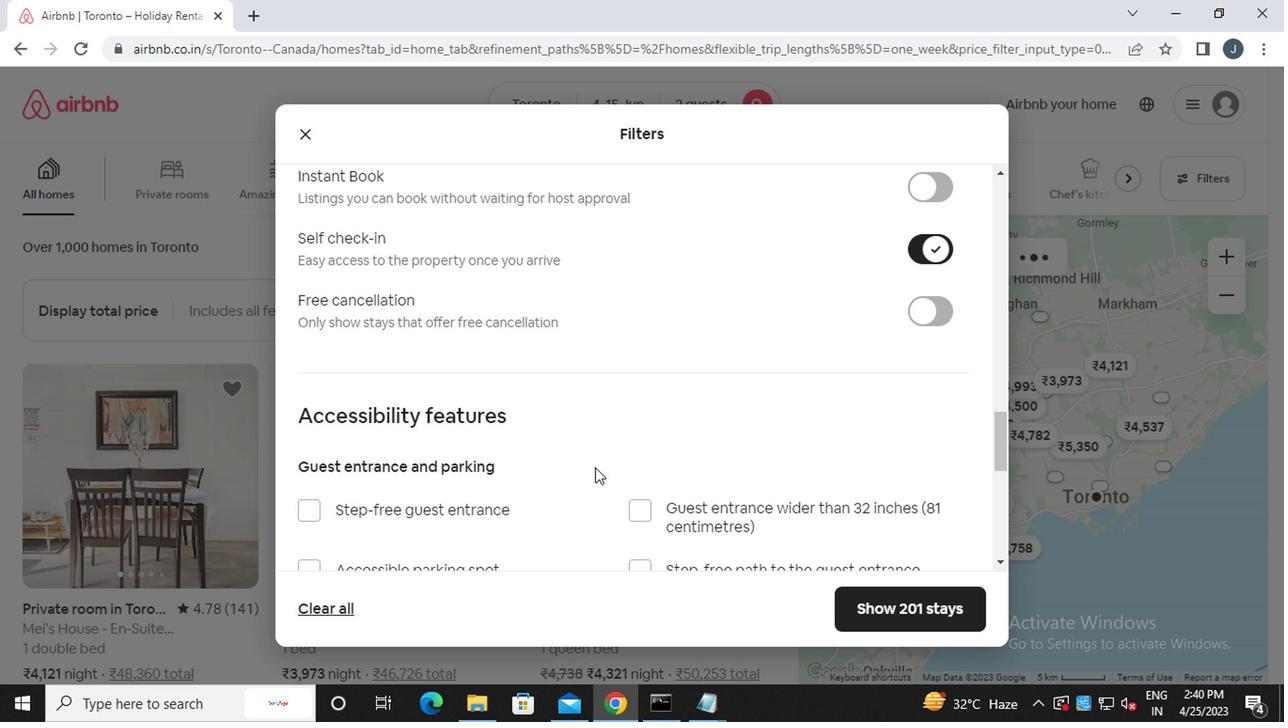 
Action: Mouse scrolled (579, 470) with delta (0, -1)
Screenshot: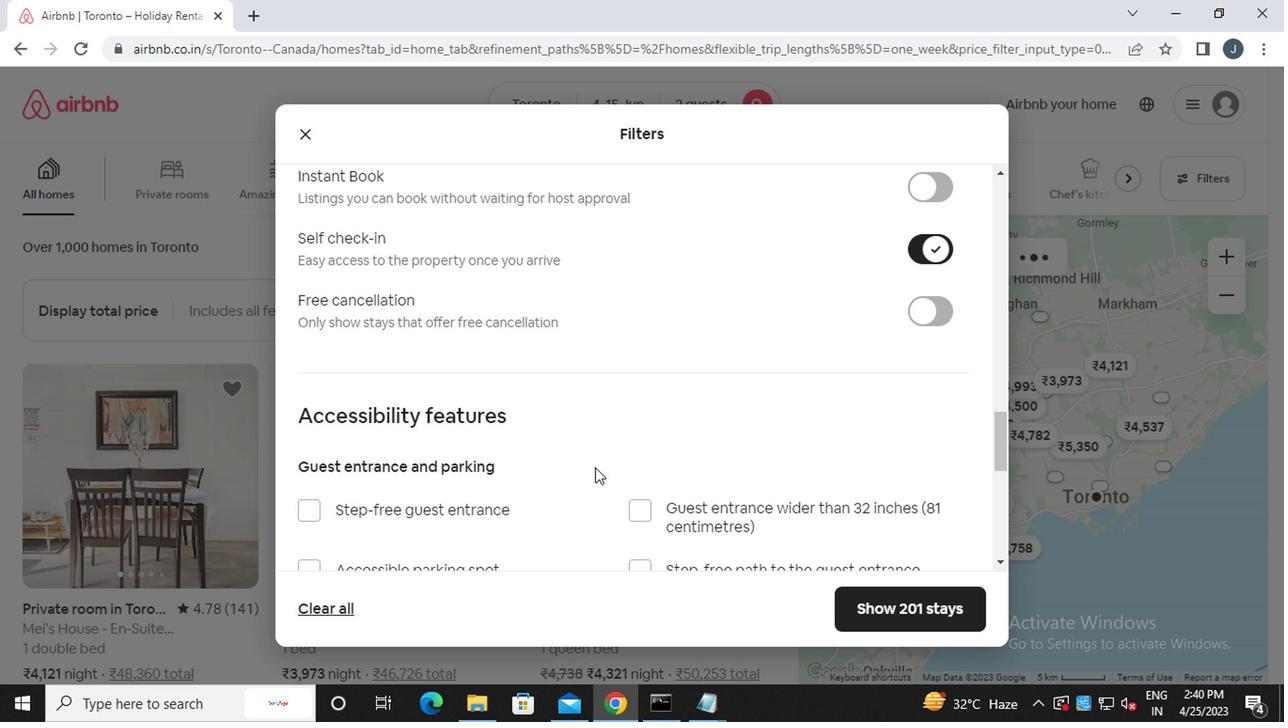
Action: Mouse scrolled (579, 470) with delta (0, -1)
Screenshot: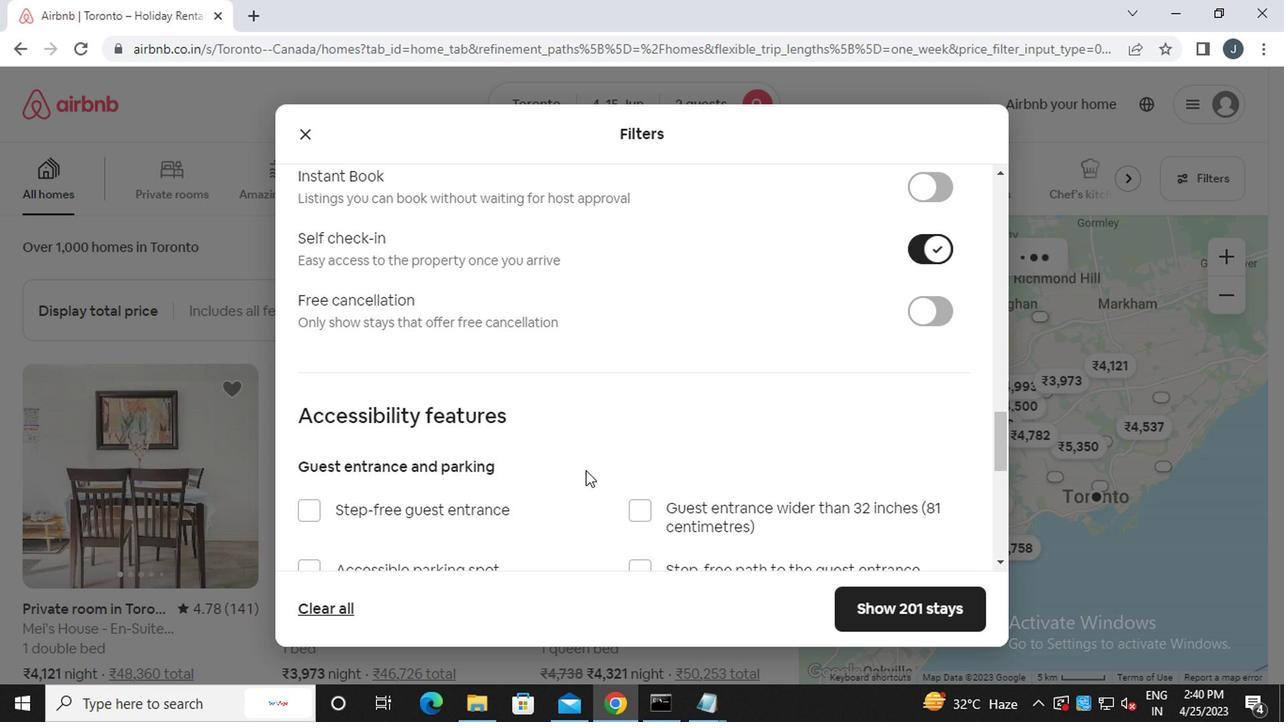 
Action: Mouse scrolled (579, 470) with delta (0, -1)
Screenshot: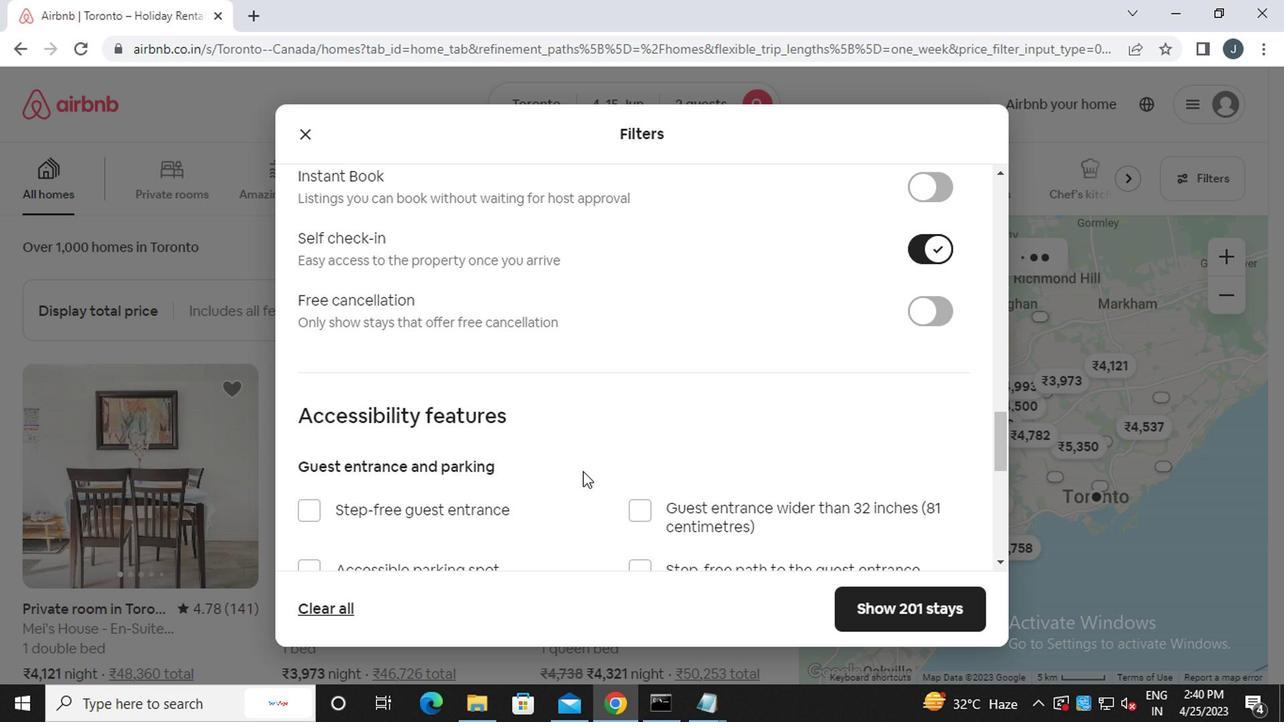 
Action: Mouse scrolled (579, 470) with delta (0, -1)
Screenshot: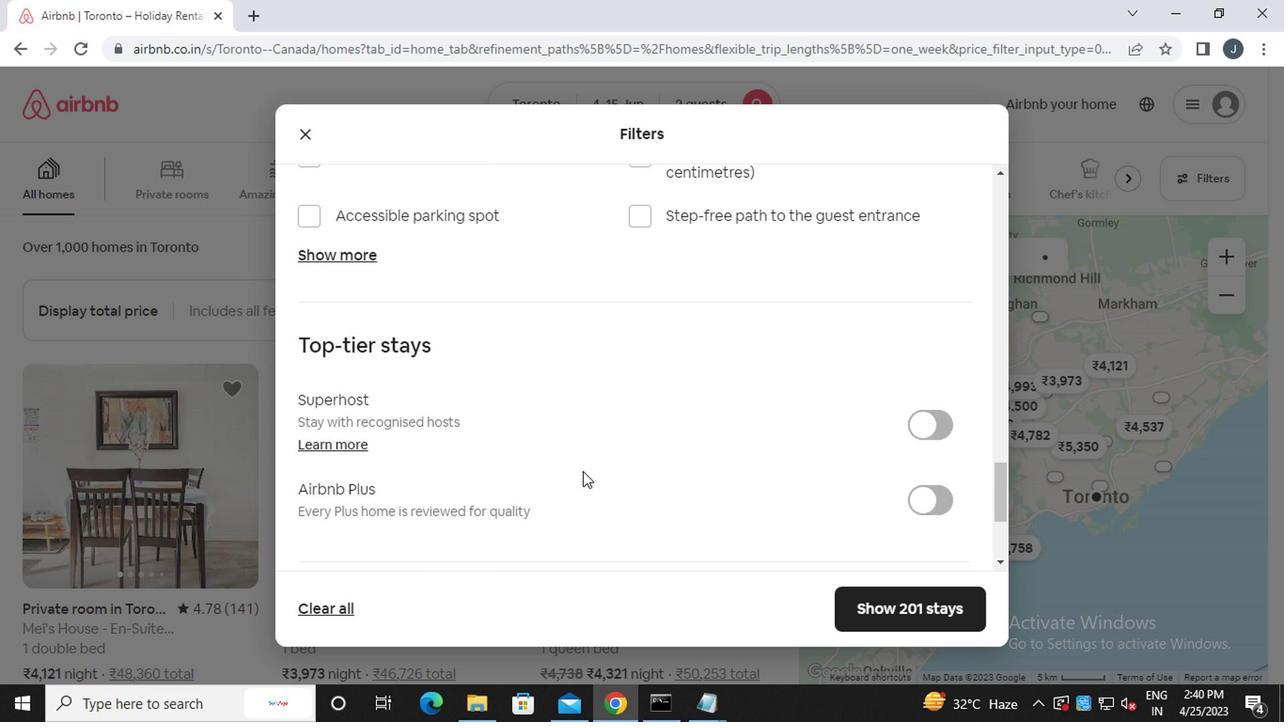 
Action: Mouse scrolled (579, 470) with delta (0, -1)
Screenshot: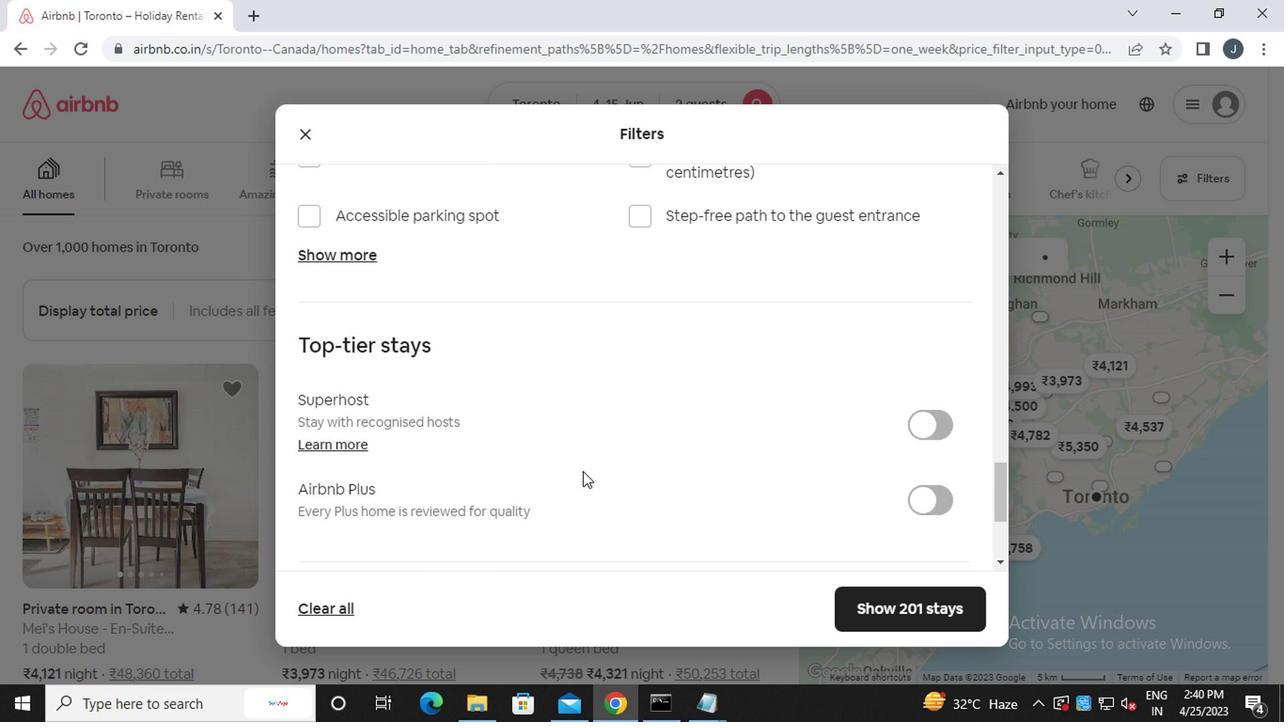 
Action: Mouse scrolled (579, 470) with delta (0, -1)
Screenshot: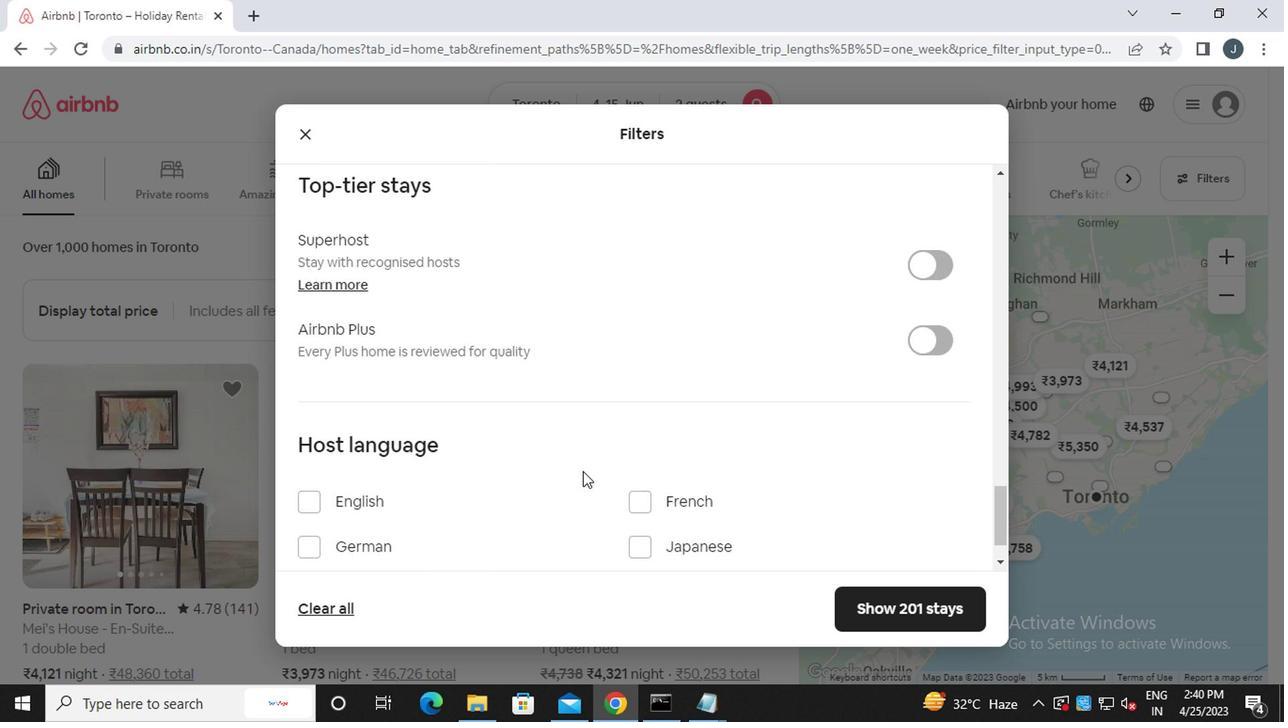 
Action: Mouse scrolled (579, 470) with delta (0, -1)
Screenshot: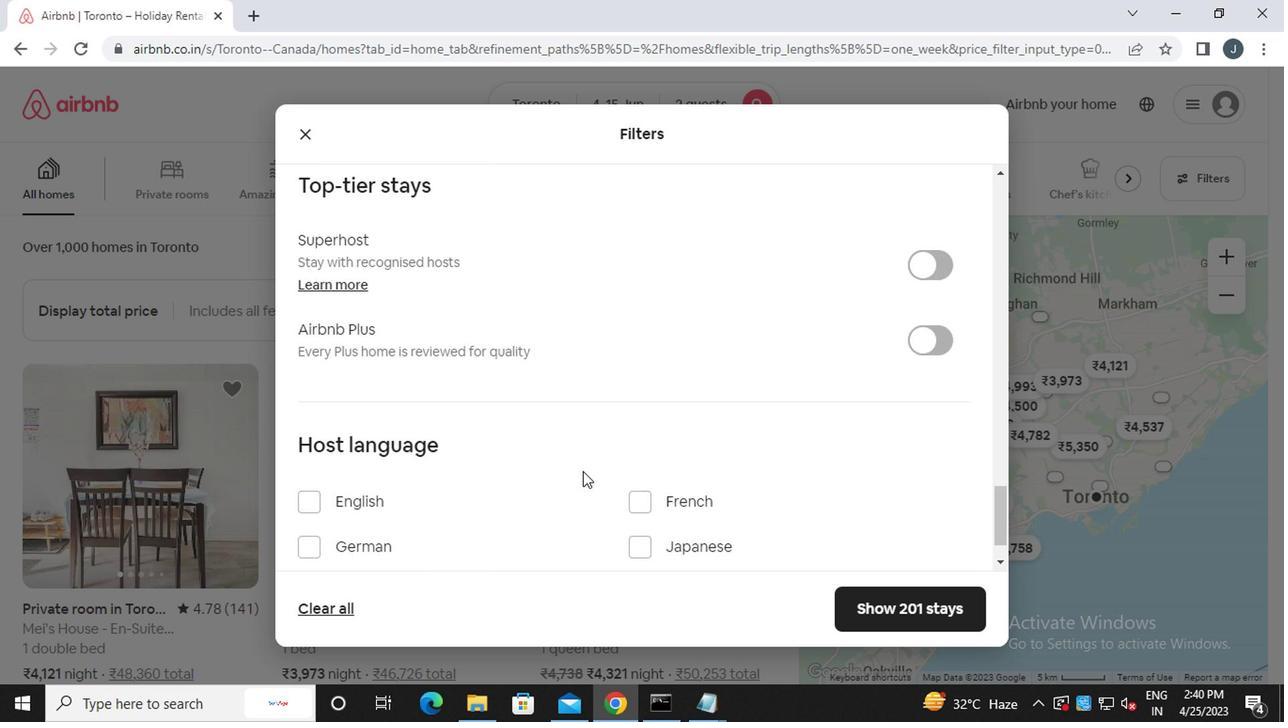 
Action: Mouse scrolled (579, 470) with delta (0, -1)
Screenshot: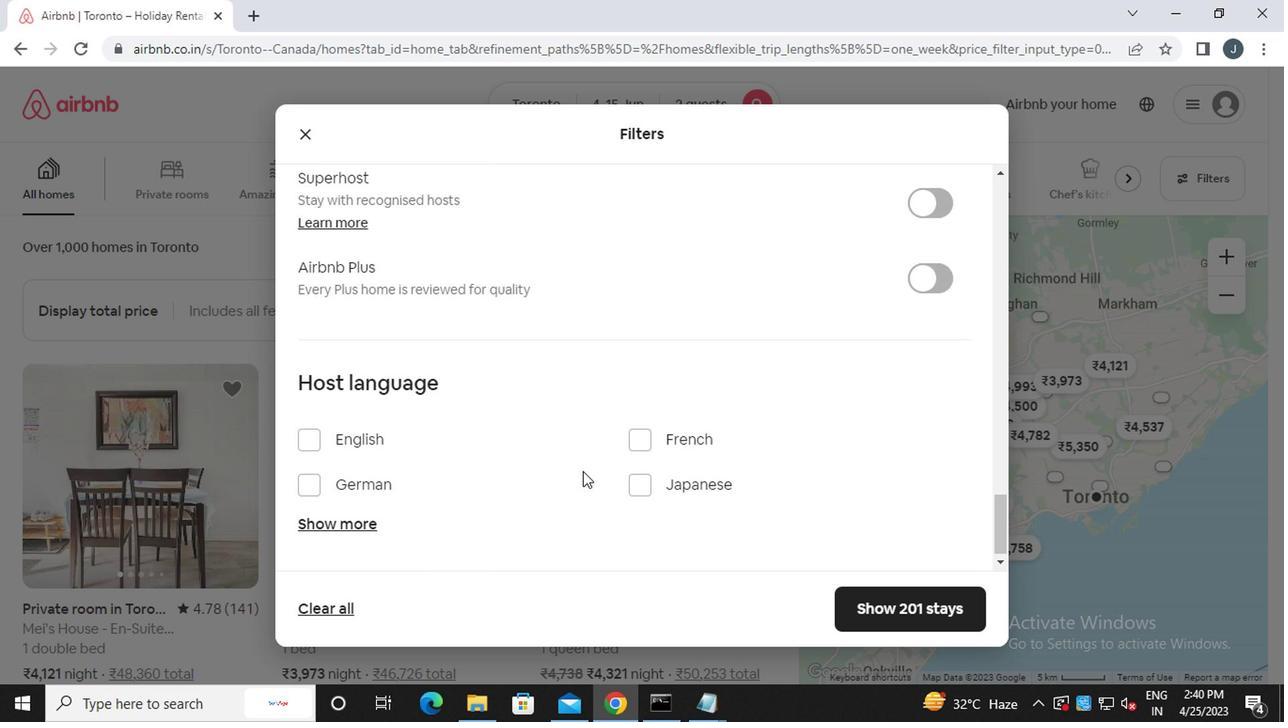 
Action: Mouse scrolled (579, 470) with delta (0, -1)
Screenshot: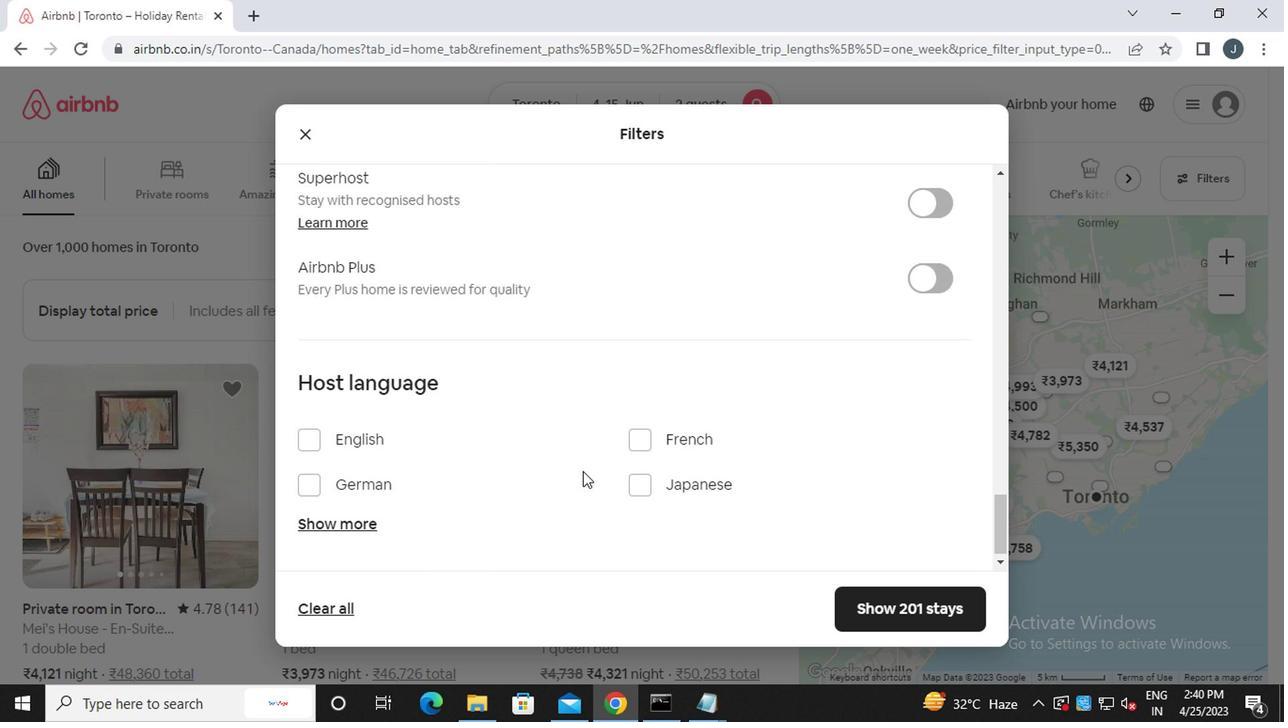 
Action: Mouse scrolled (579, 470) with delta (0, -1)
Screenshot: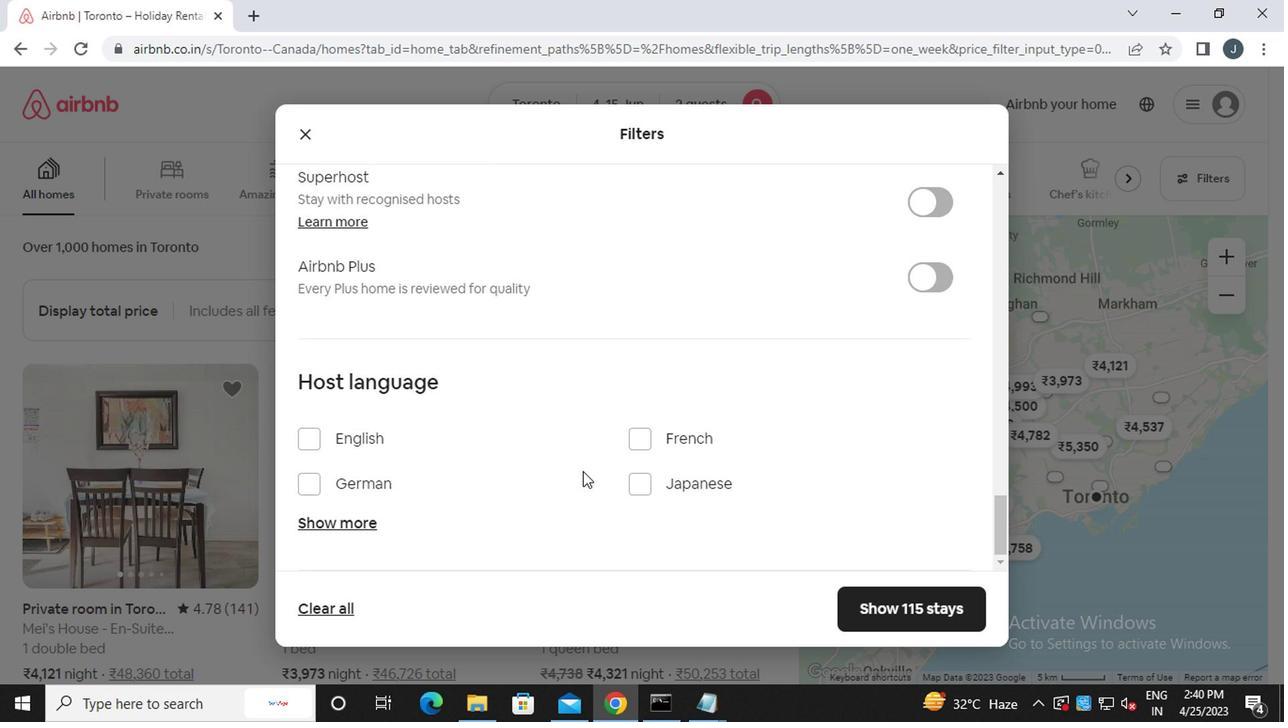 
Action: Mouse moved to (311, 438)
Screenshot: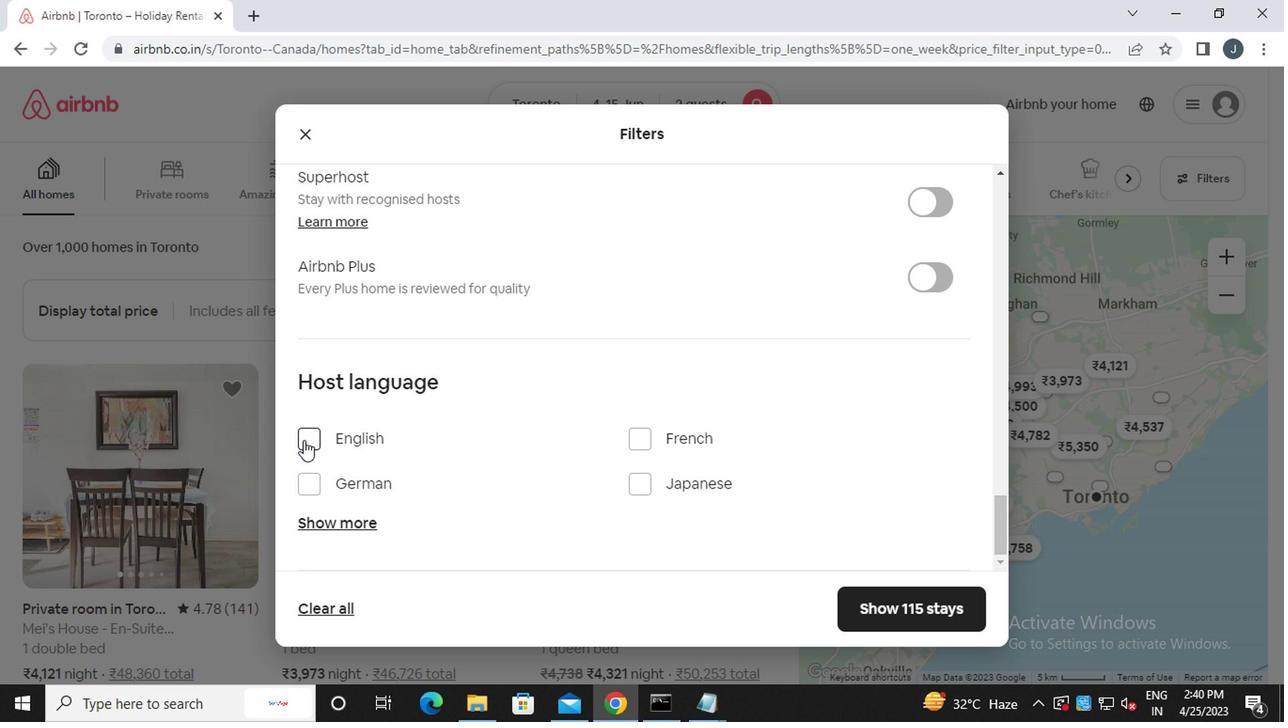 
Action: Mouse pressed left at (311, 438)
Screenshot: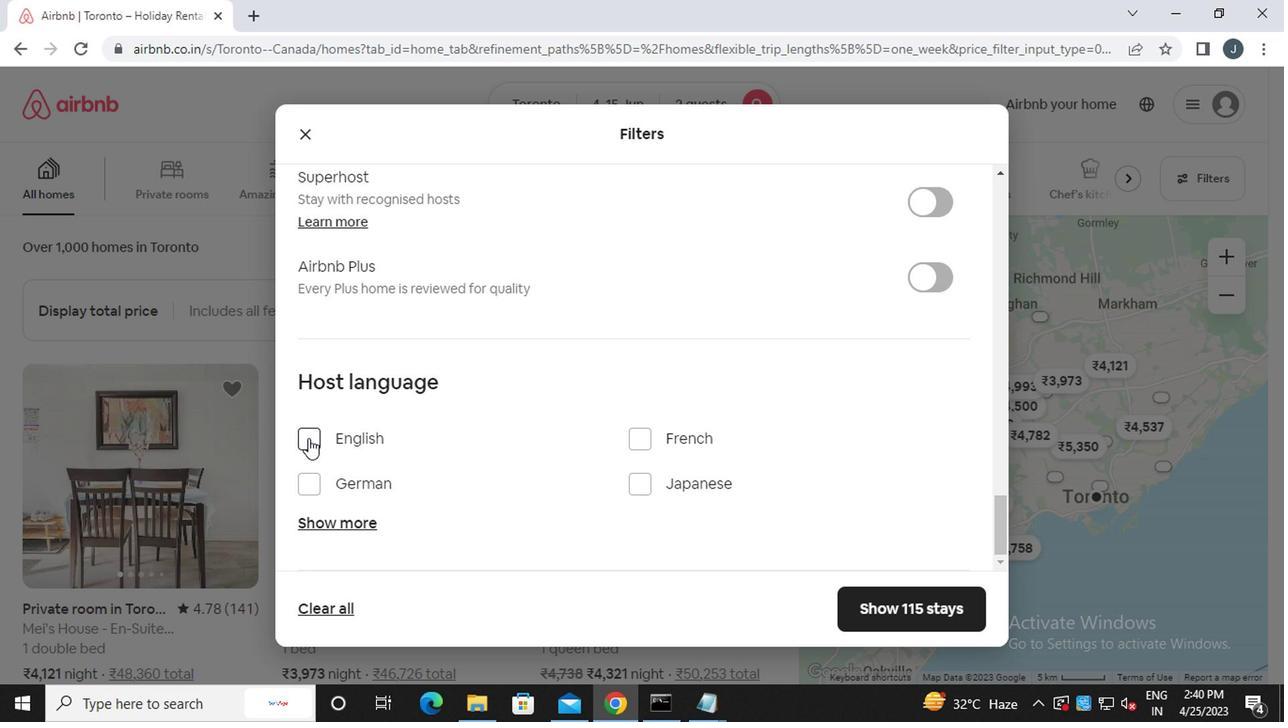 
Action: Mouse moved to (911, 601)
Screenshot: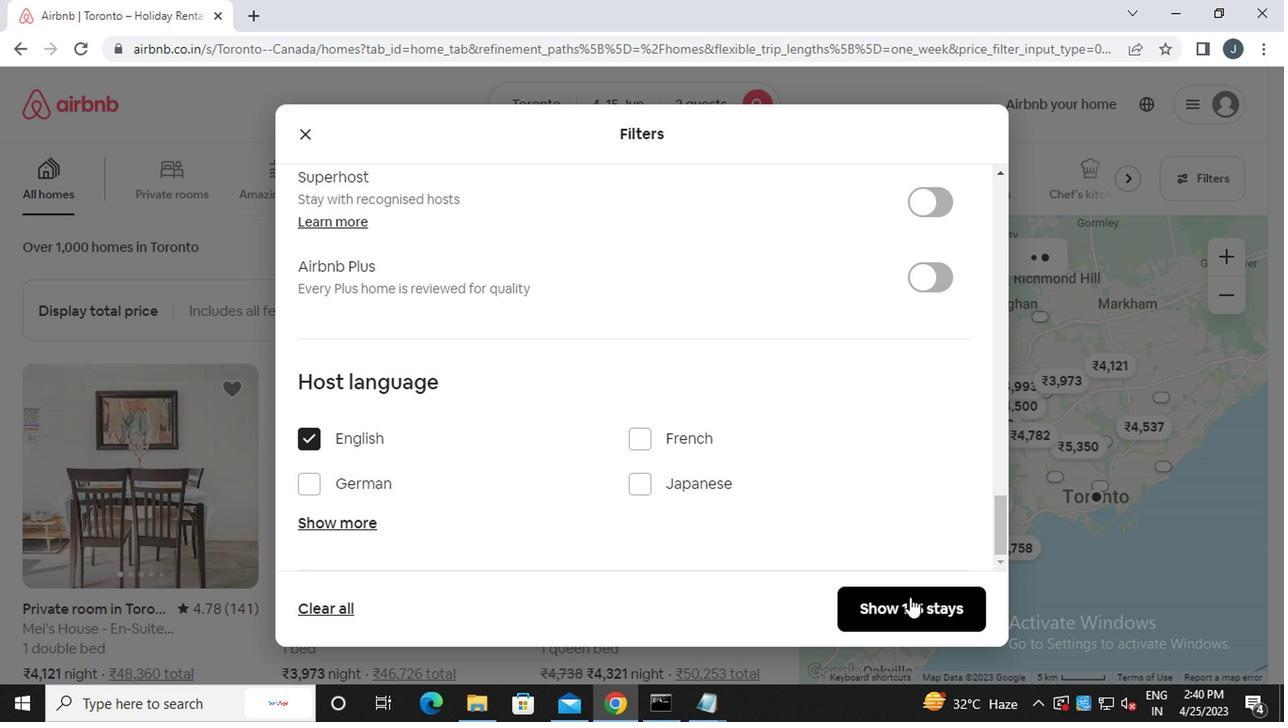 
Action: Mouse pressed left at (911, 601)
Screenshot: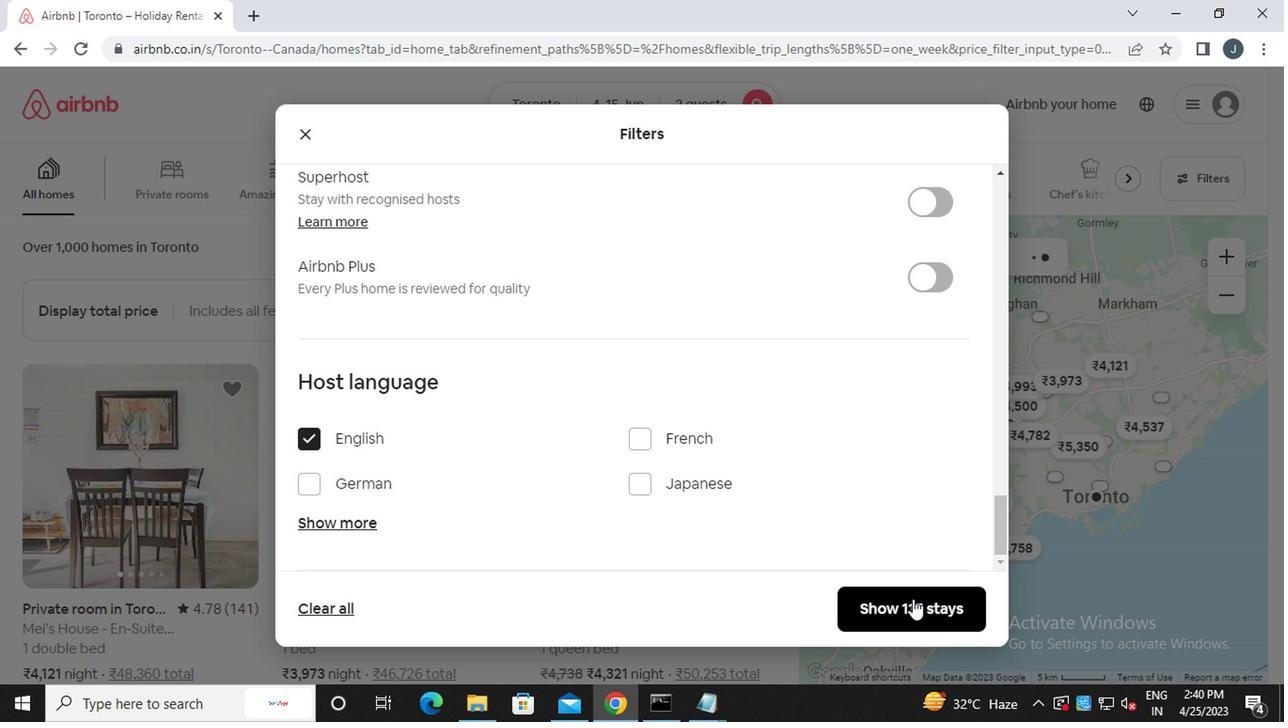 
Action: Mouse moved to (900, 595)
Screenshot: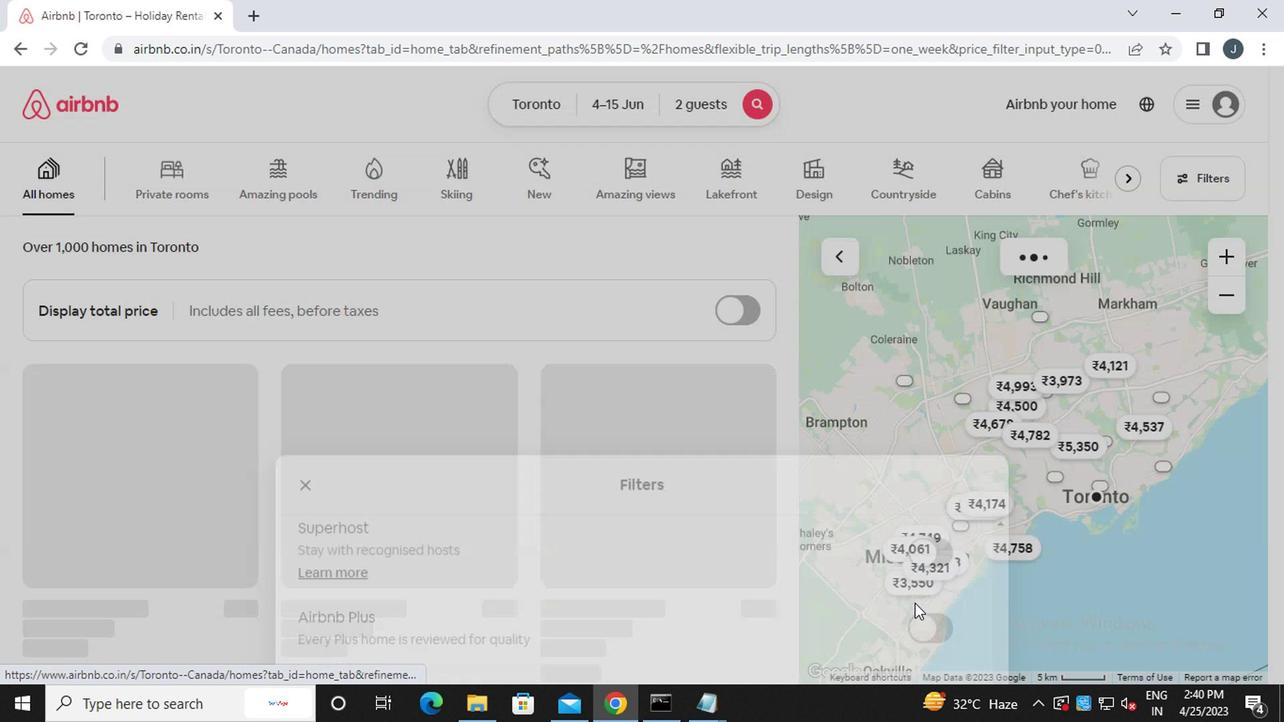 
